 Task: Explore Airbnb accommodation in Mampong, Ghana from 6th December, 2023 to 12th December, 2023 for 4 adults. Place can be private room with 4 bedrooms having 4 beds and 4 bathrooms. Property type can be flat. Amenities needed are: wifi, TV, free parkinig on premises, gym, breakfast.
Action: Mouse pressed left at (559, 126)
Screenshot: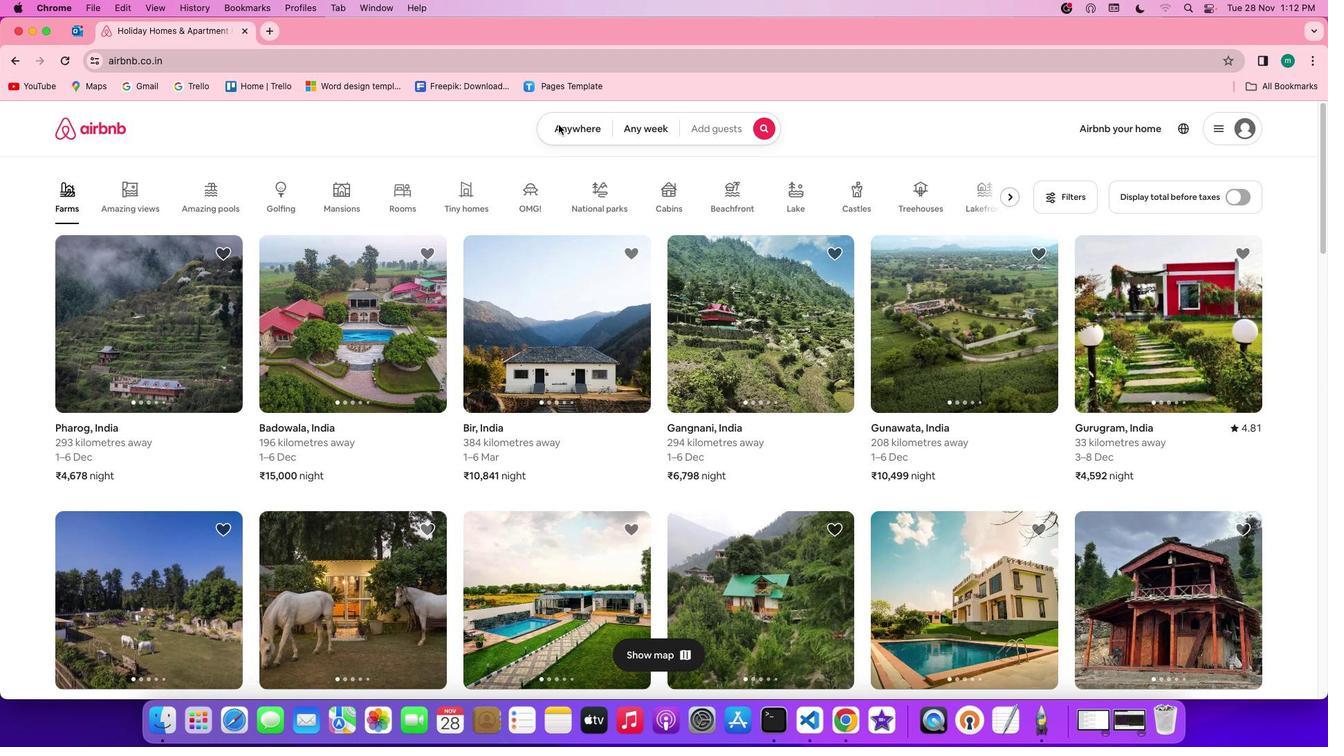 
Action: Mouse moved to (500, 183)
Screenshot: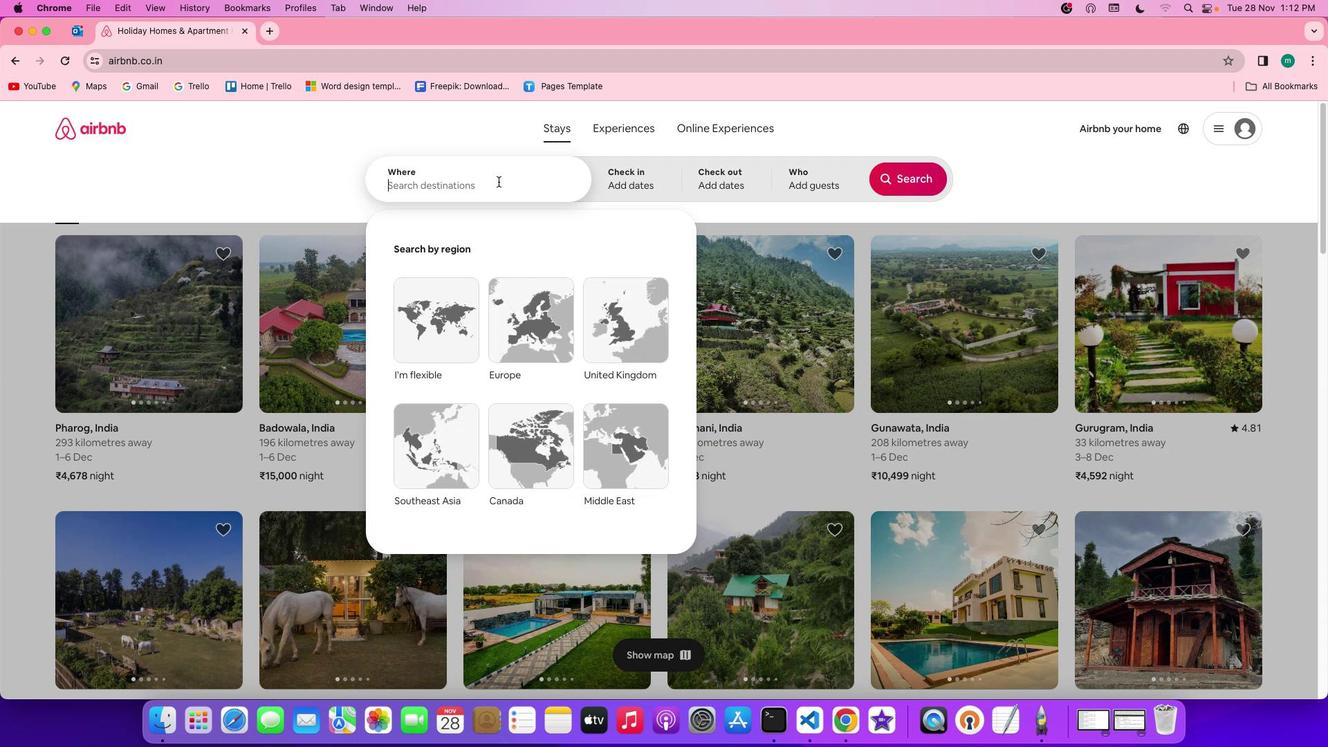 
Action: Mouse pressed left at (500, 183)
Screenshot: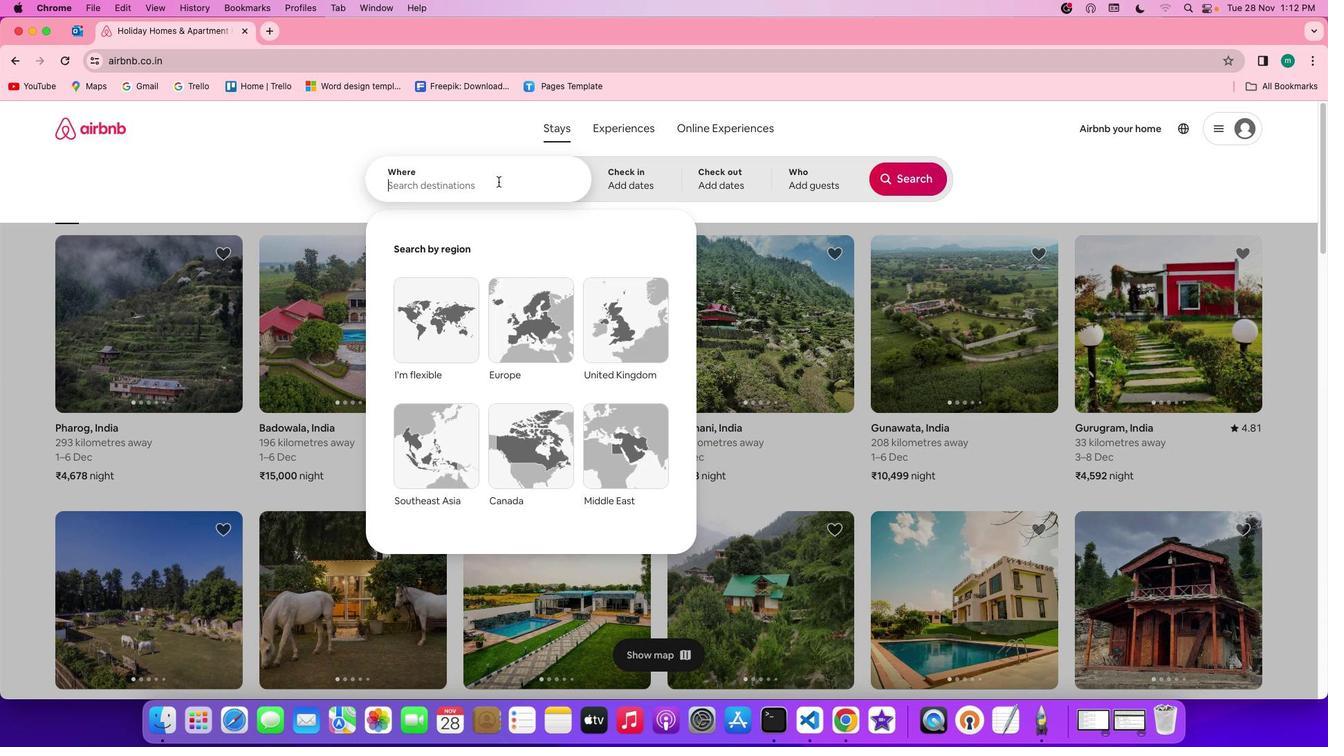 
Action: Key pressed Key.shift'M''a''m''p''o''n''g'','Key.spaceKey.shift'g''h''a''n''a'
Screenshot: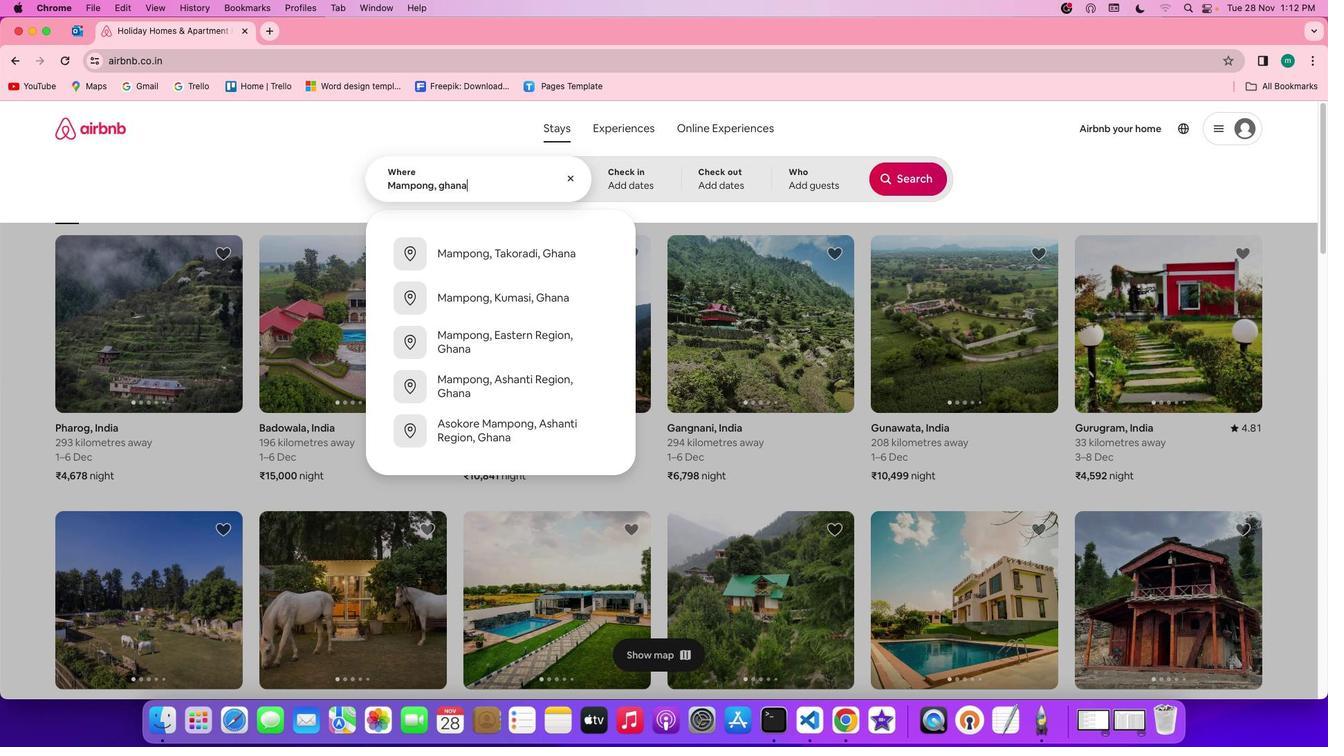 
Action: Mouse moved to (630, 160)
Screenshot: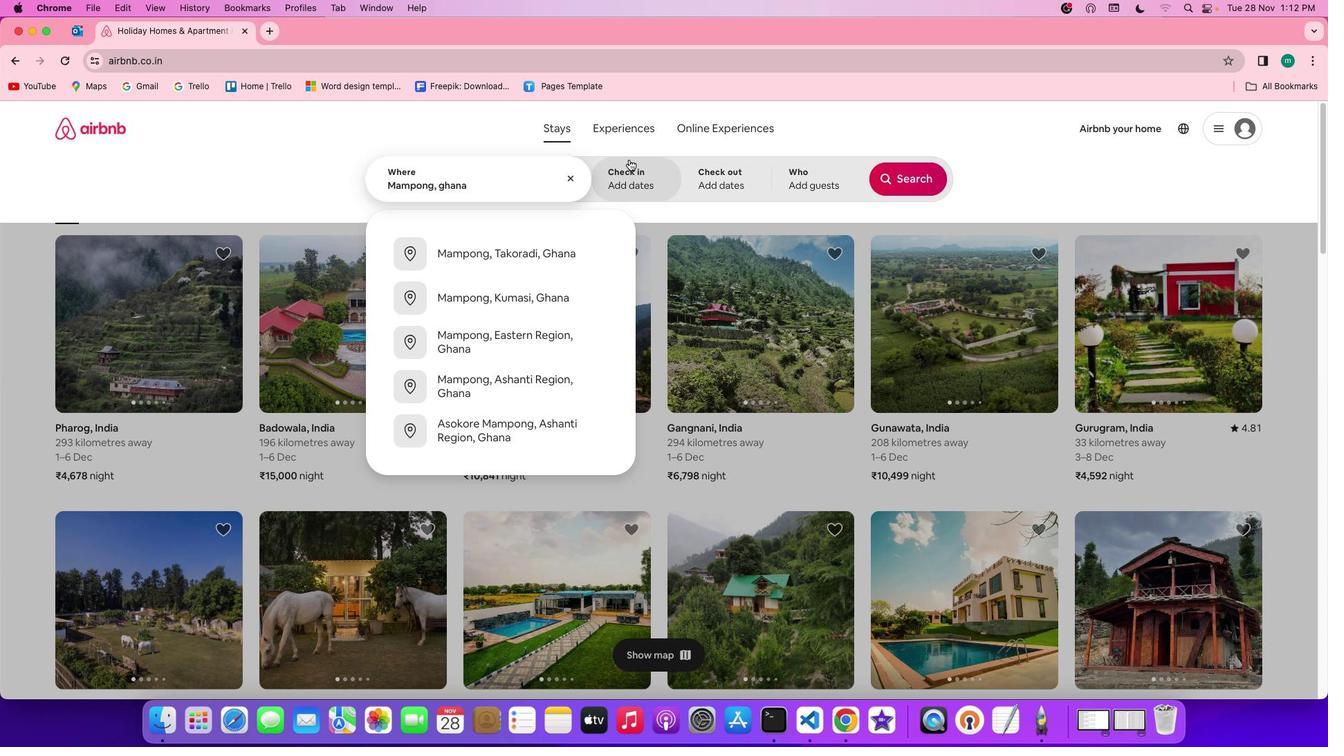 
Action: Mouse pressed left at (630, 160)
Screenshot: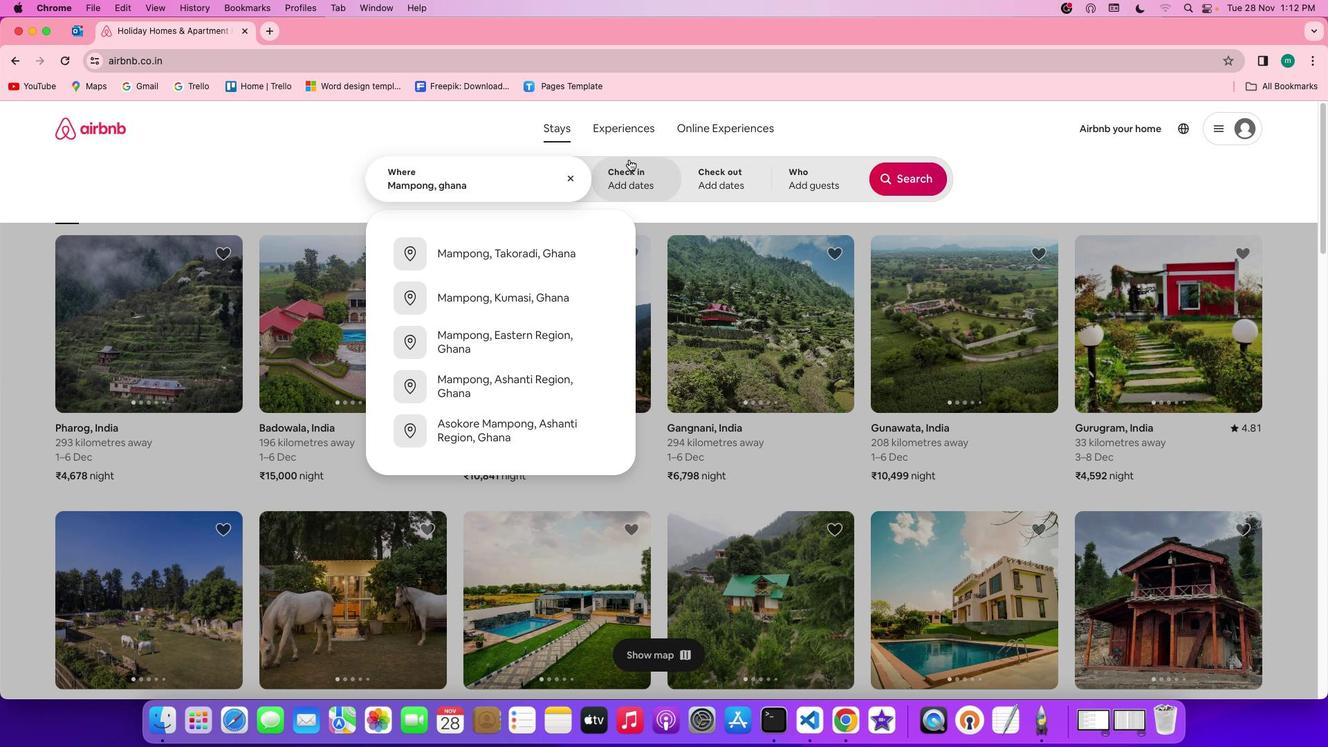 
Action: Mouse moved to (795, 382)
Screenshot: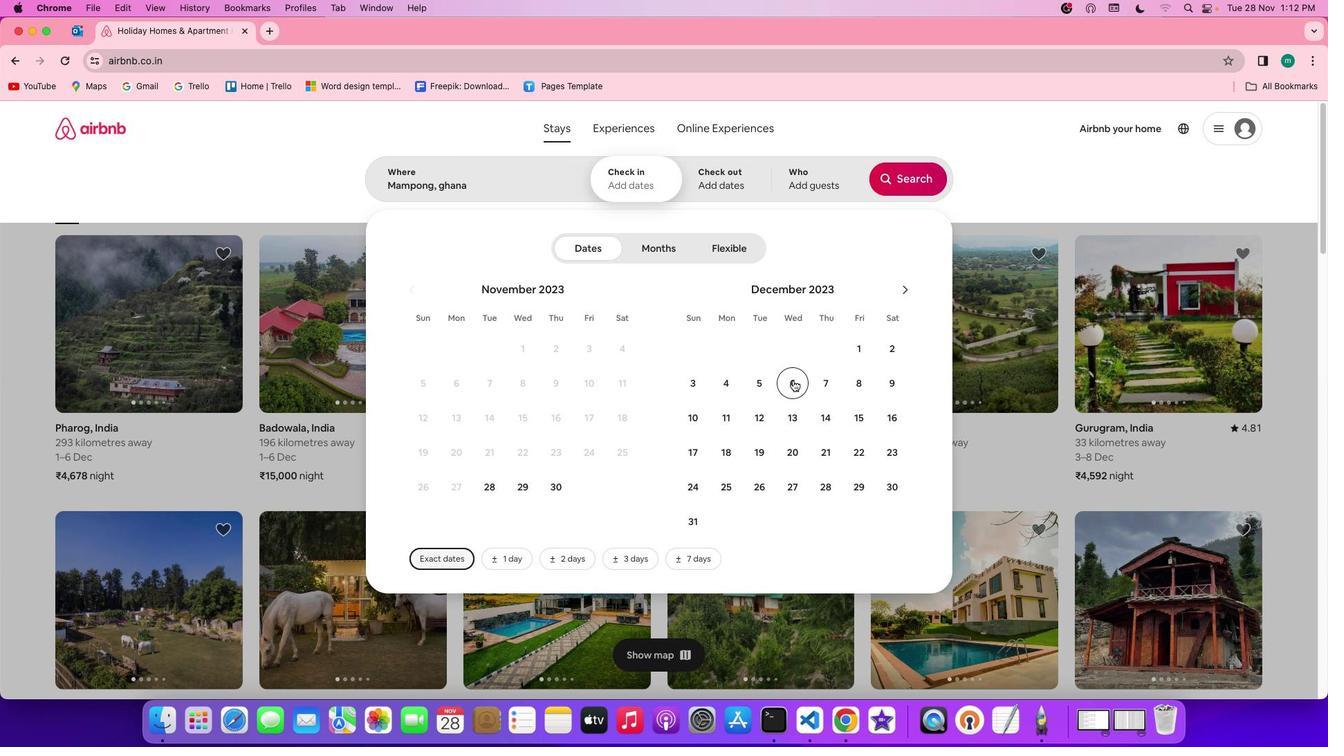 
Action: Mouse pressed left at (795, 382)
Screenshot: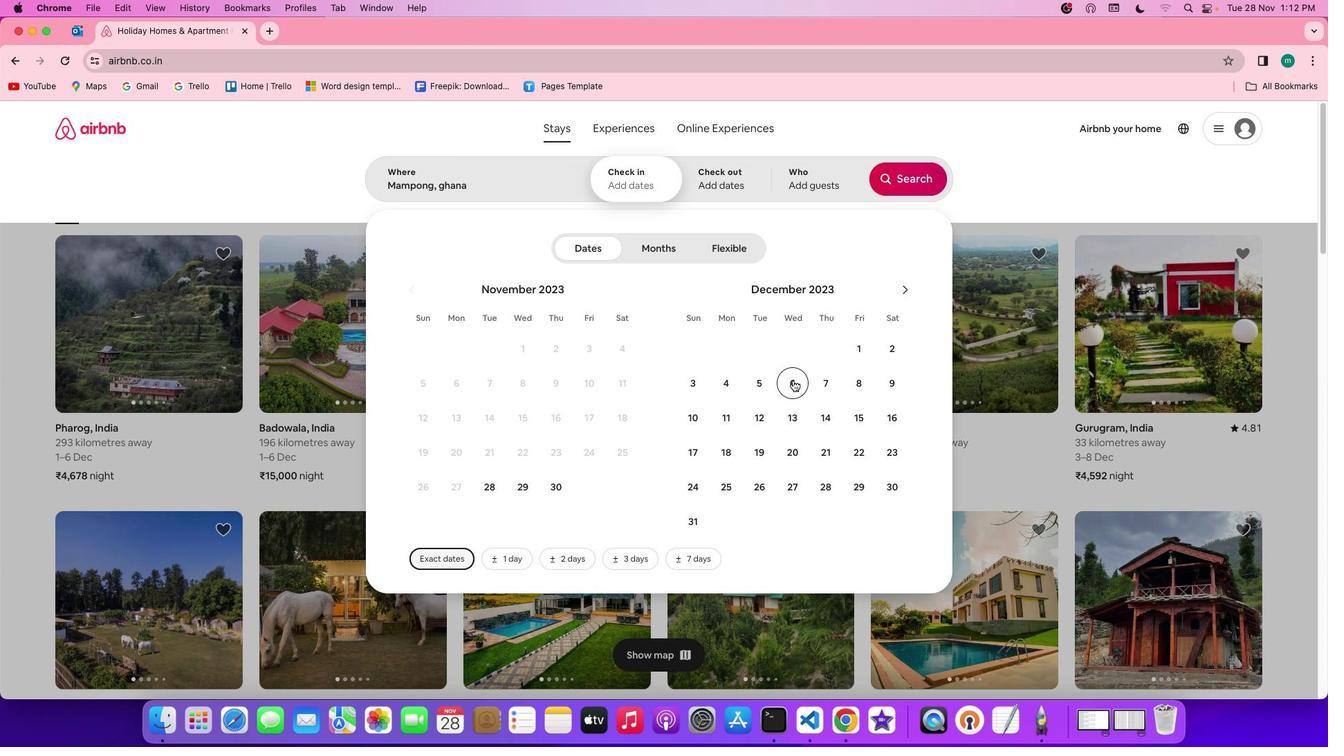 
Action: Mouse moved to (763, 424)
Screenshot: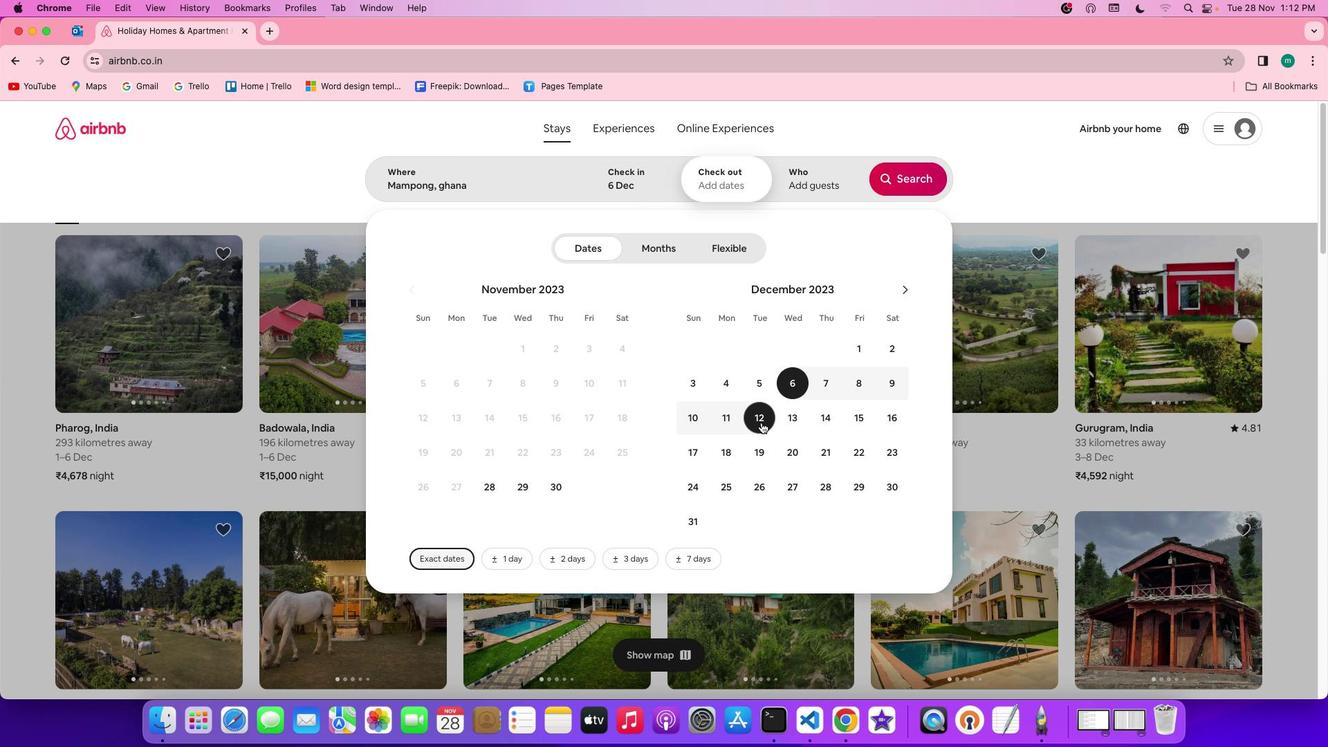 
Action: Mouse pressed left at (763, 424)
Screenshot: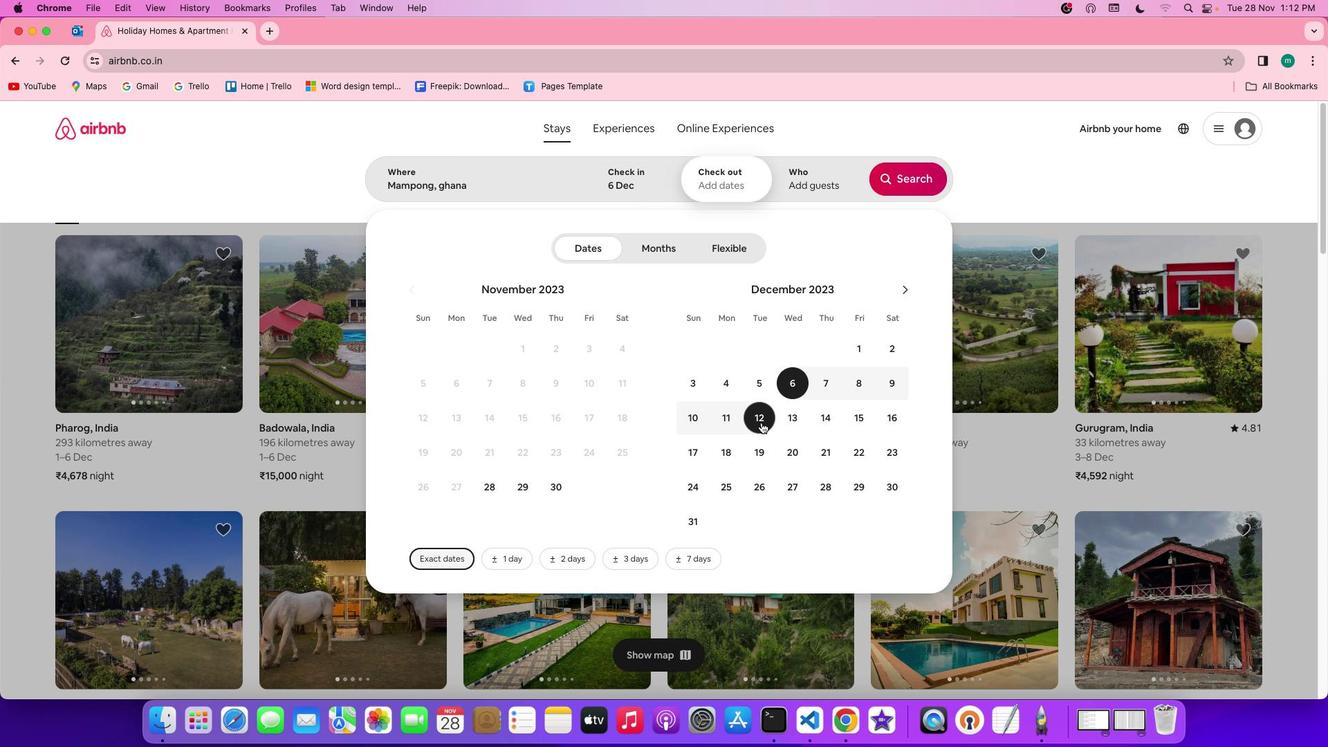 
Action: Mouse moved to (813, 184)
Screenshot: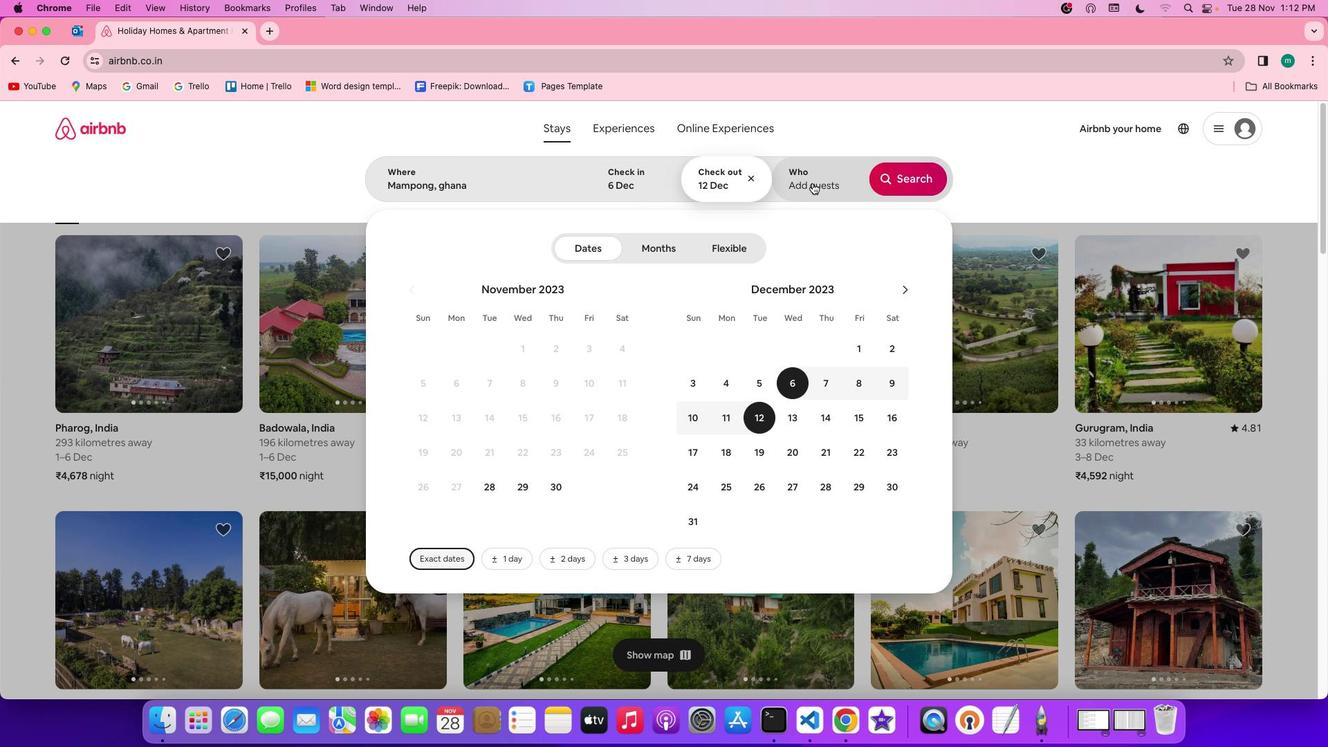
Action: Mouse pressed left at (813, 184)
Screenshot: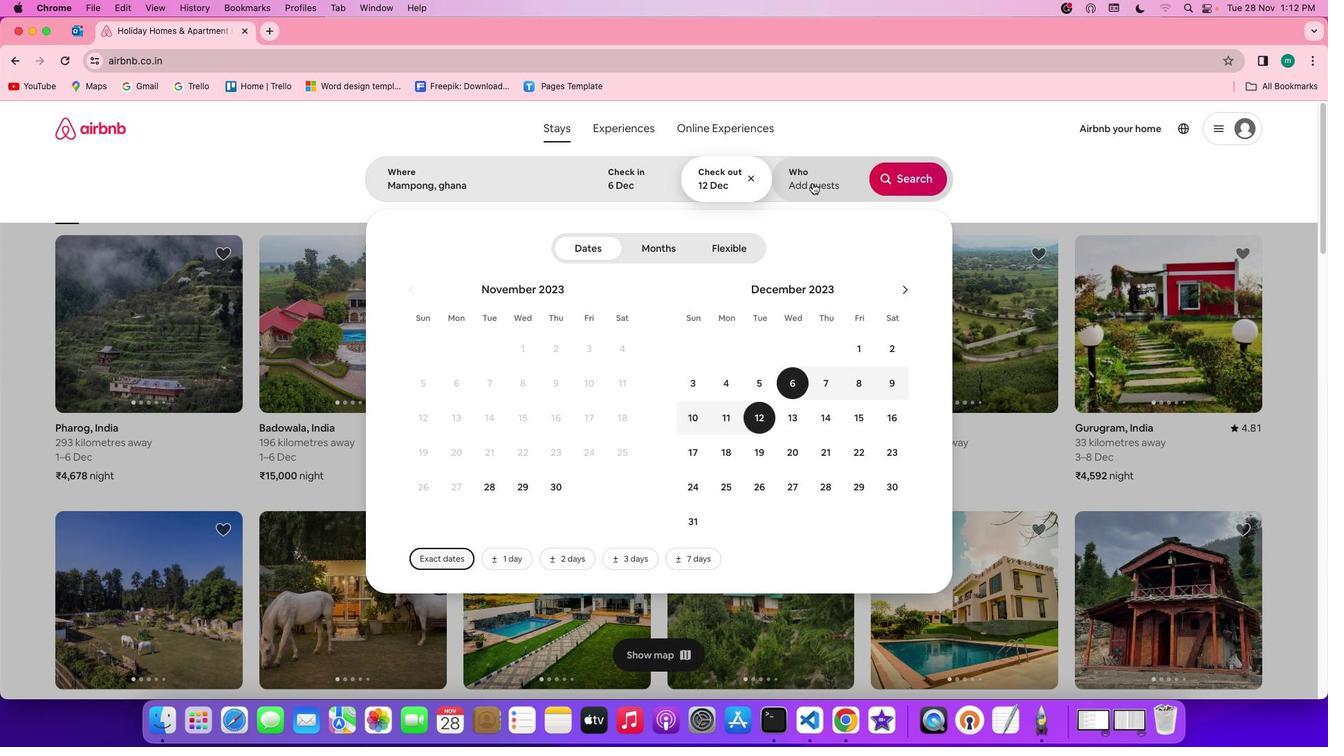
Action: Mouse moved to (919, 256)
Screenshot: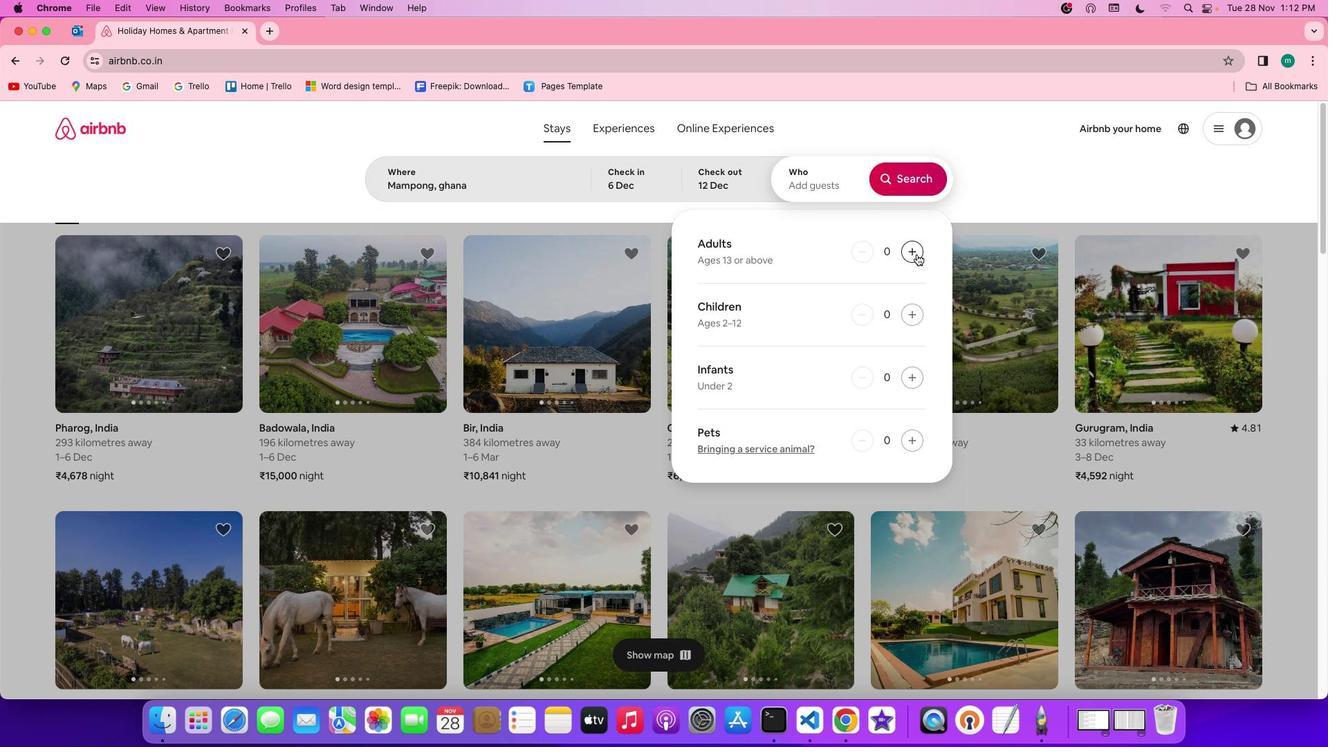 
Action: Mouse pressed left at (919, 256)
Screenshot: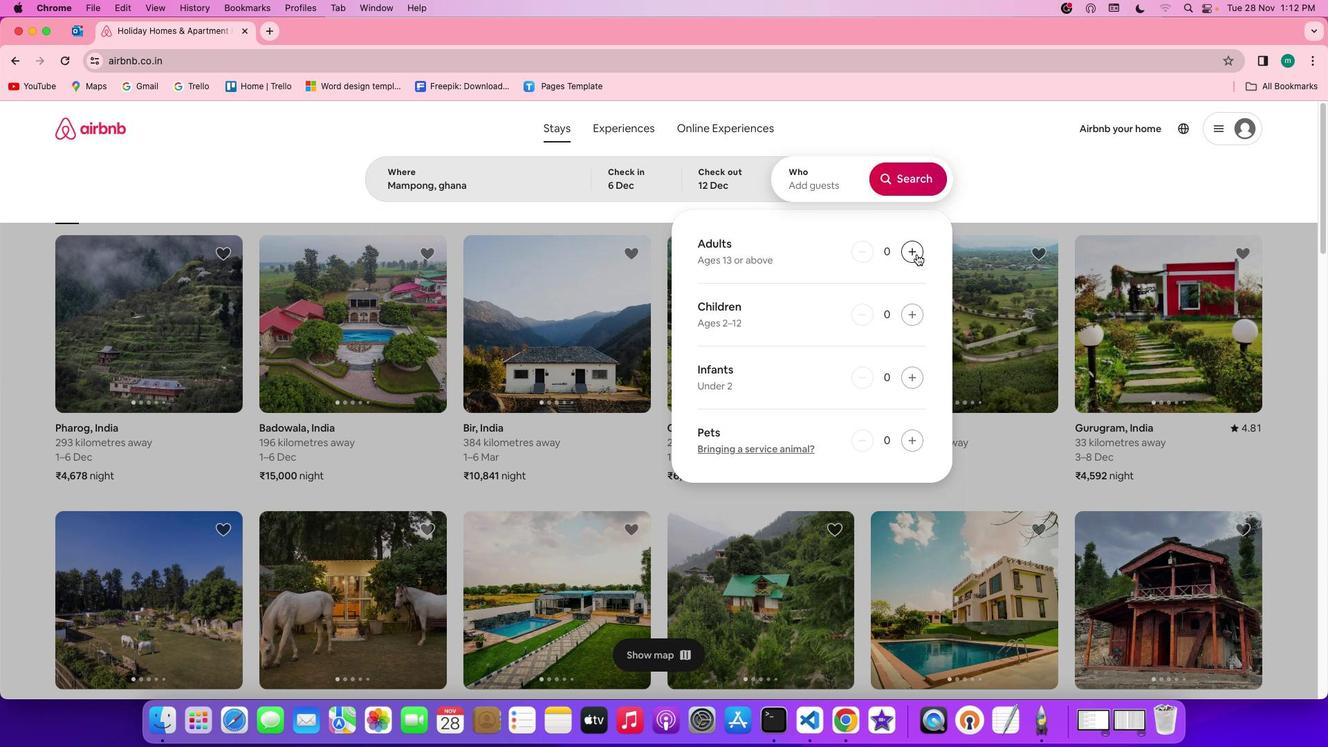 
Action: Mouse pressed left at (919, 256)
Screenshot: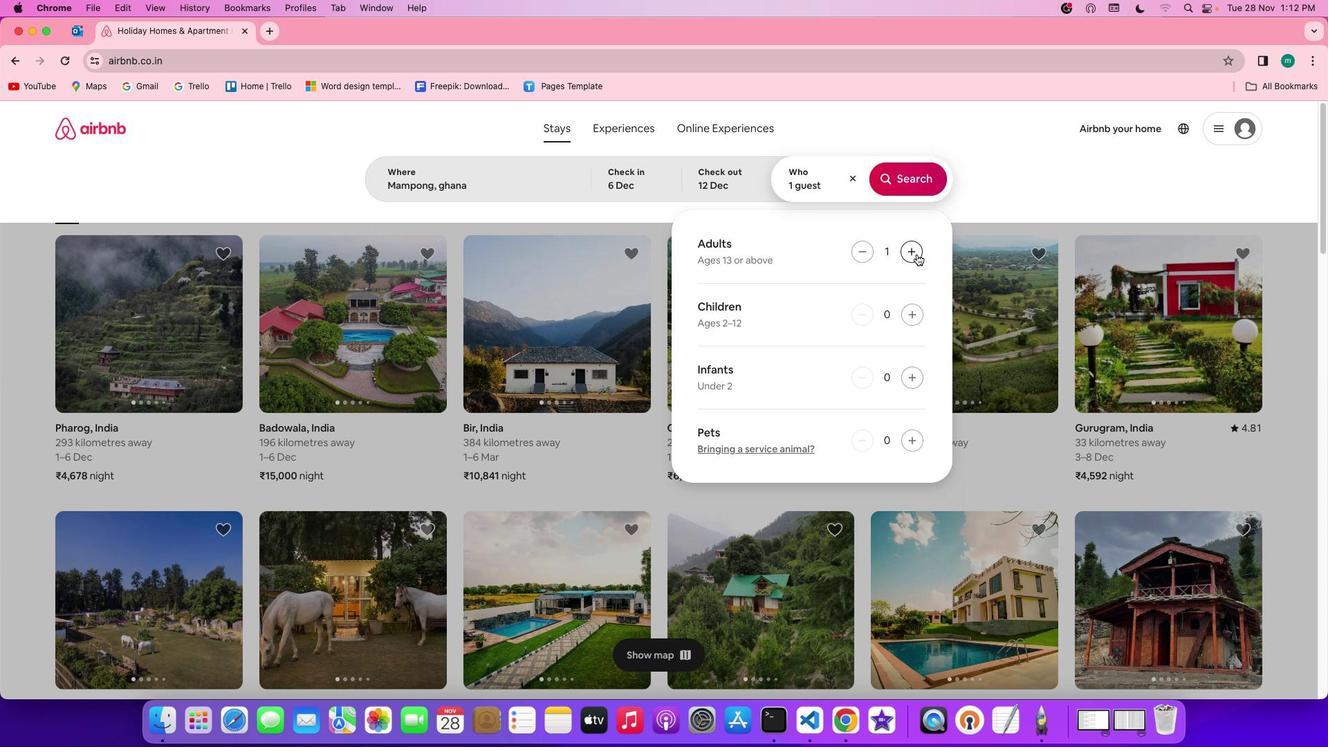 
Action: Mouse pressed left at (919, 256)
Screenshot: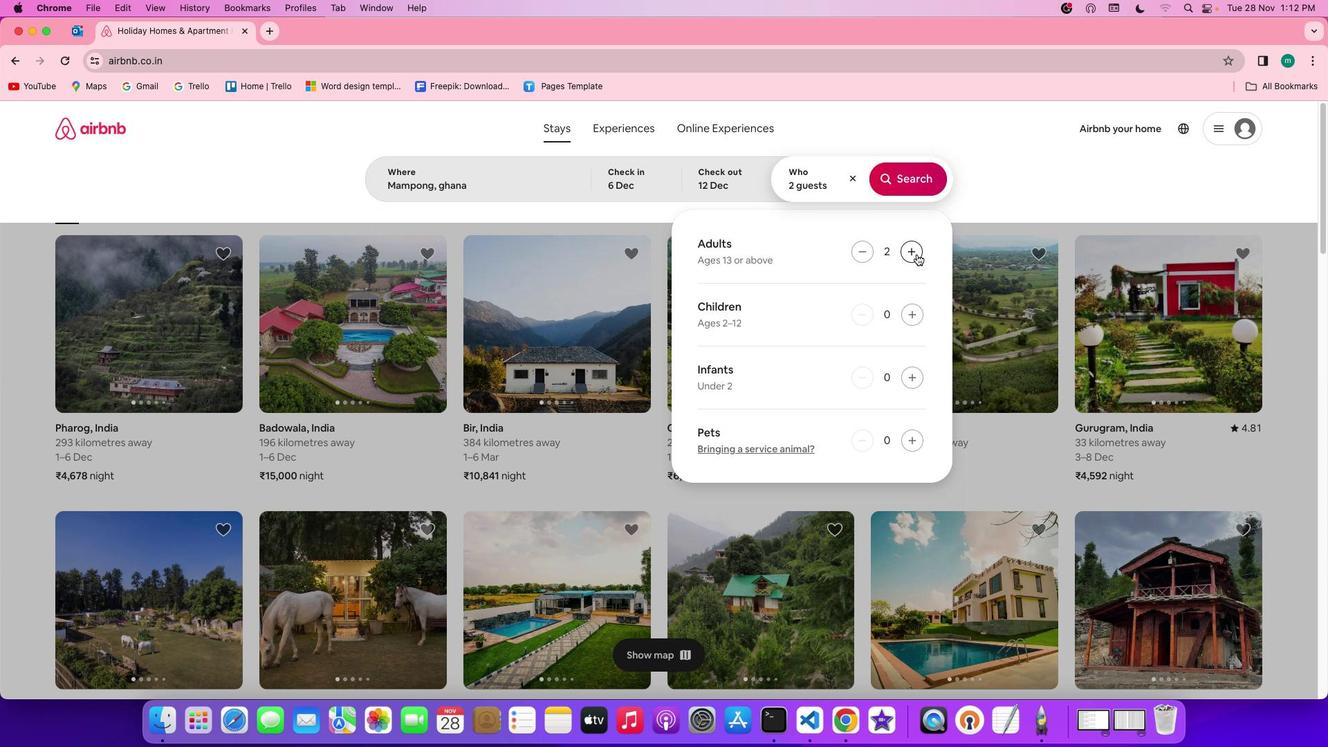 
Action: Mouse pressed left at (919, 256)
Screenshot: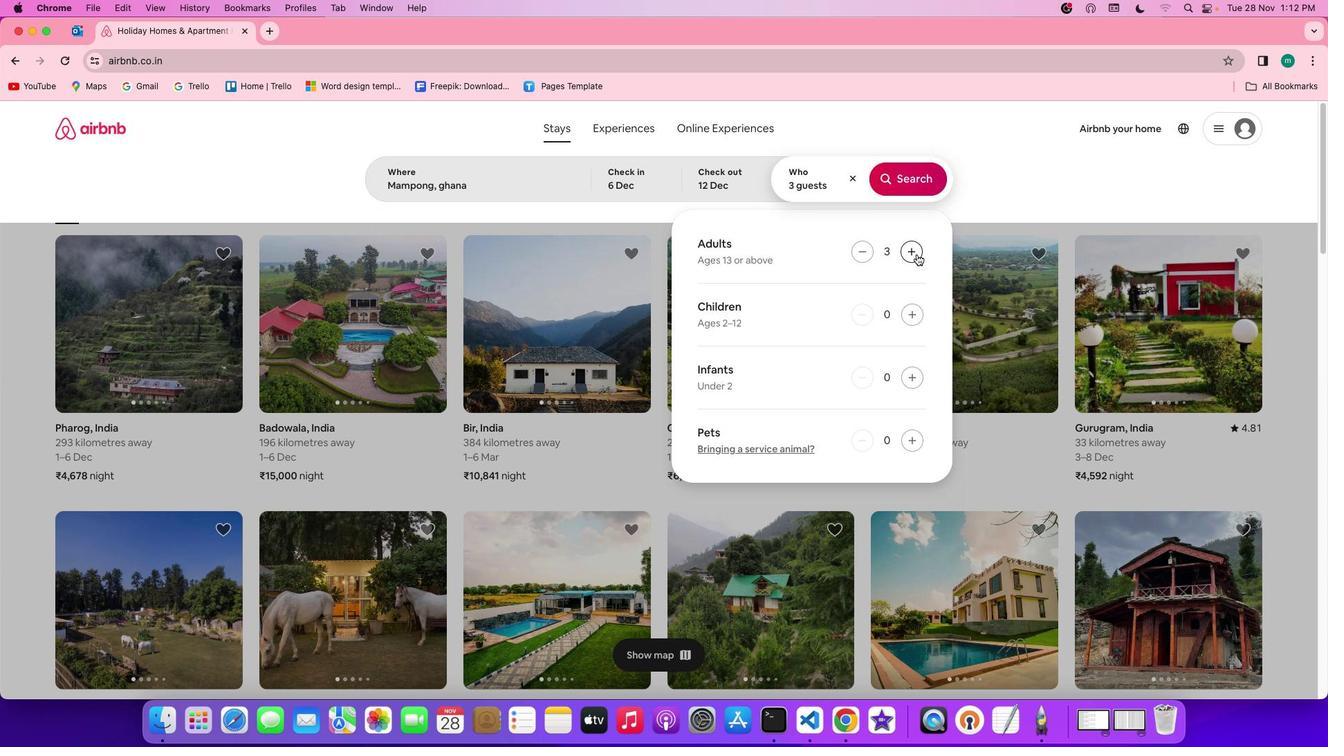 
Action: Mouse moved to (912, 184)
Screenshot: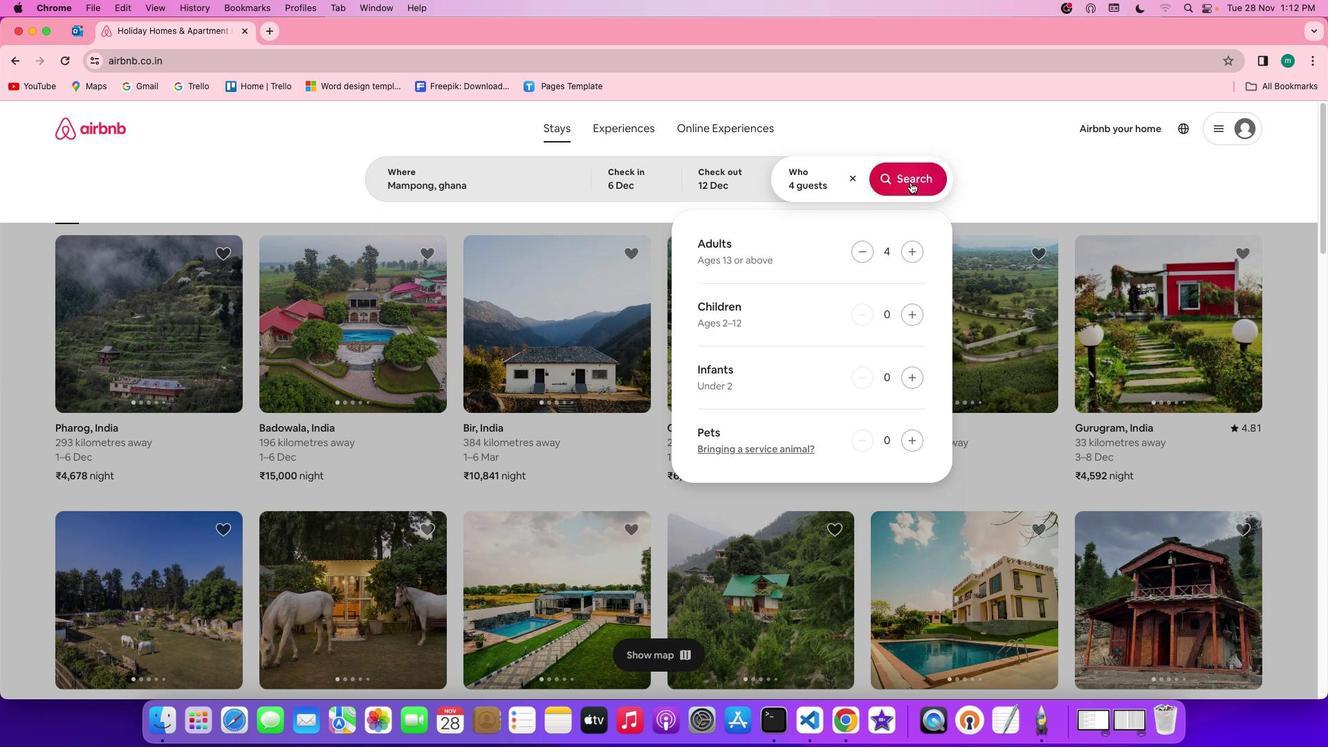 
Action: Mouse pressed left at (912, 184)
Screenshot: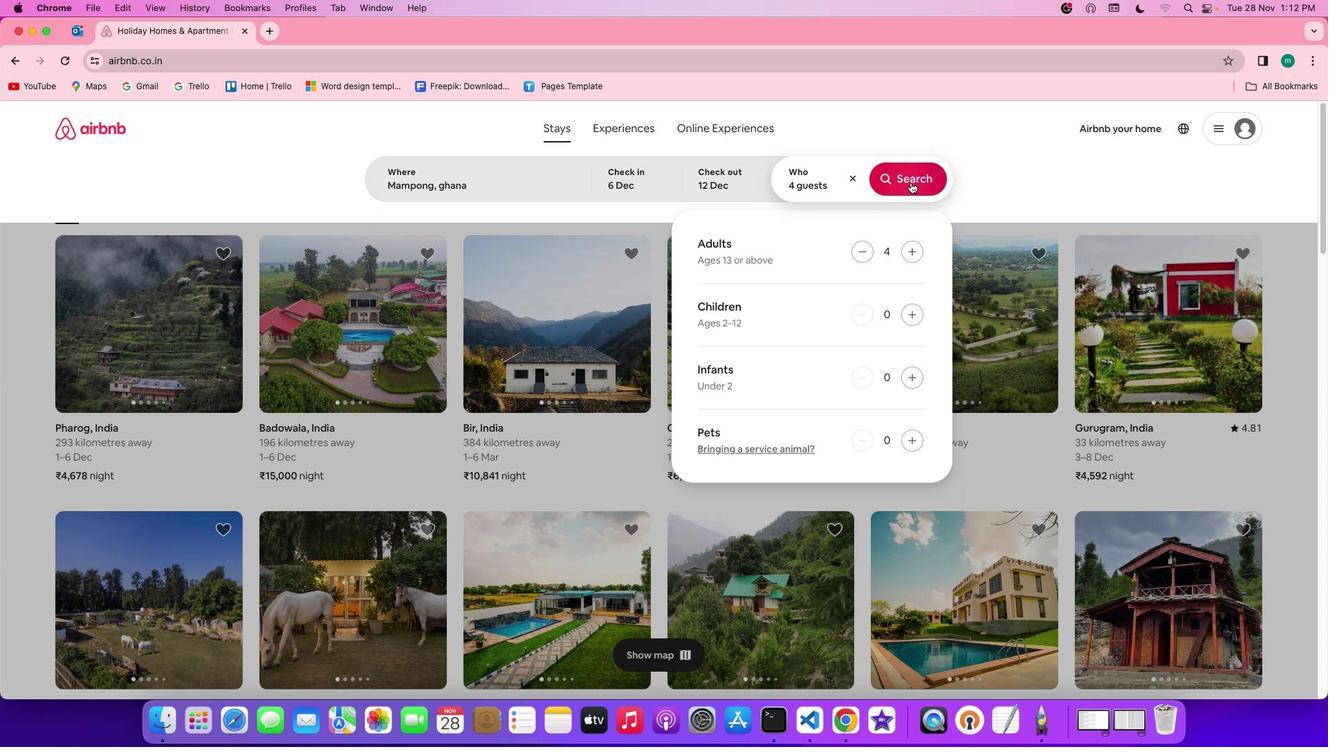 
Action: Mouse moved to (1094, 185)
Screenshot: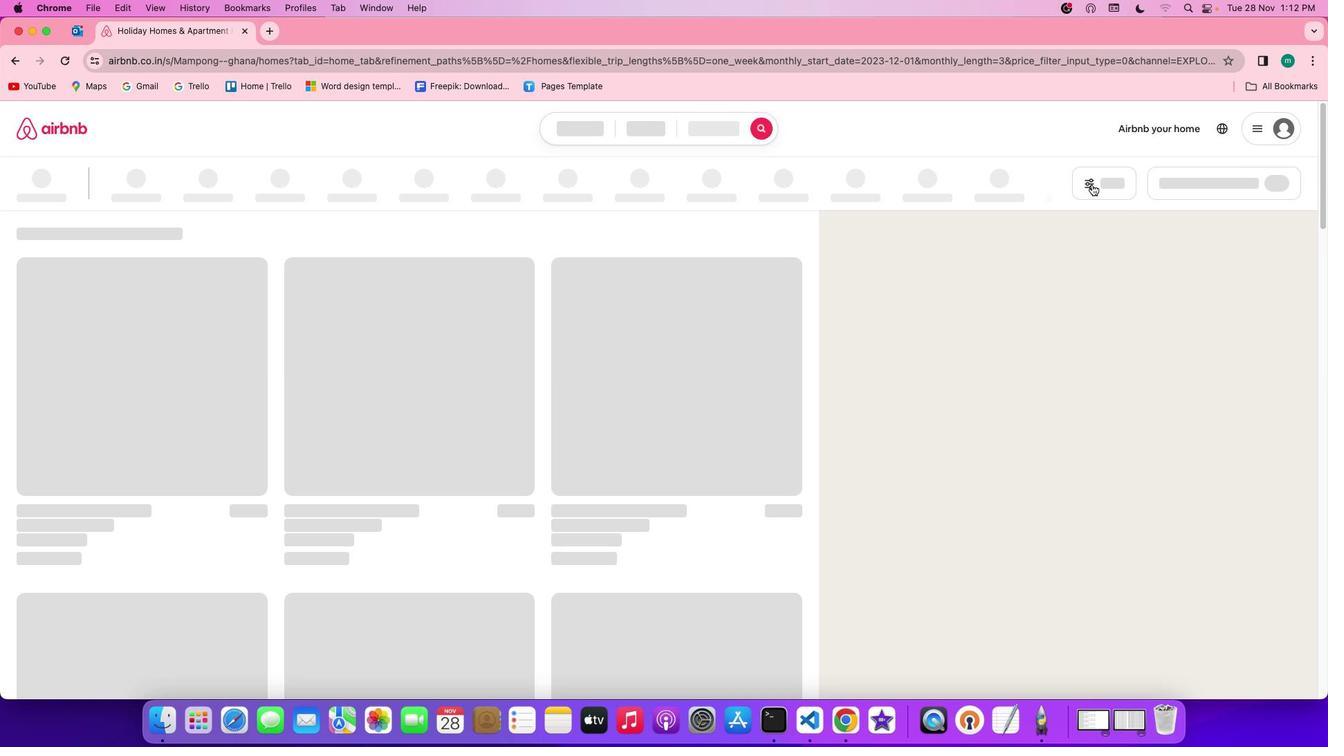
Action: Mouse pressed left at (1094, 185)
Screenshot: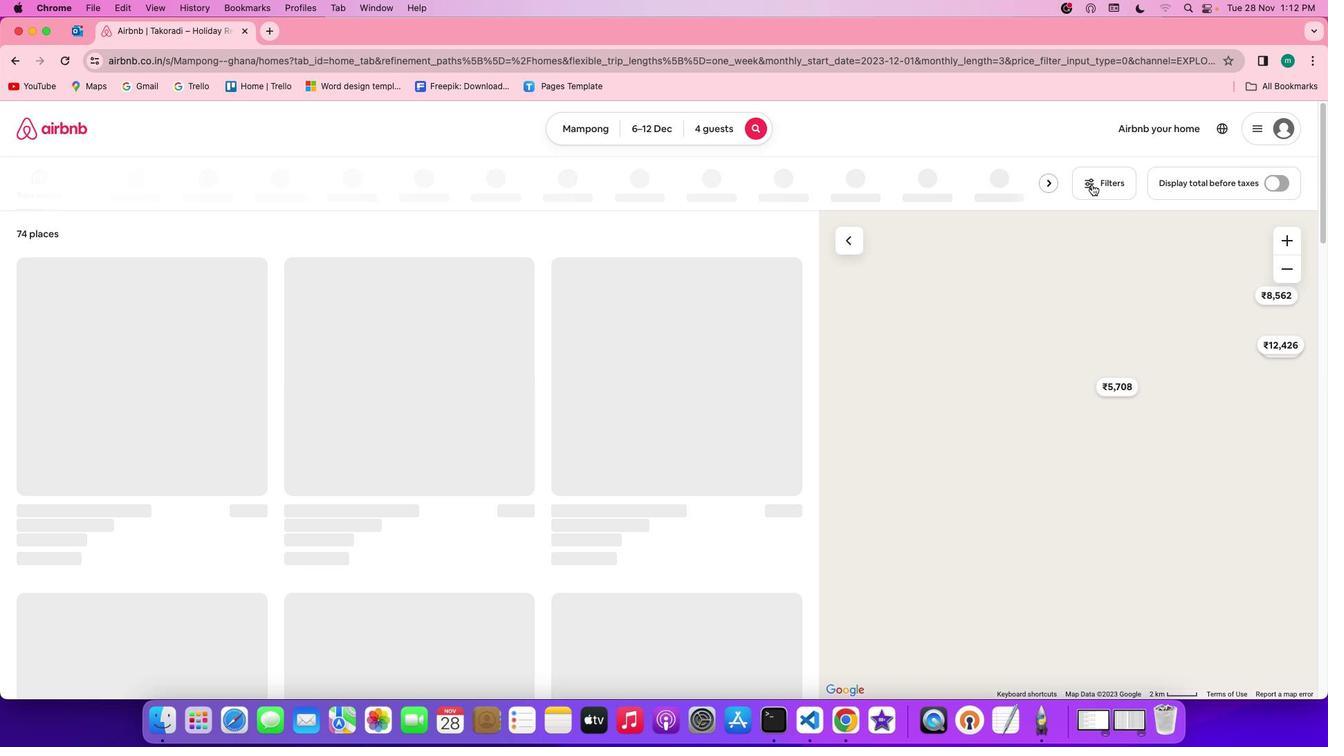 
Action: Mouse moved to (822, 375)
Screenshot: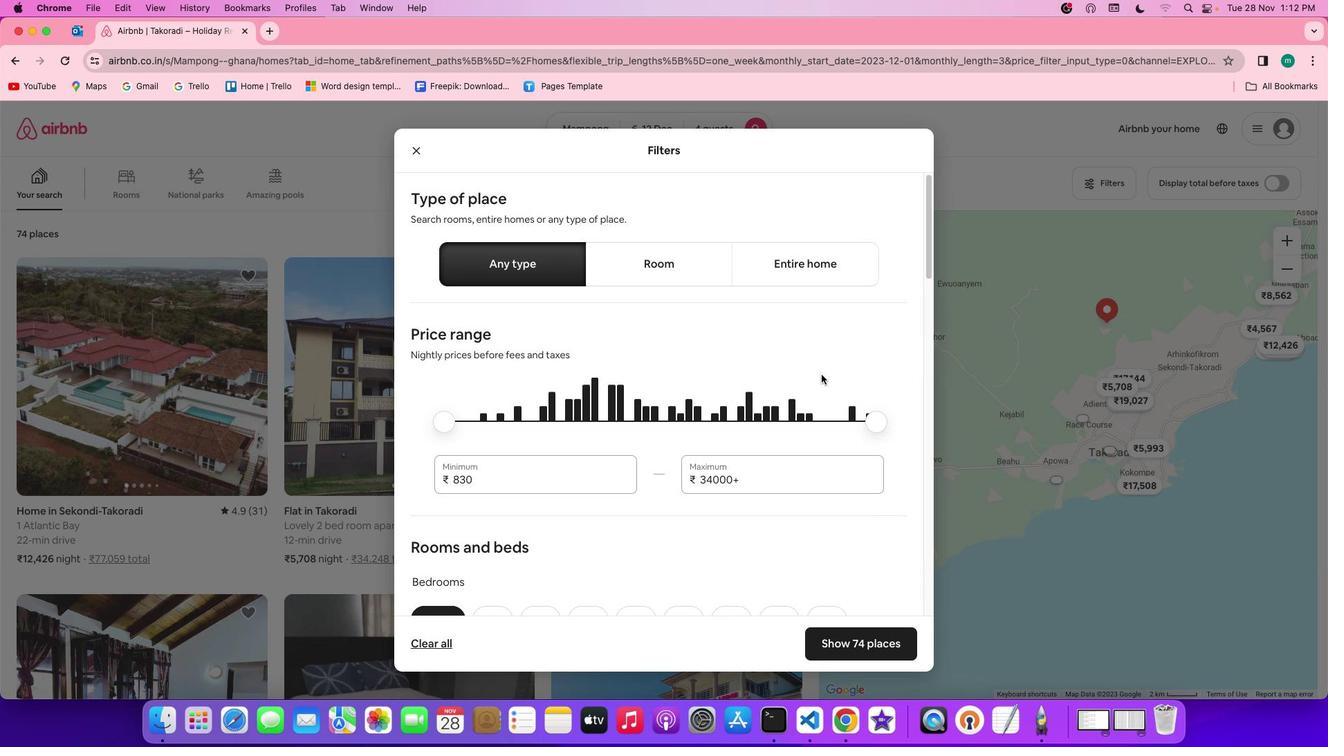 
Action: Mouse scrolled (822, 375) with delta (1, 0)
Screenshot: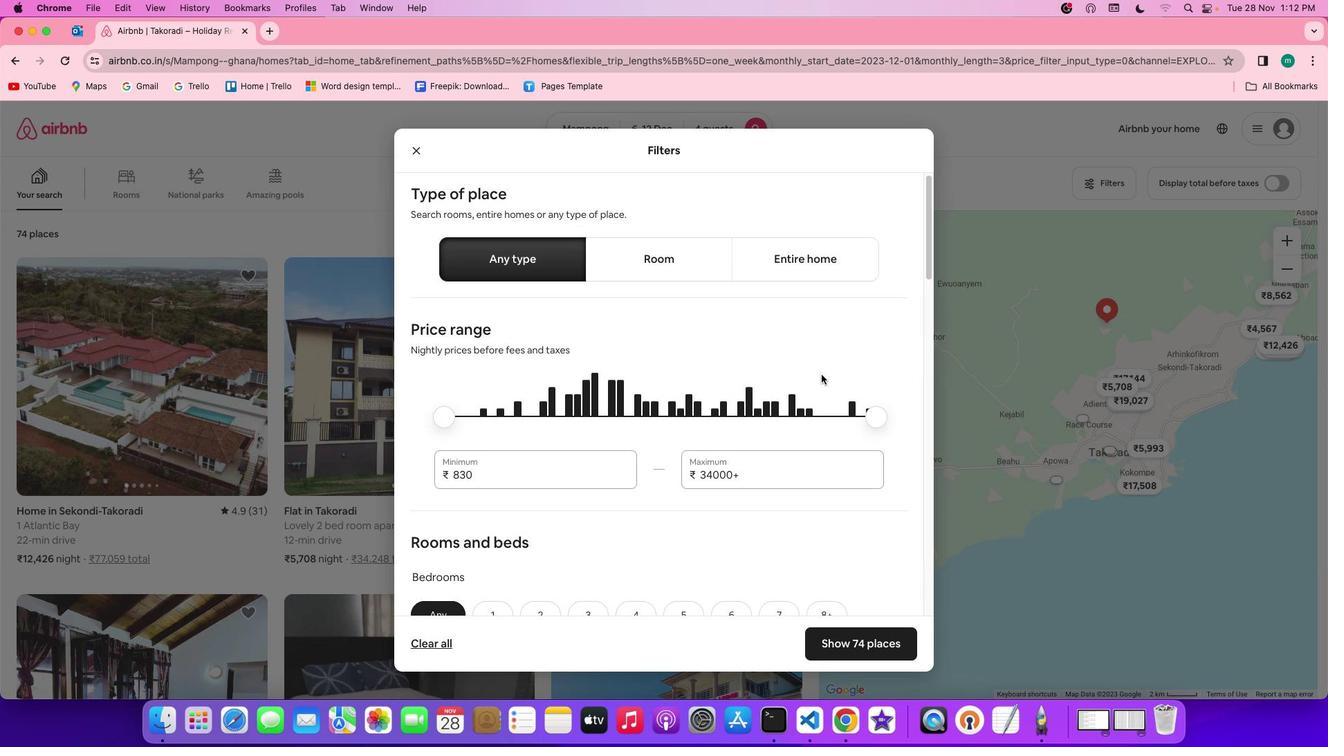 
Action: Mouse scrolled (822, 375) with delta (1, 0)
Screenshot: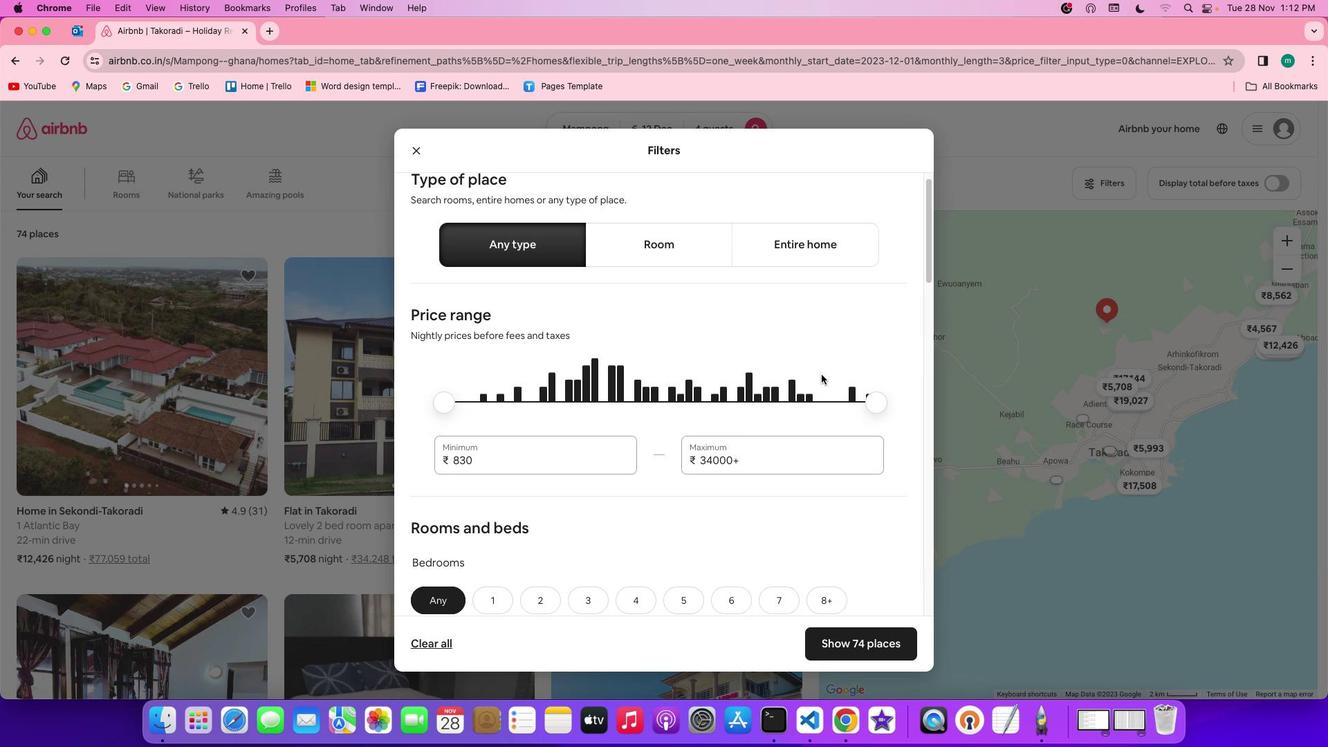 
Action: Mouse scrolled (822, 375) with delta (1, 0)
Screenshot: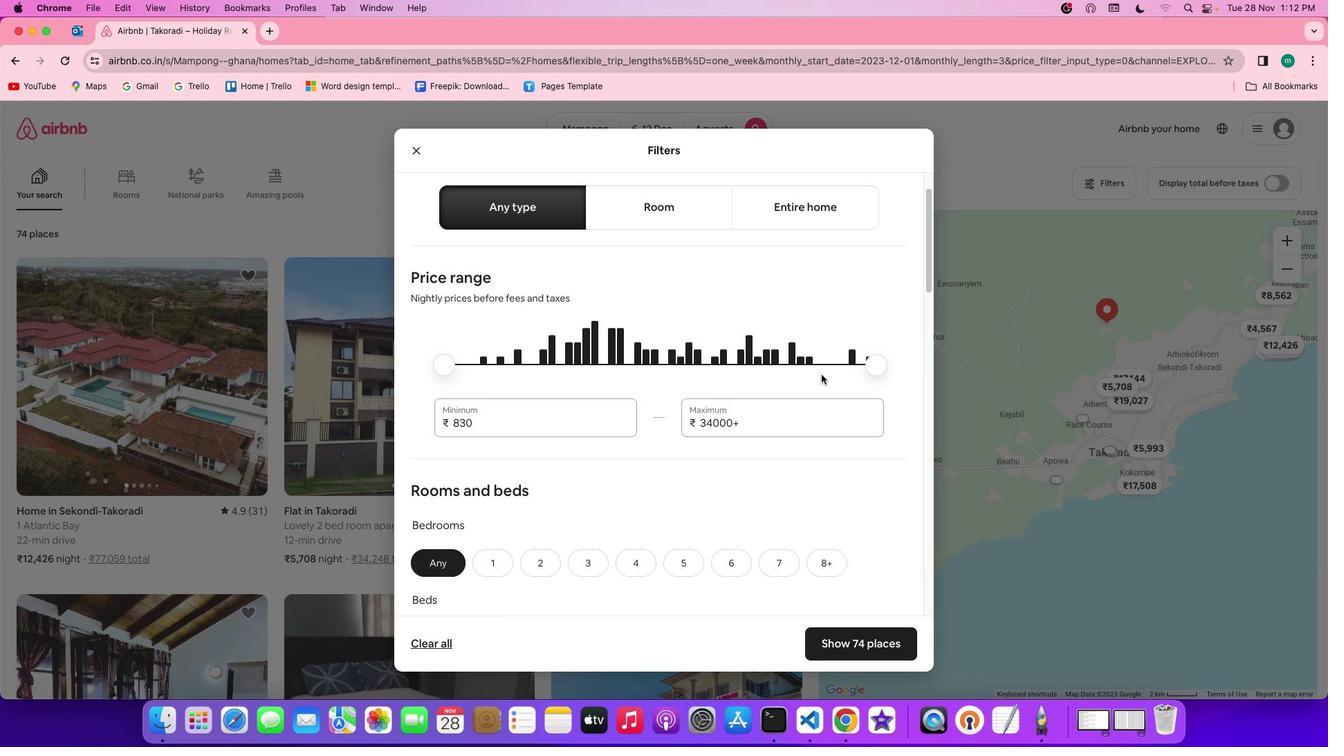 
Action: Mouse scrolled (822, 375) with delta (1, 0)
Screenshot: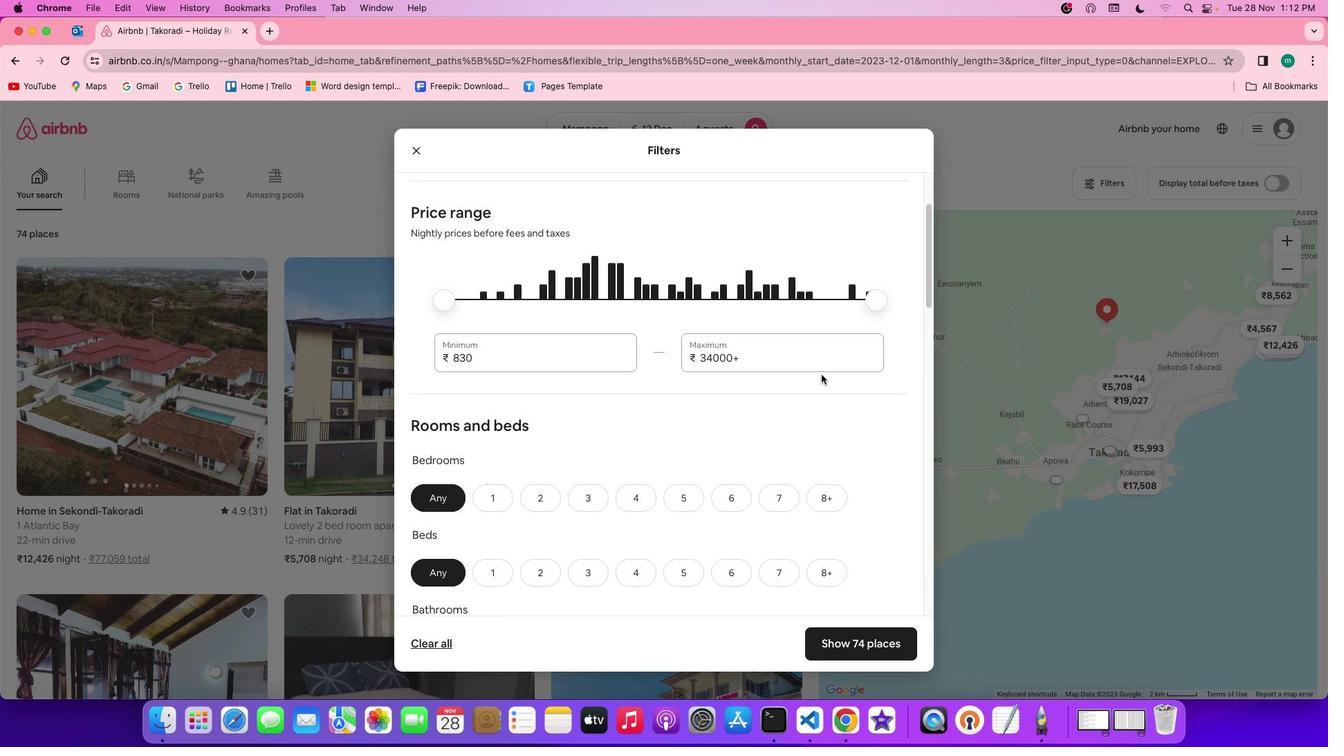 
Action: Mouse scrolled (822, 375) with delta (1, 0)
Screenshot: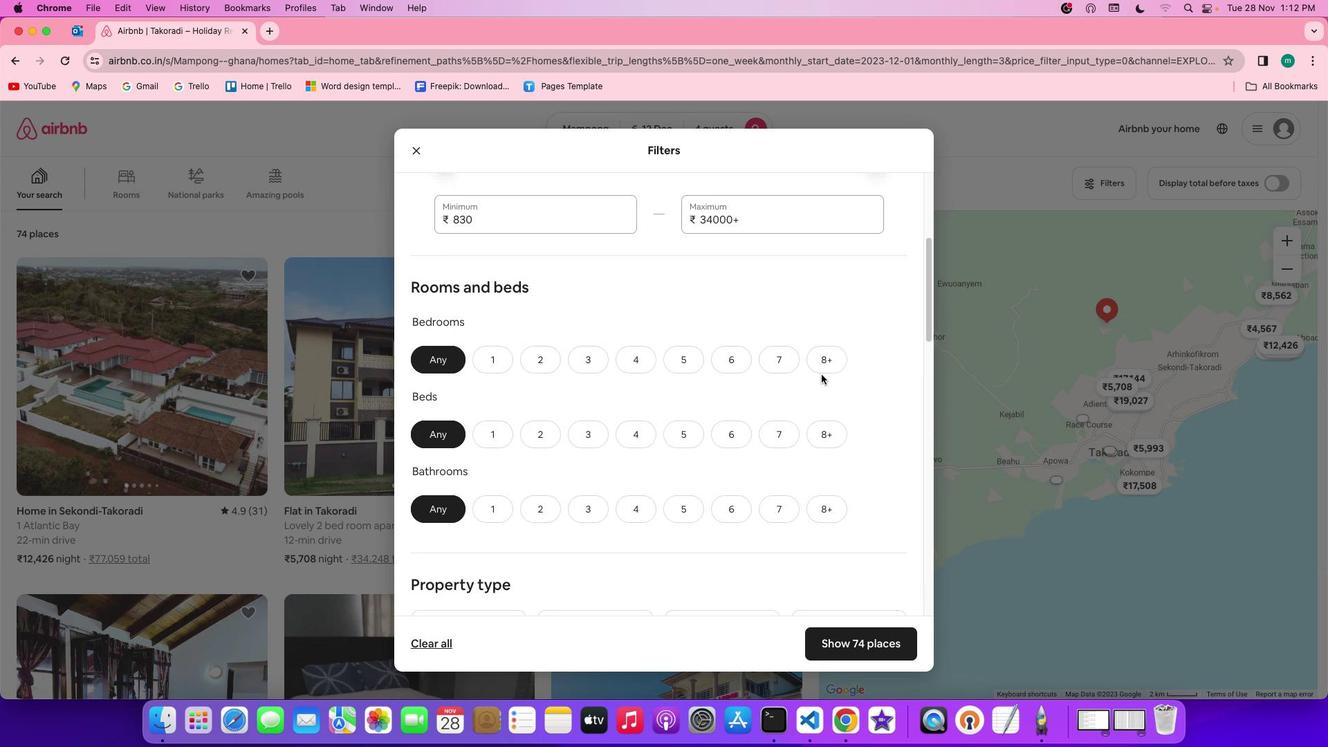 
Action: Mouse moved to (643, 277)
Screenshot: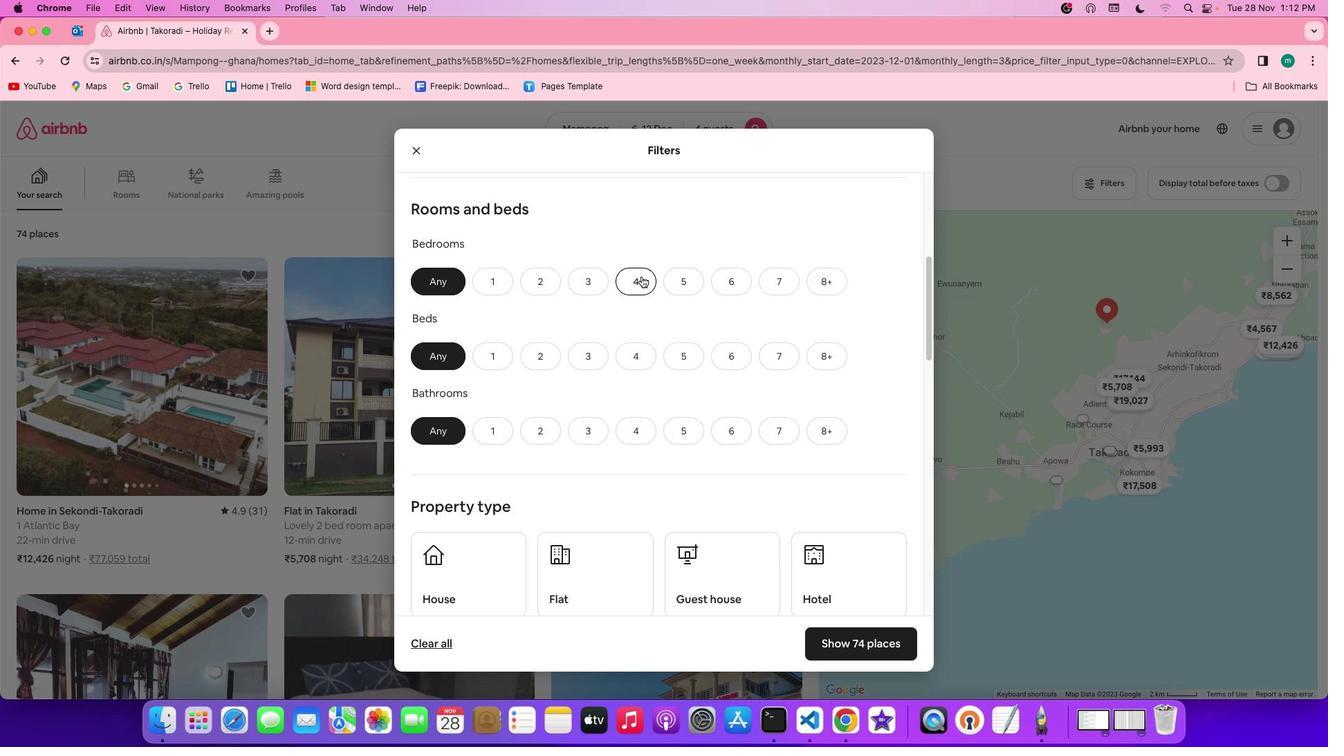 
Action: Mouse pressed left at (643, 277)
Screenshot: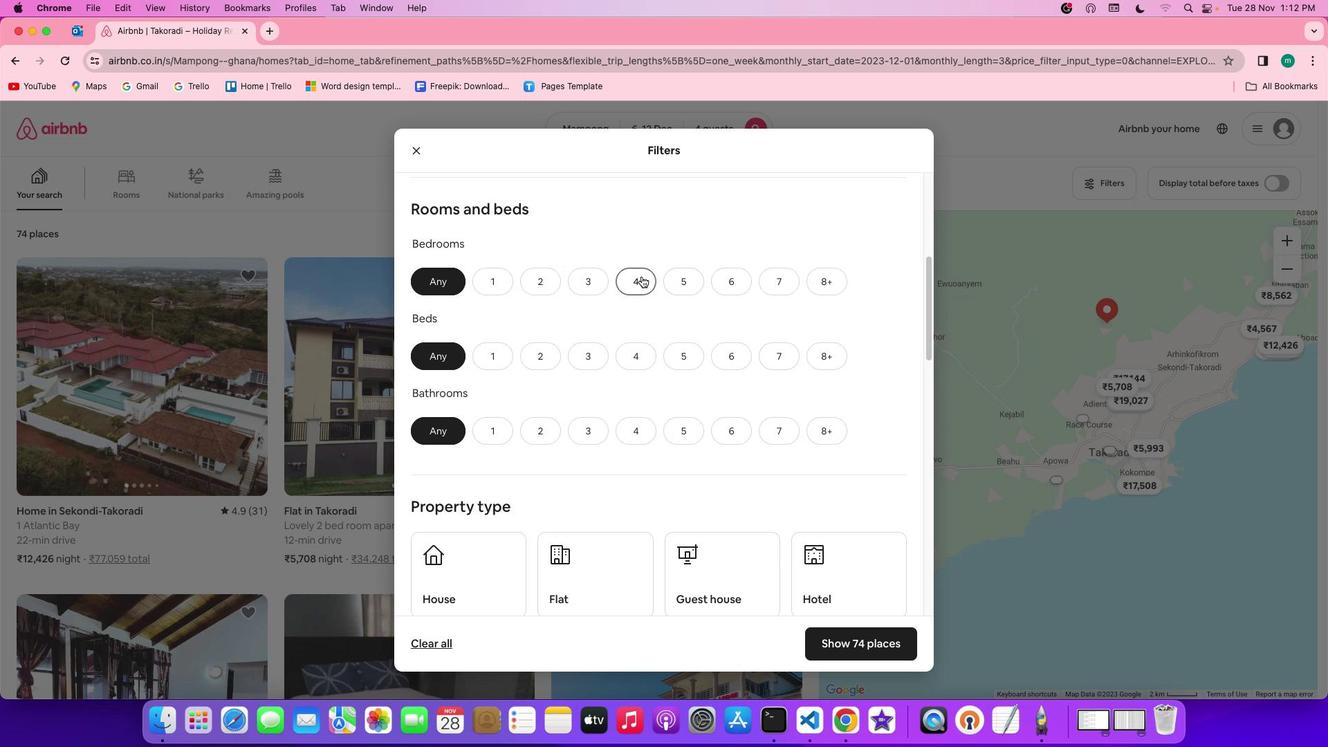 
Action: Mouse moved to (643, 360)
Screenshot: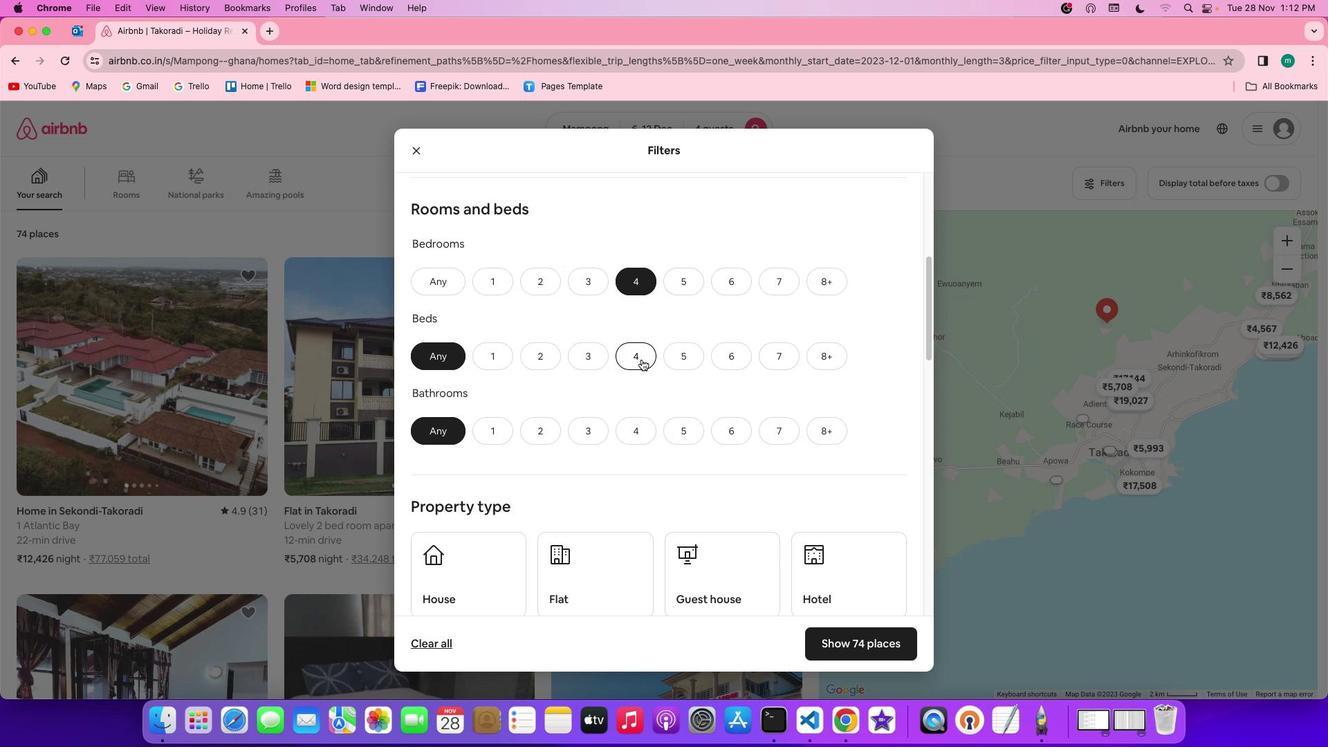 
Action: Mouse pressed left at (643, 360)
Screenshot: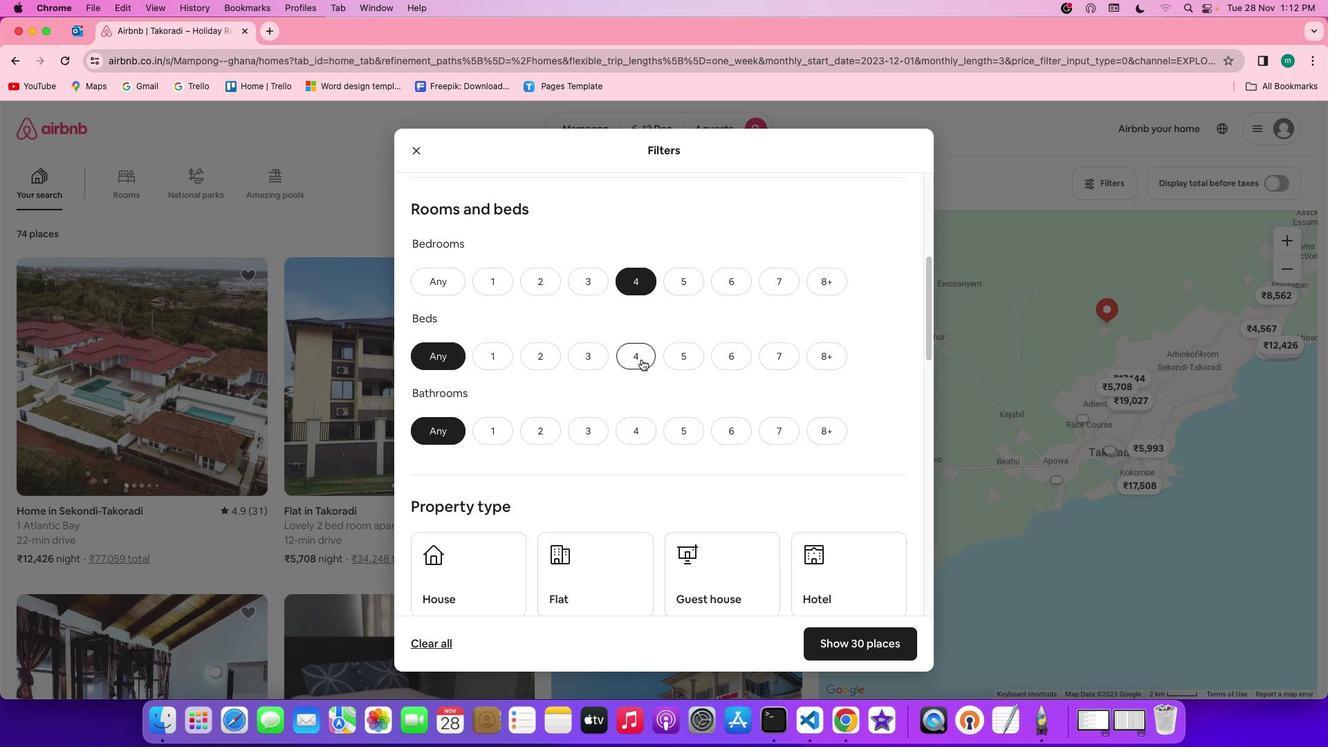 
Action: Mouse moved to (627, 431)
Screenshot: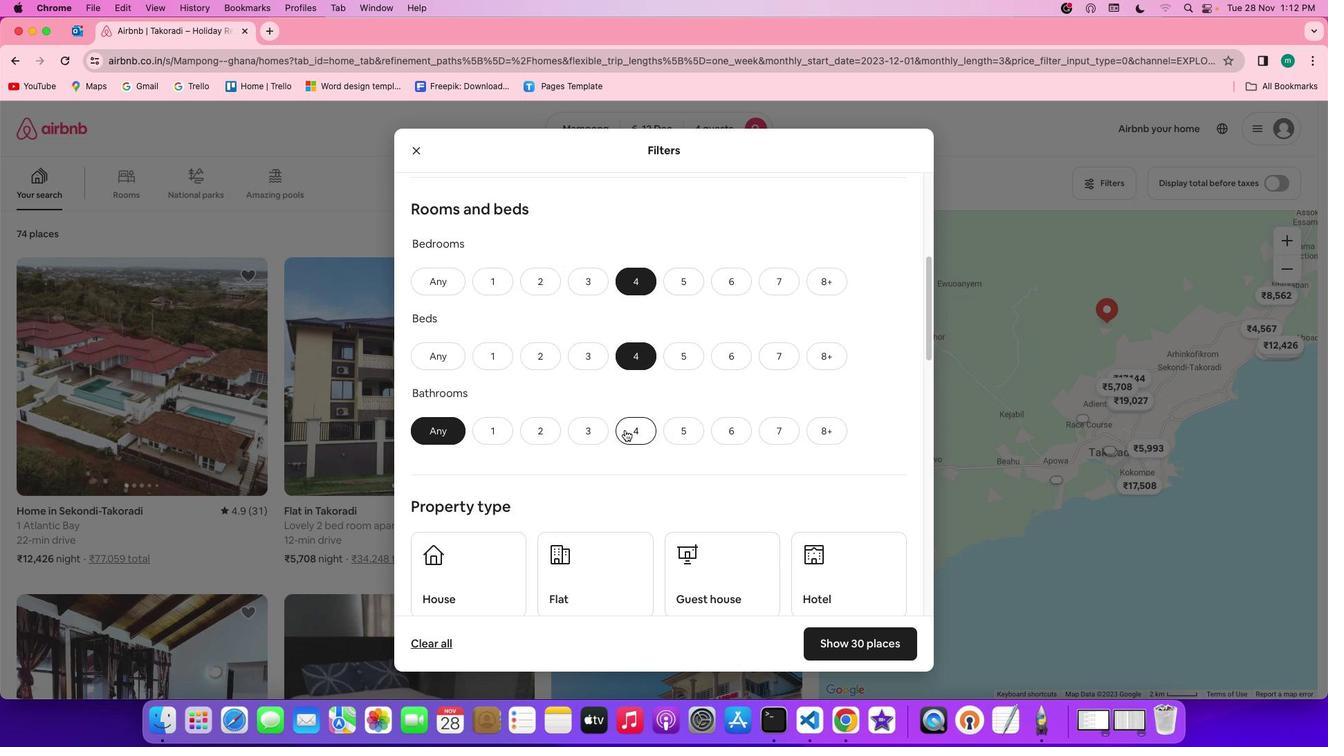 
Action: Mouse pressed left at (627, 431)
Screenshot: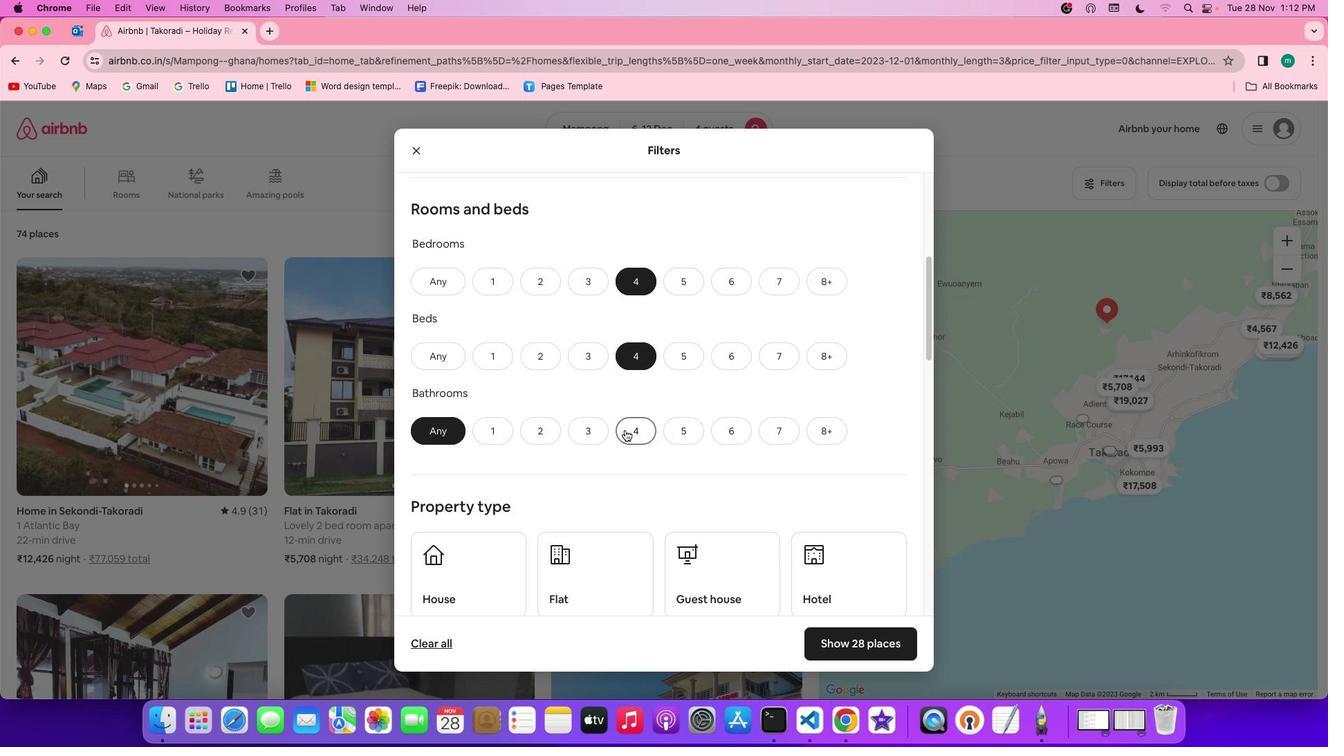 
Action: Mouse moved to (702, 428)
Screenshot: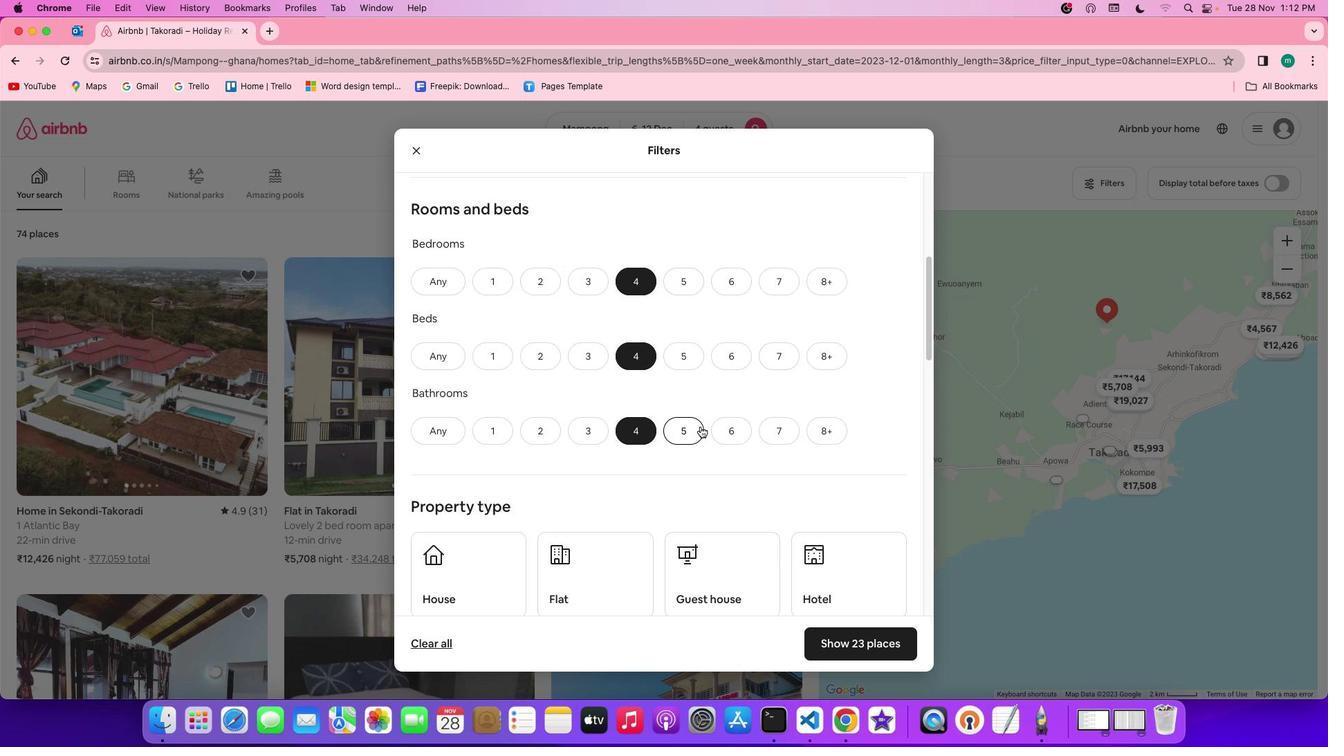 
Action: Mouse scrolled (702, 428) with delta (1, 0)
Screenshot: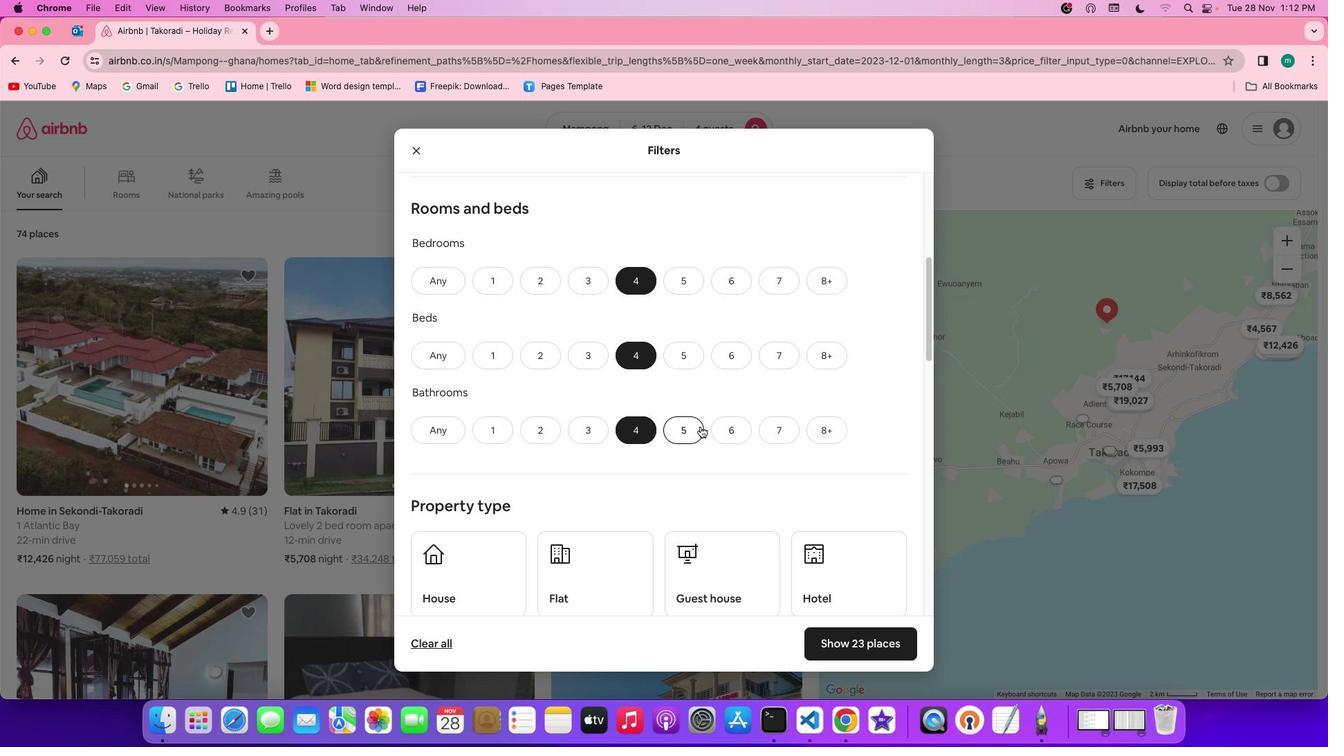 
Action: Mouse scrolled (702, 428) with delta (1, 0)
Screenshot: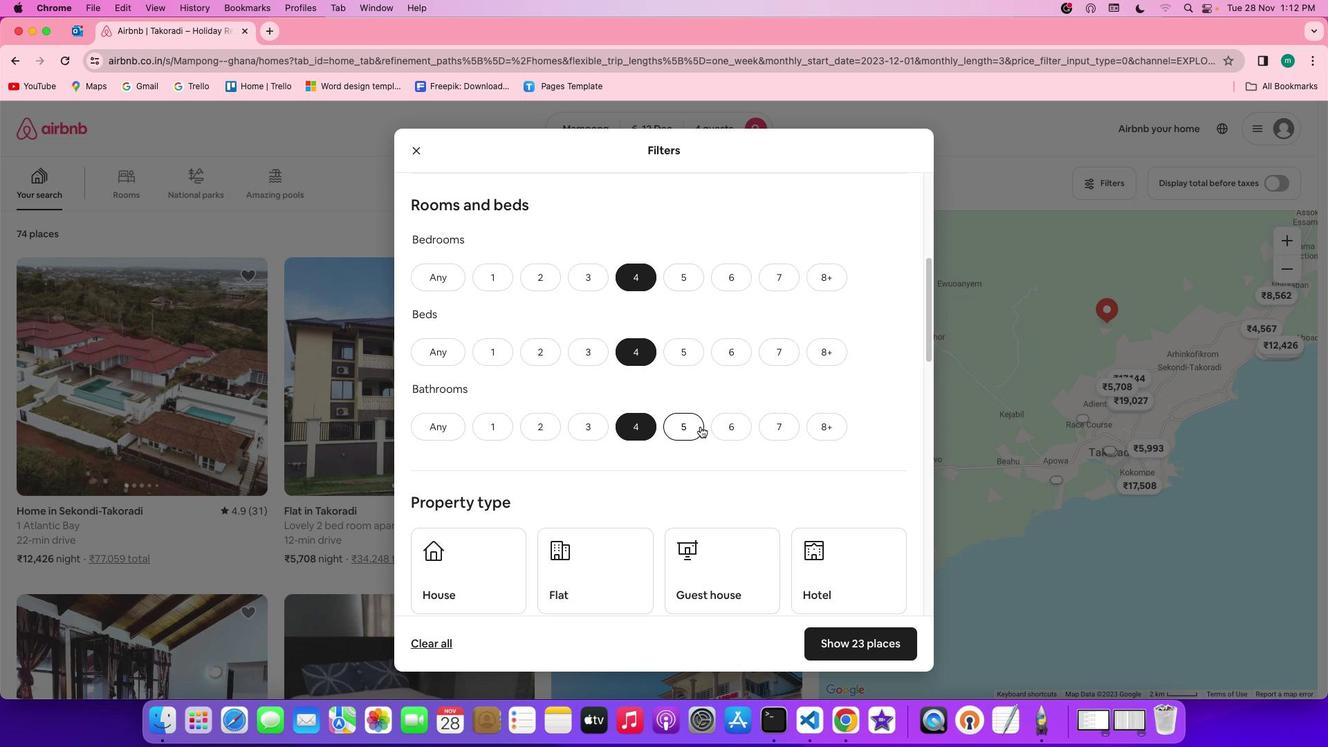 
Action: Mouse scrolled (702, 428) with delta (1, 0)
Screenshot: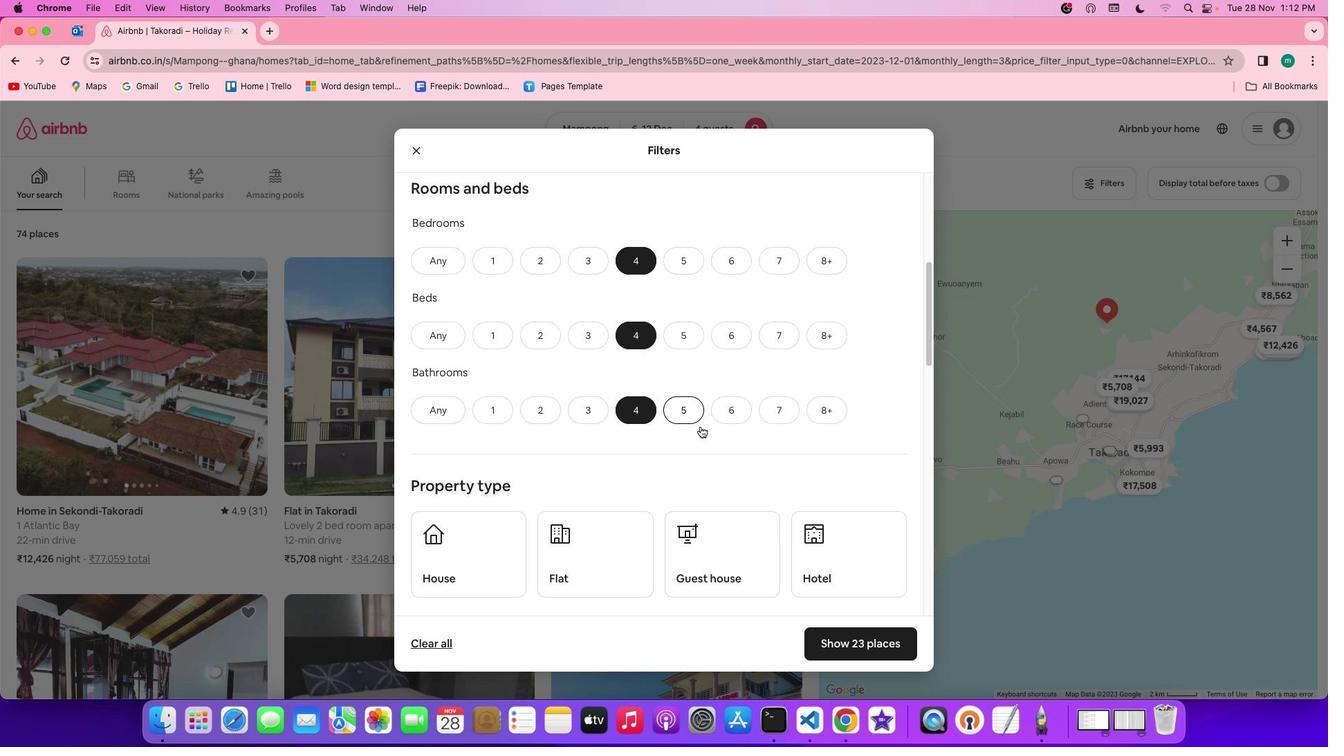 
Action: Mouse scrolled (702, 428) with delta (1, 0)
Screenshot: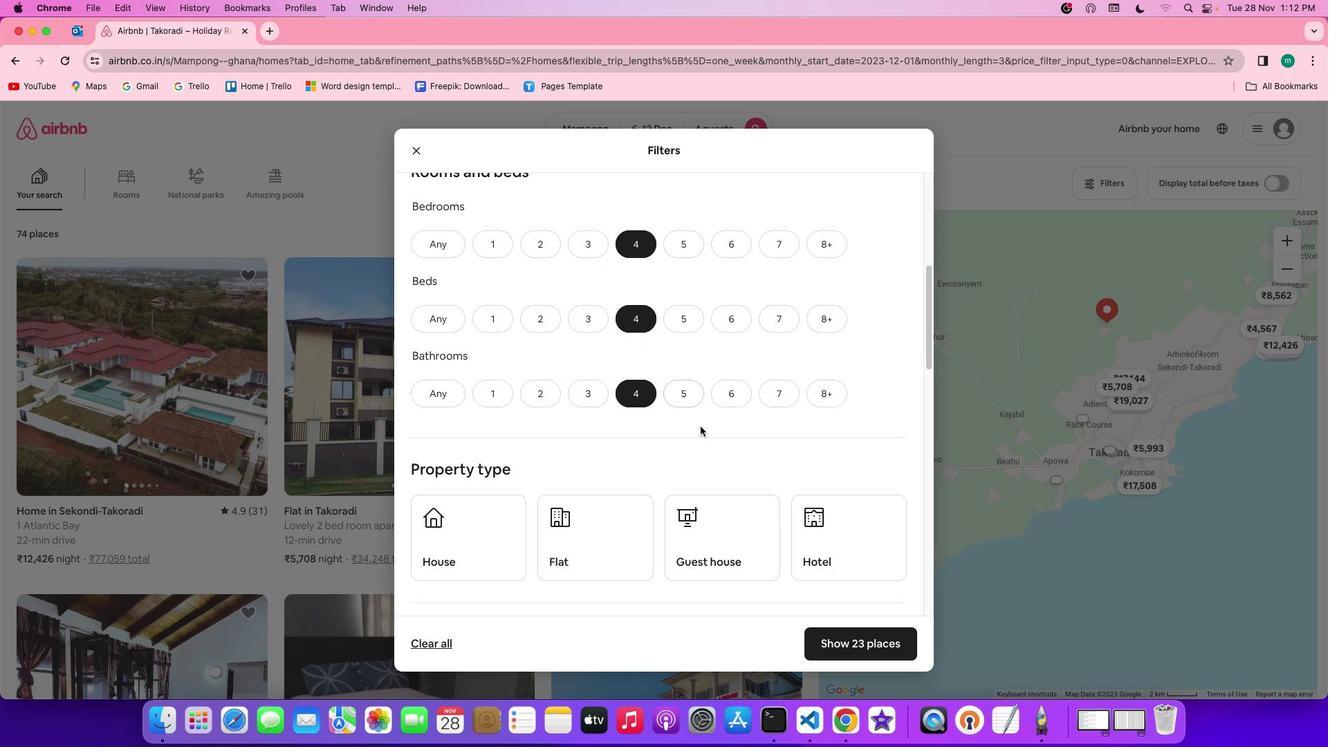 
Action: Mouse scrolled (702, 428) with delta (1, 0)
Screenshot: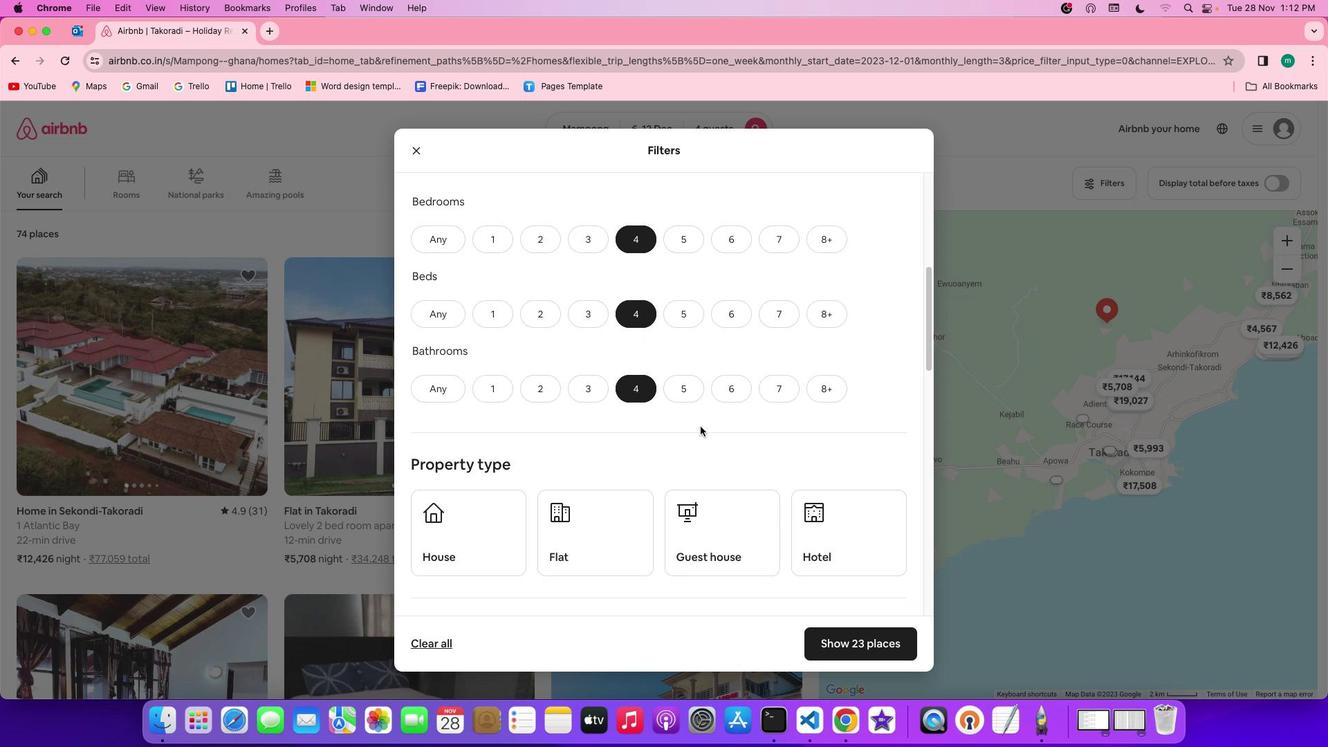 
Action: Mouse scrolled (702, 428) with delta (1, 0)
Screenshot: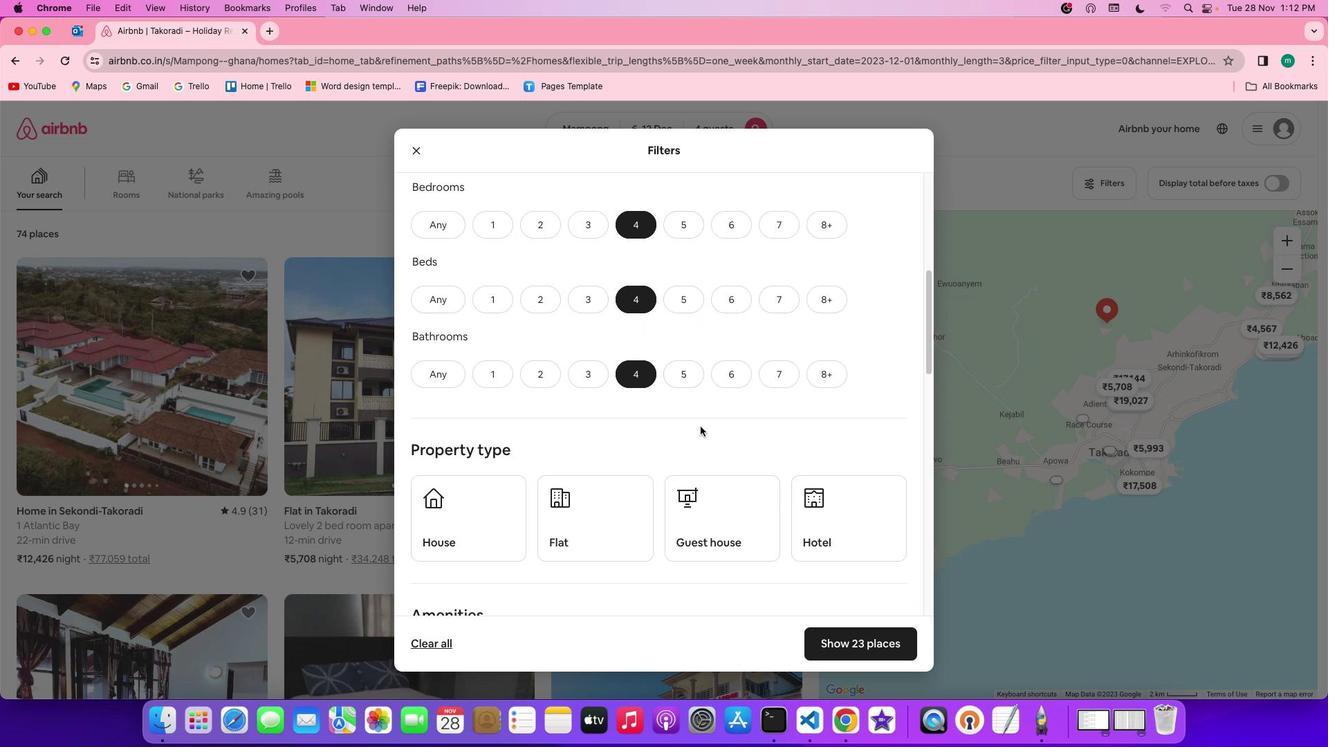 
Action: Mouse moved to (618, 474)
Screenshot: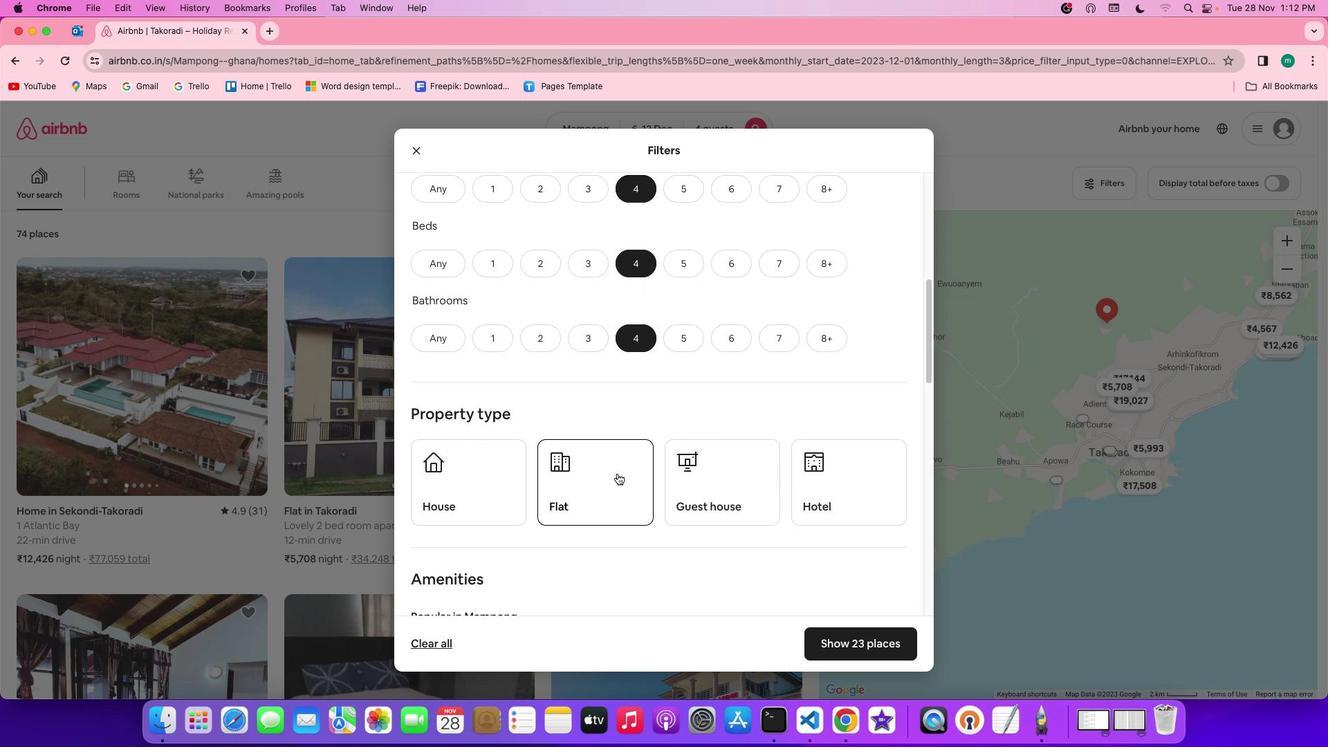 
Action: Mouse pressed left at (618, 474)
Screenshot: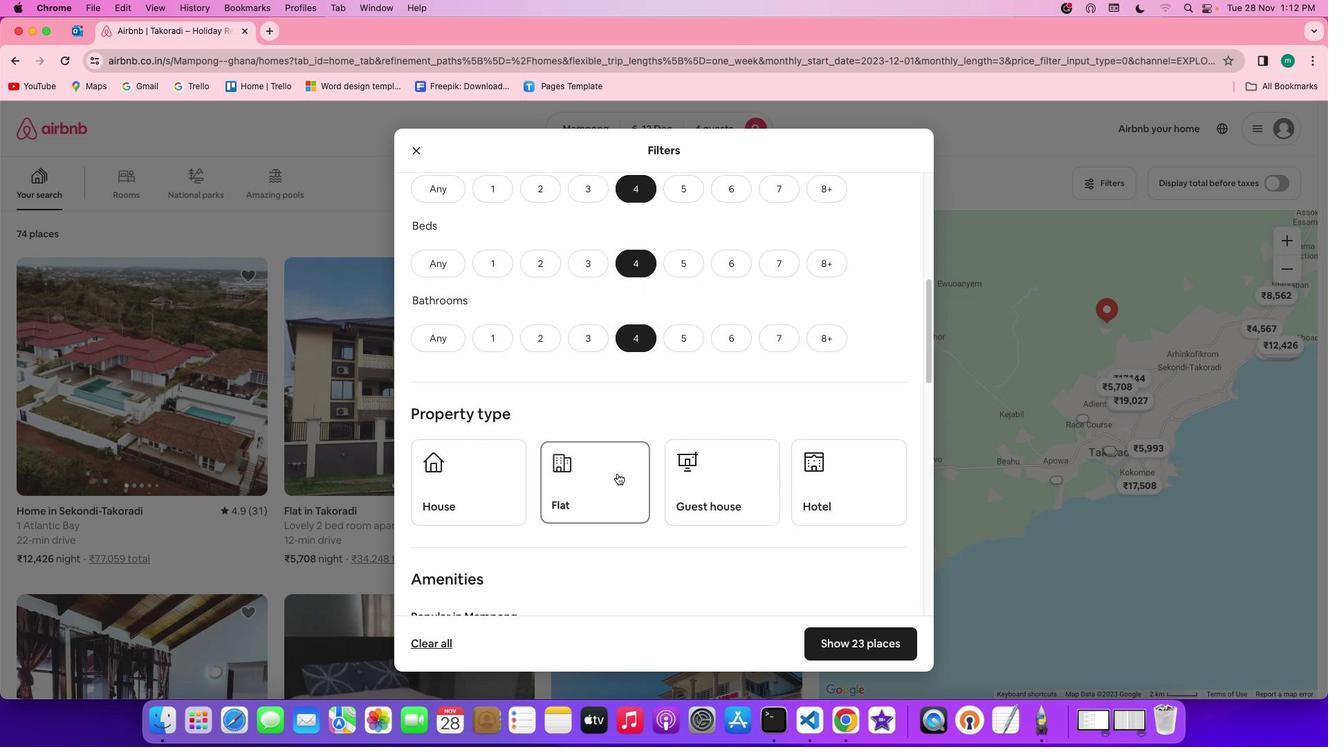 
Action: Mouse moved to (729, 457)
Screenshot: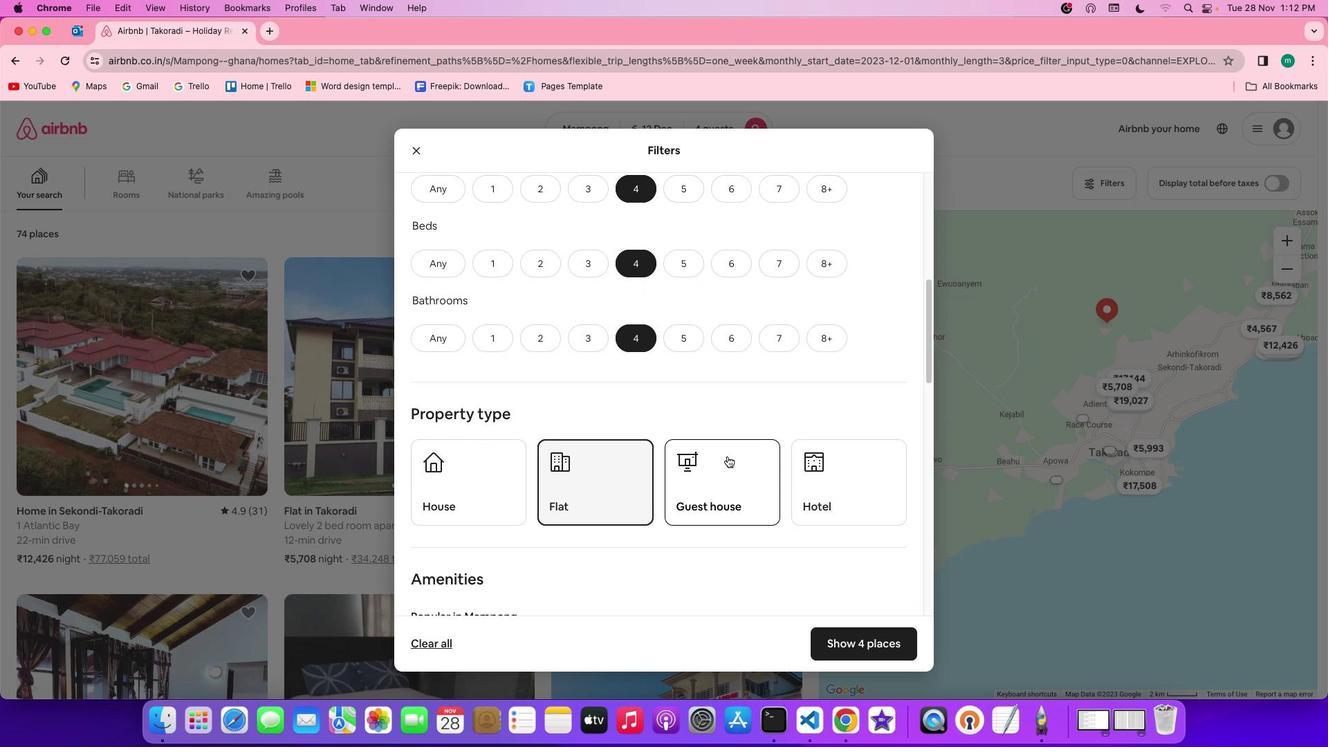
Action: Mouse scrolled (729, 457) with delta (1, 0)
Screenshot: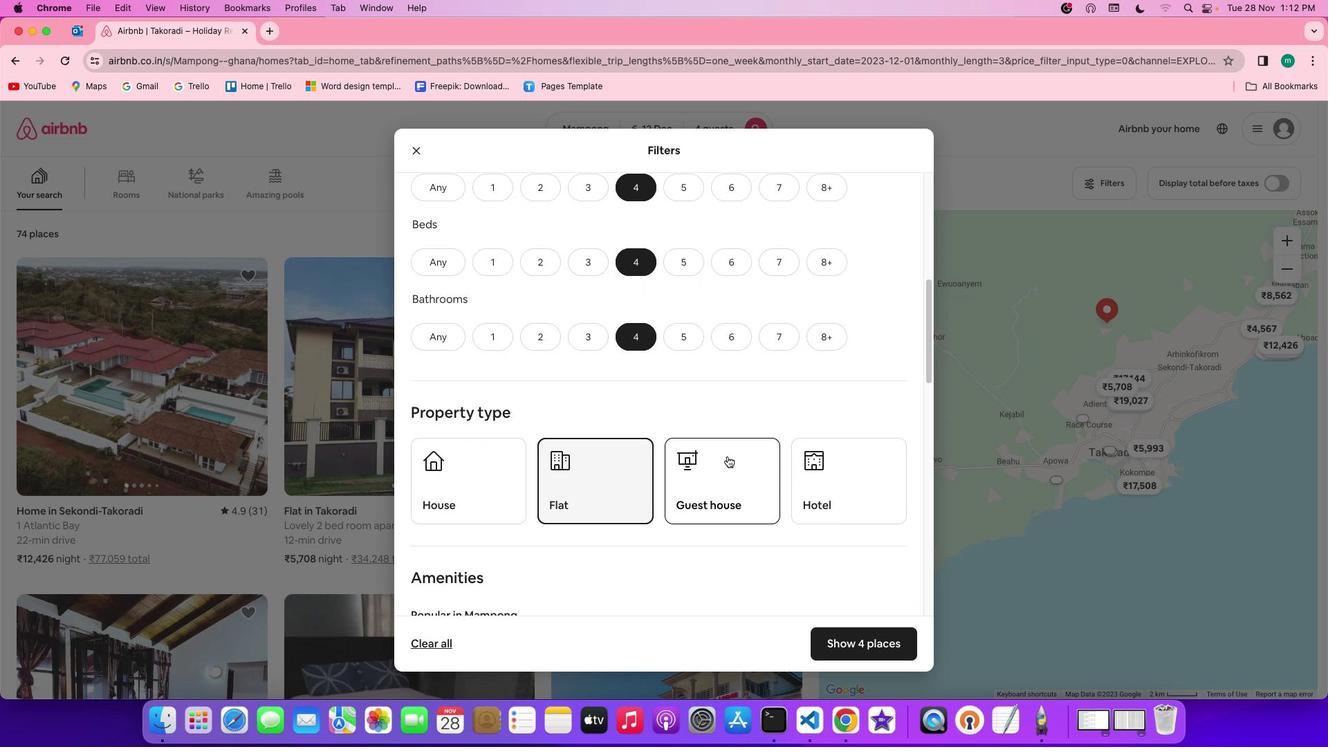 
Action: Mouse scrolled (729, 457) with delta (1, 0)
Screenshot: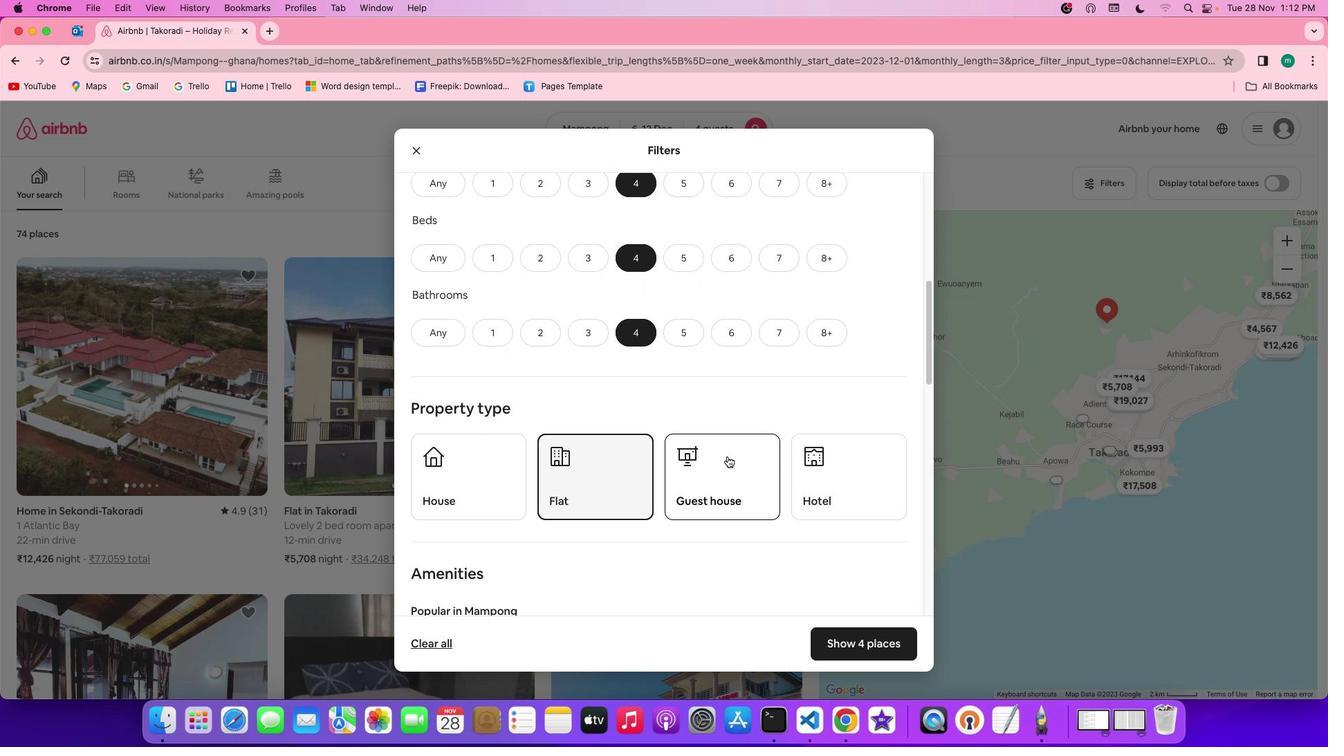 
Action: Mouse scrolled (729, 457) with delta (1, 0)
Screenshot: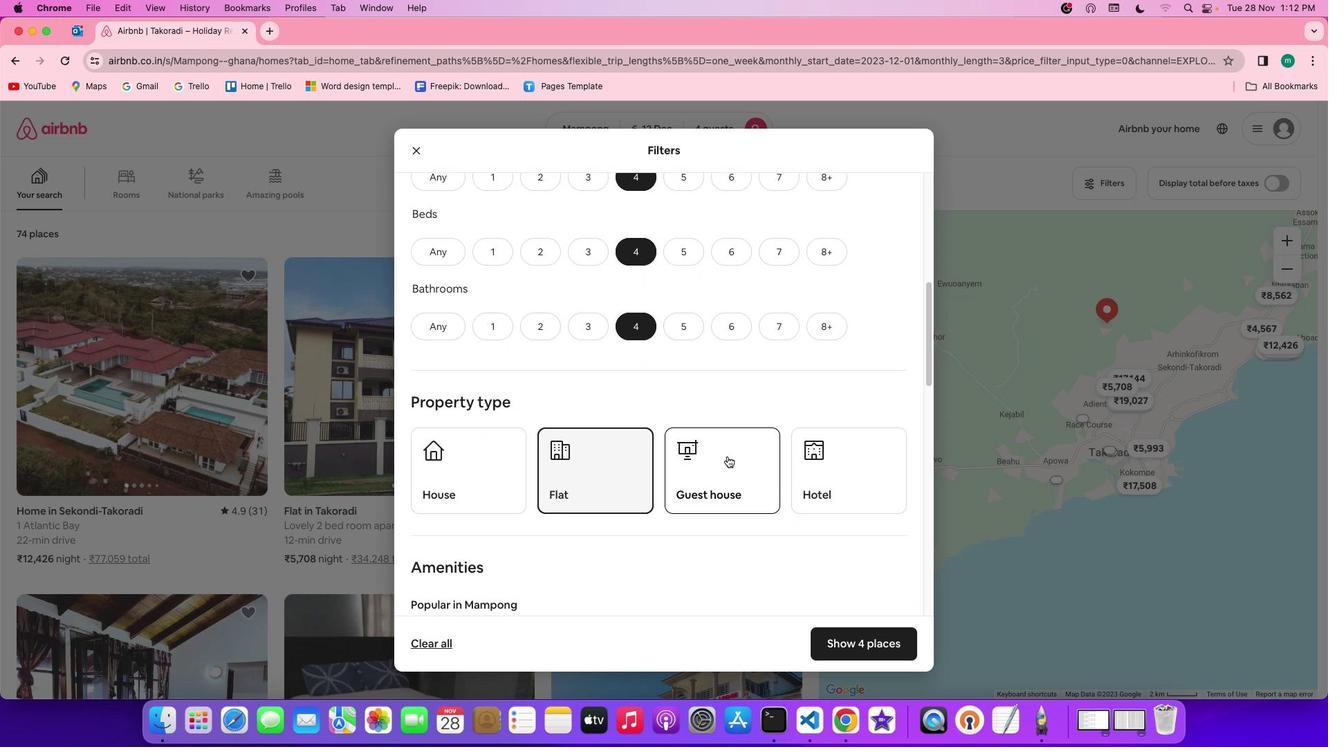 
Action: Mouse scrolled (729, 457) with delta (1, 0)
Screenshot: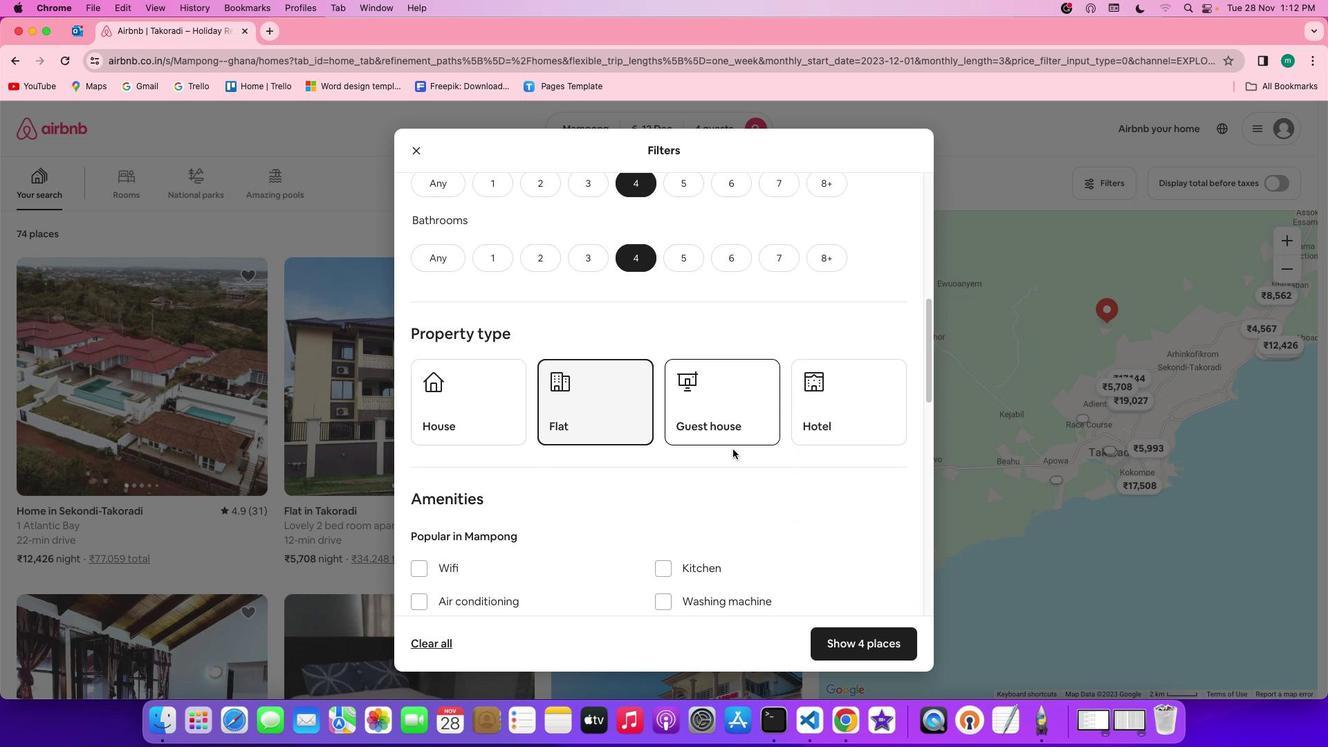 
Action: Mouse moved to (738, 449)
Screenshot: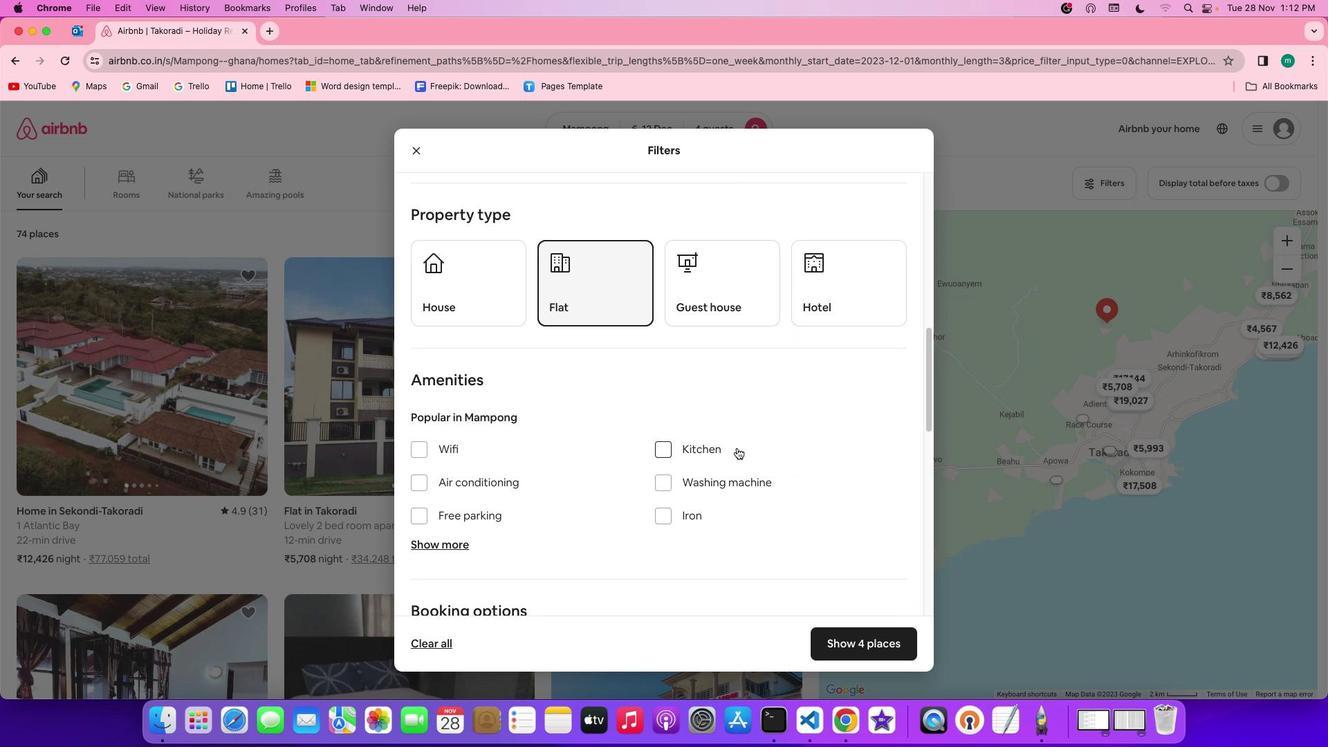 
Action: Mouse scrolled (738, 449) with delta (1, 0)
Screenshot: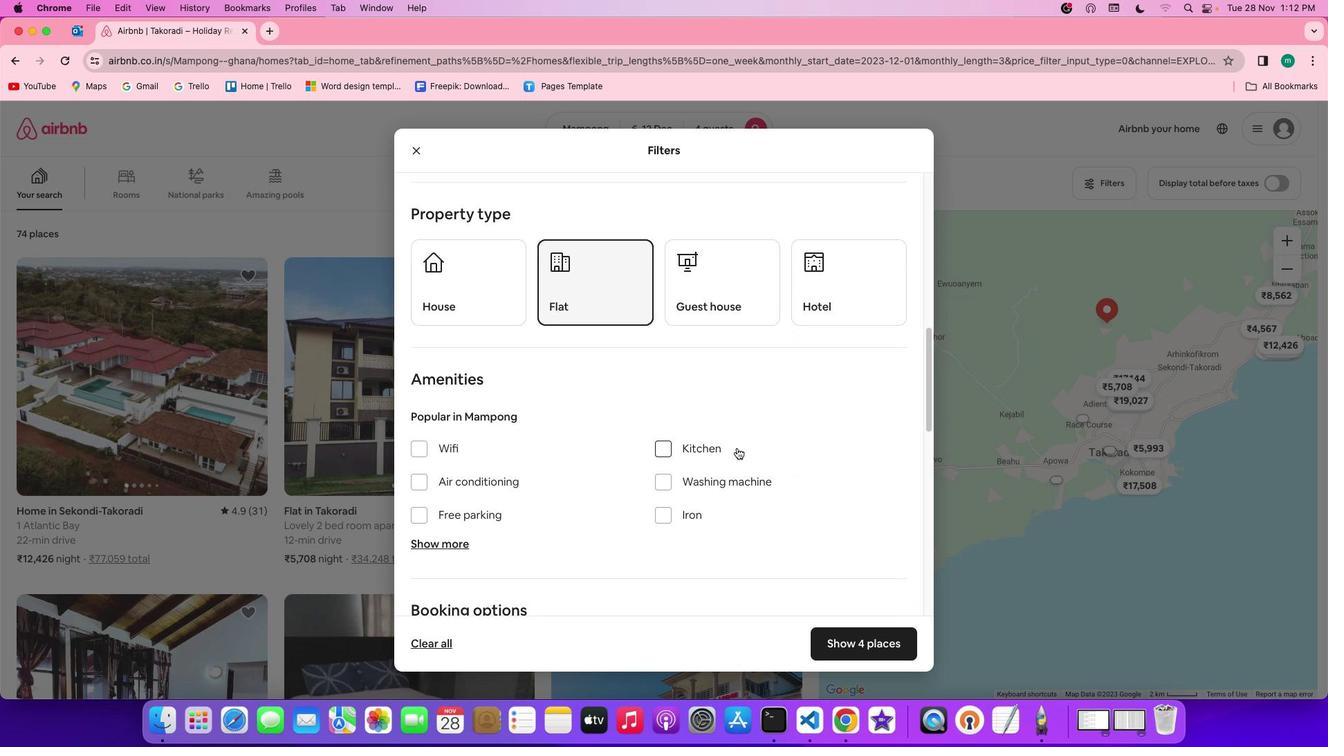 
Action: Mouse scrolled (738, 449) with delta (1, 0)
Screenshot: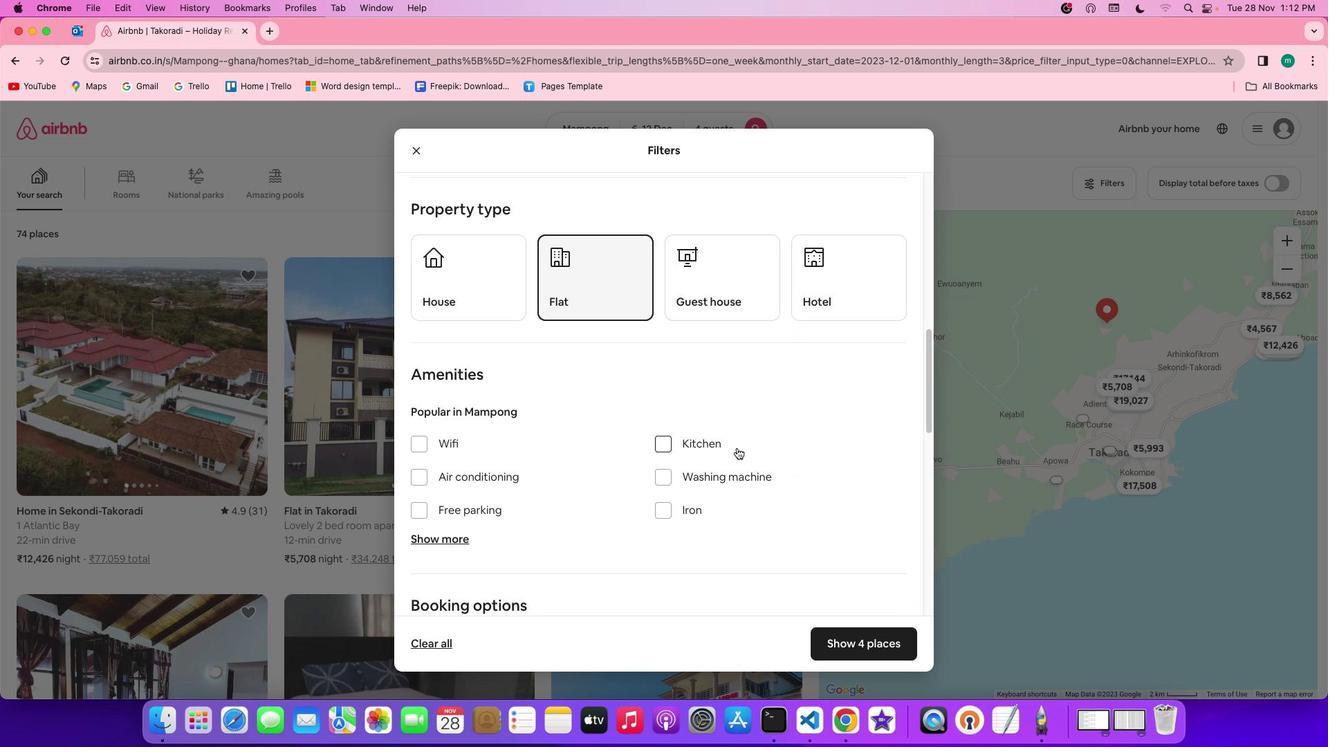 
Action: Mouse scrolled (738, 449) with delta (1, 0)
Screenshot: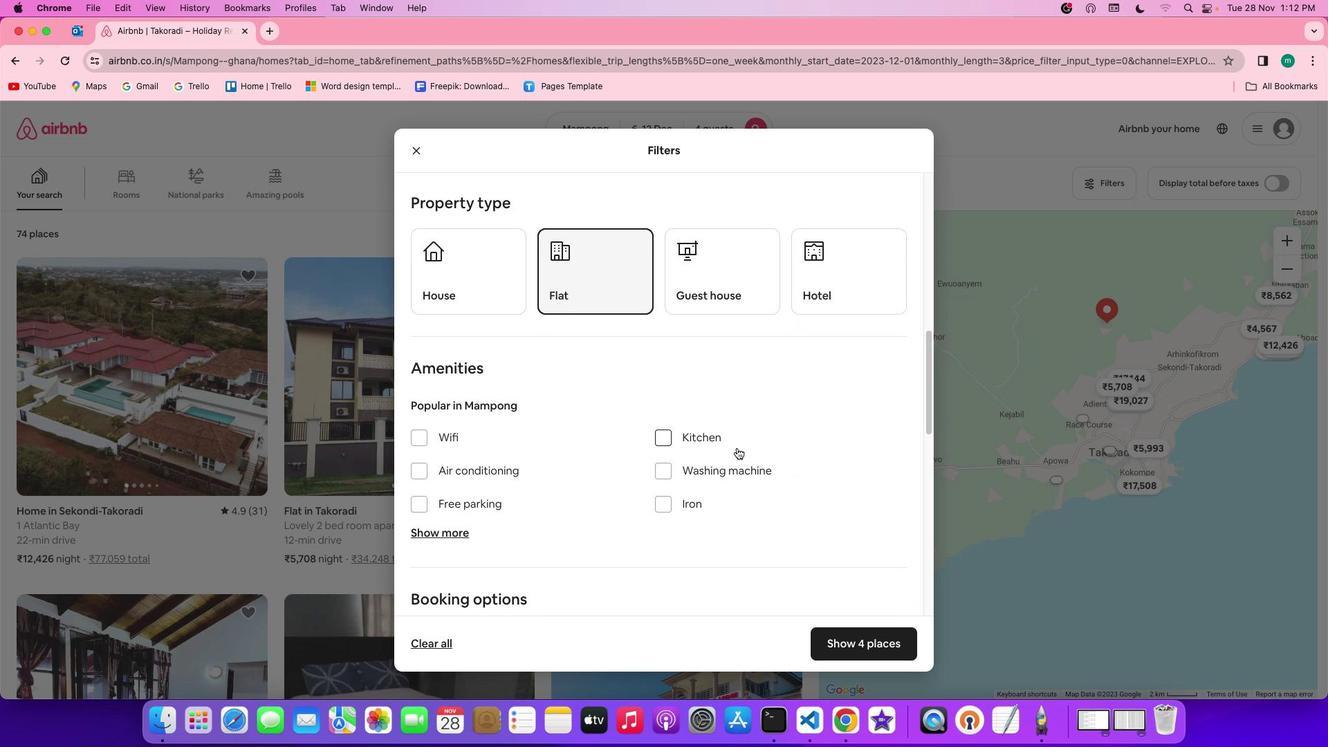
Action: Mouse scrolled (738, 449) with delta (1, 0)
Screenshot: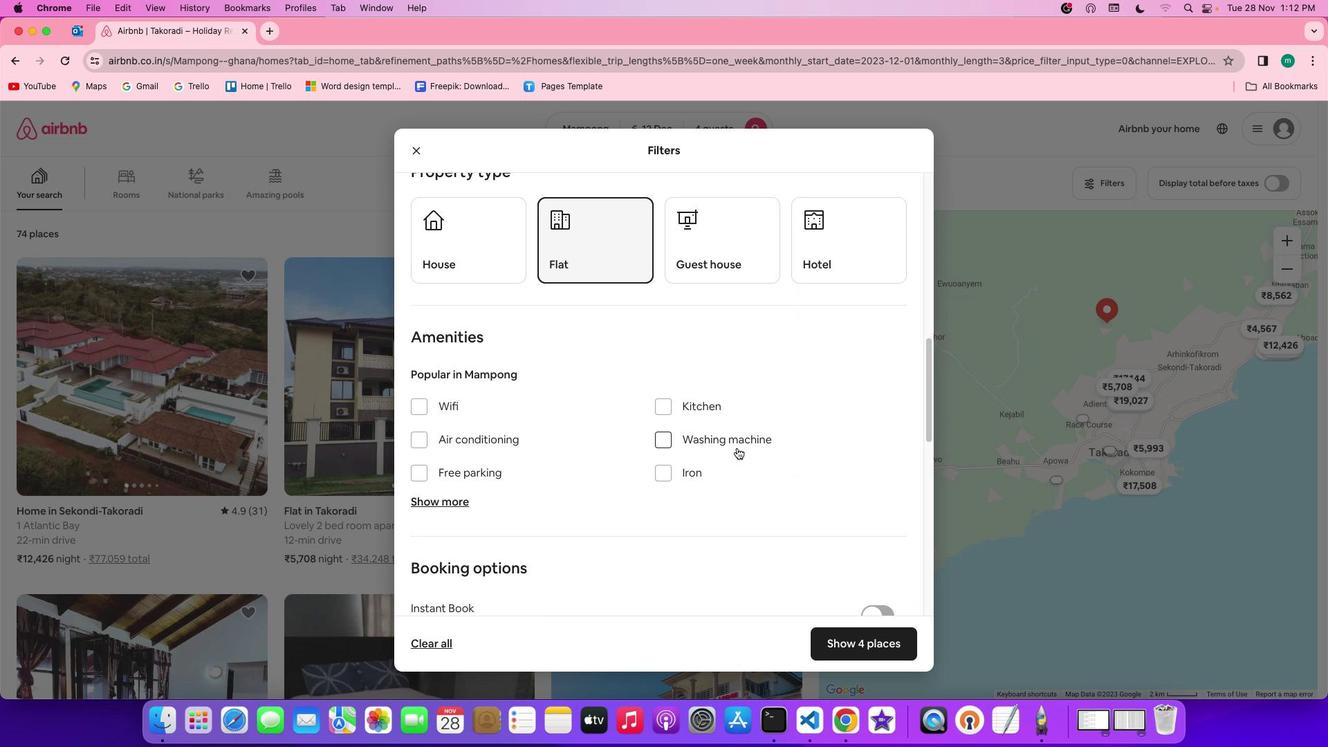 
Action: Mouse moved to (738, 446)
Screenshot: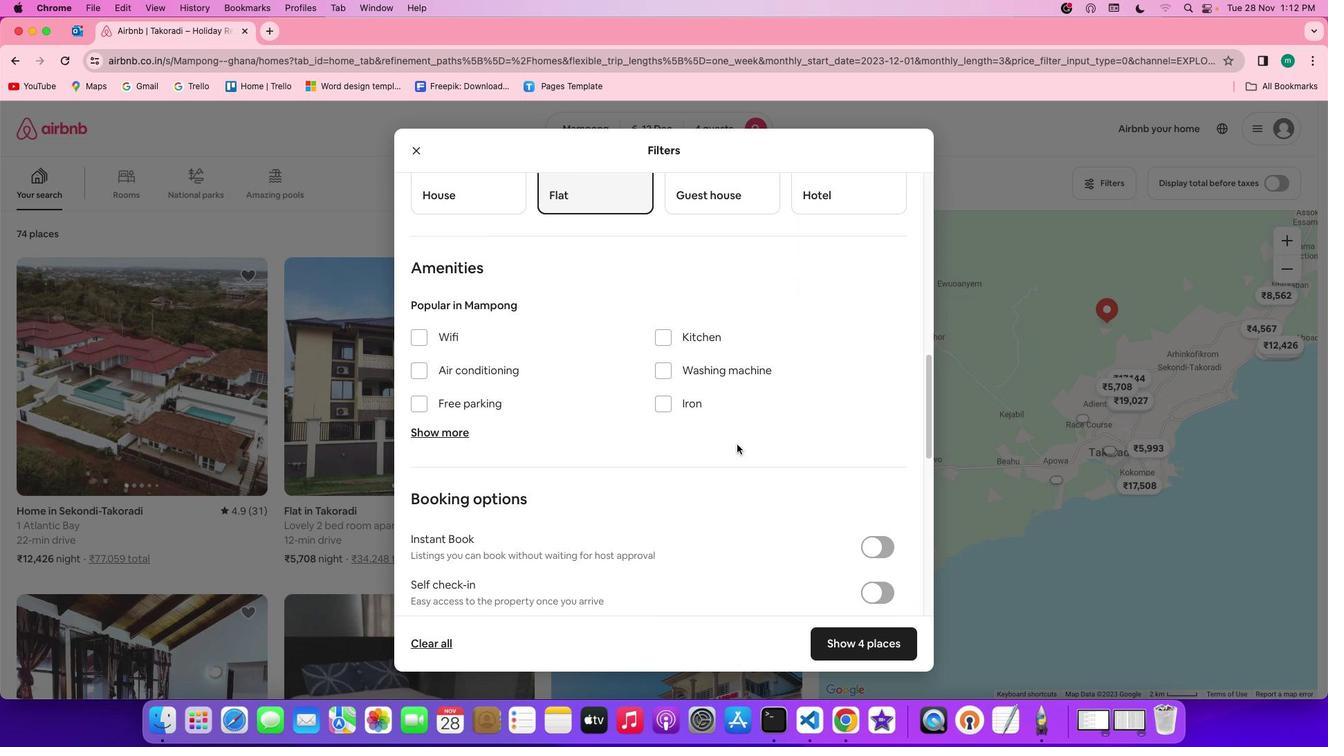 
Action: Mouse scrolled (738, 446) with delta (1, 0)
Screenshot: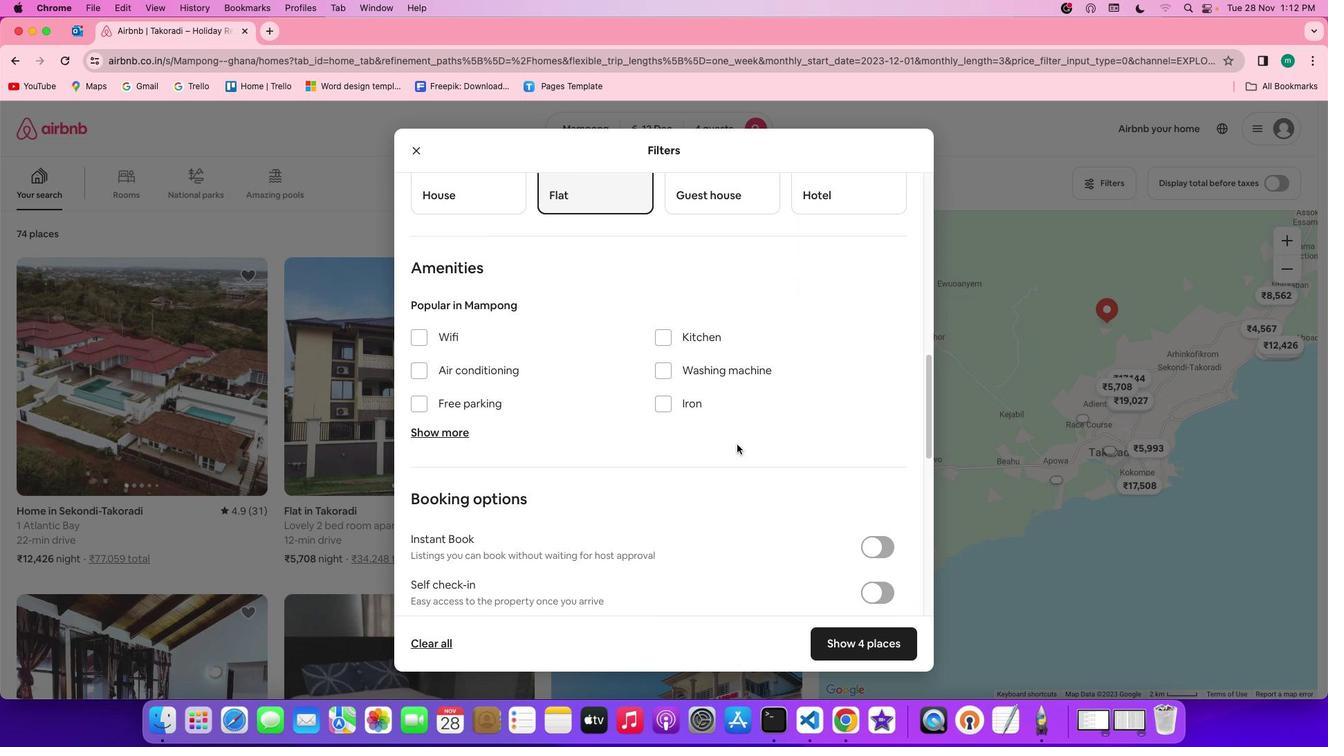 
Action: Mouse moved to (738, 446)
Screenshot: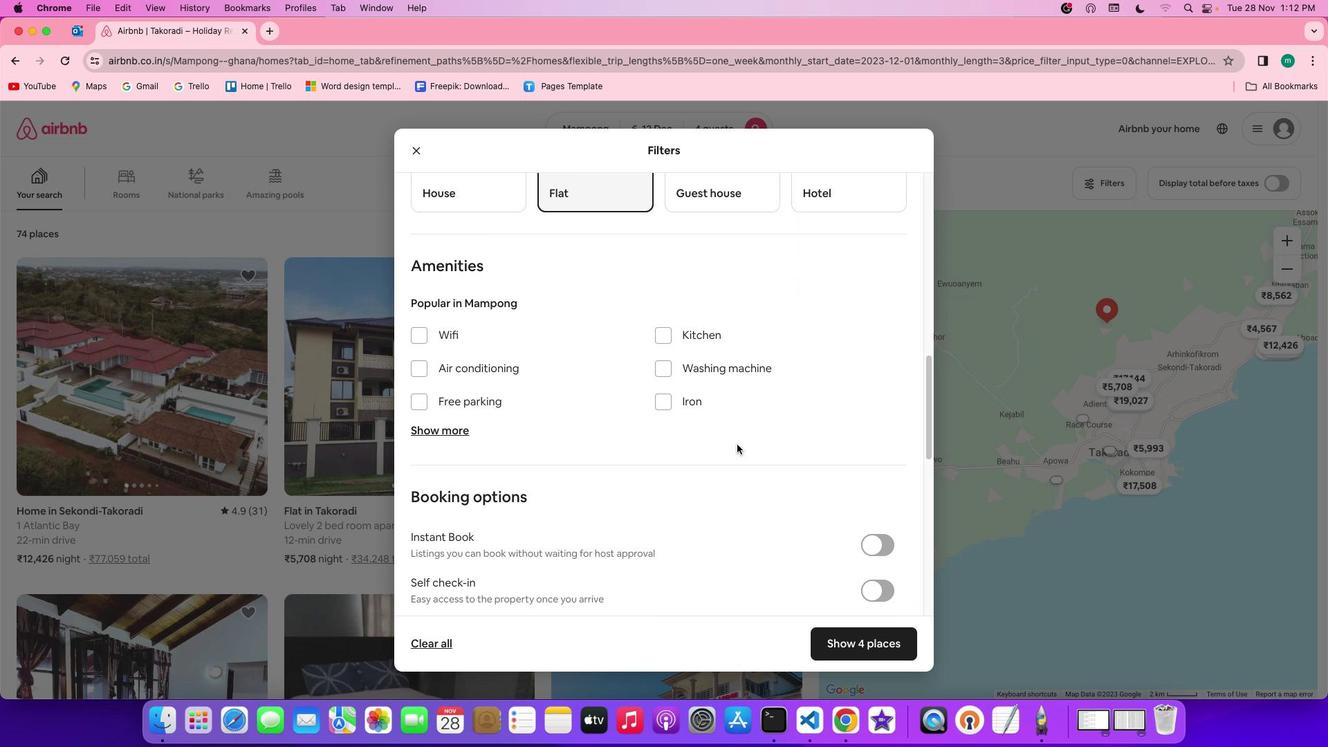 
Action: Mouse scrolled (738, 446) with delta (1, 0)
Screenshot: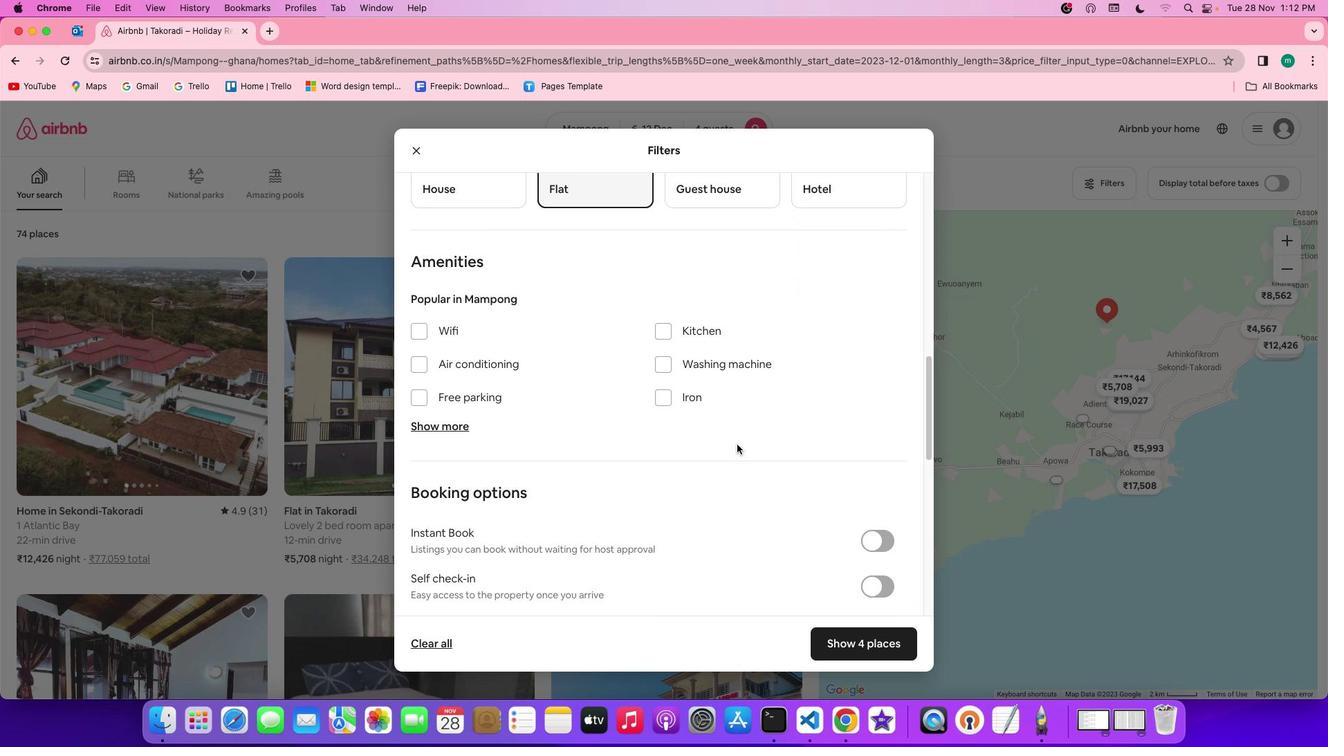 
Action: Mouse scrolled (738, 446) with delta (1, 0)
Screenshot: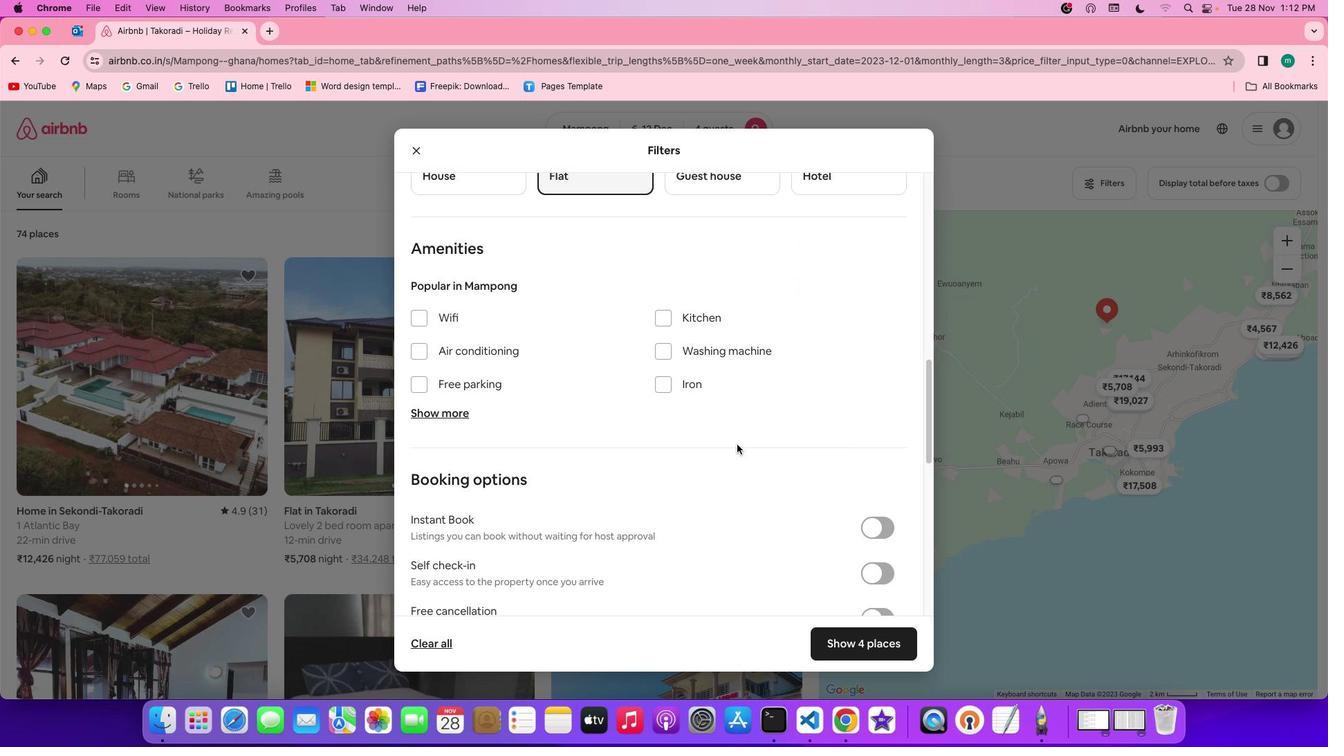 
Action: Mouse scrolled (738, 446) with delta (1, 0)
Screenshot: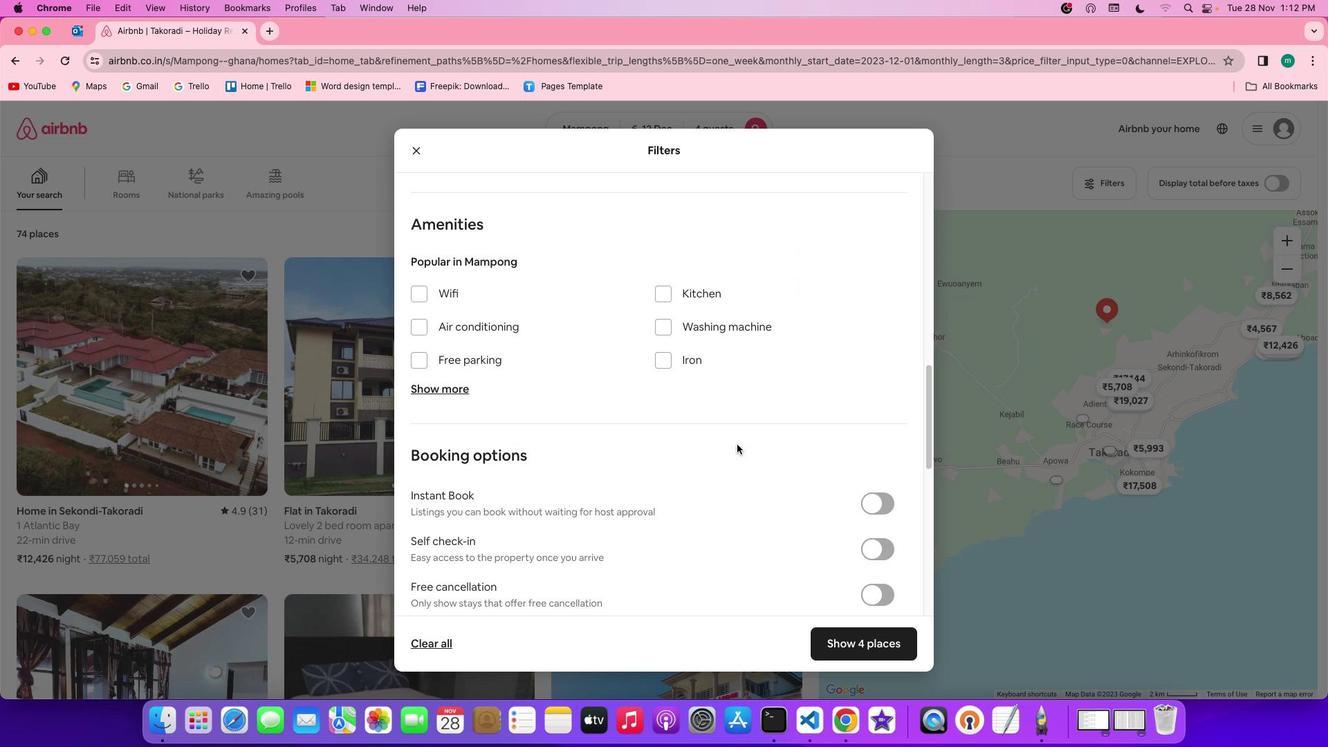 
Action: Mouse scrolled (738, 446) with delta (1, 0)
Screenshot: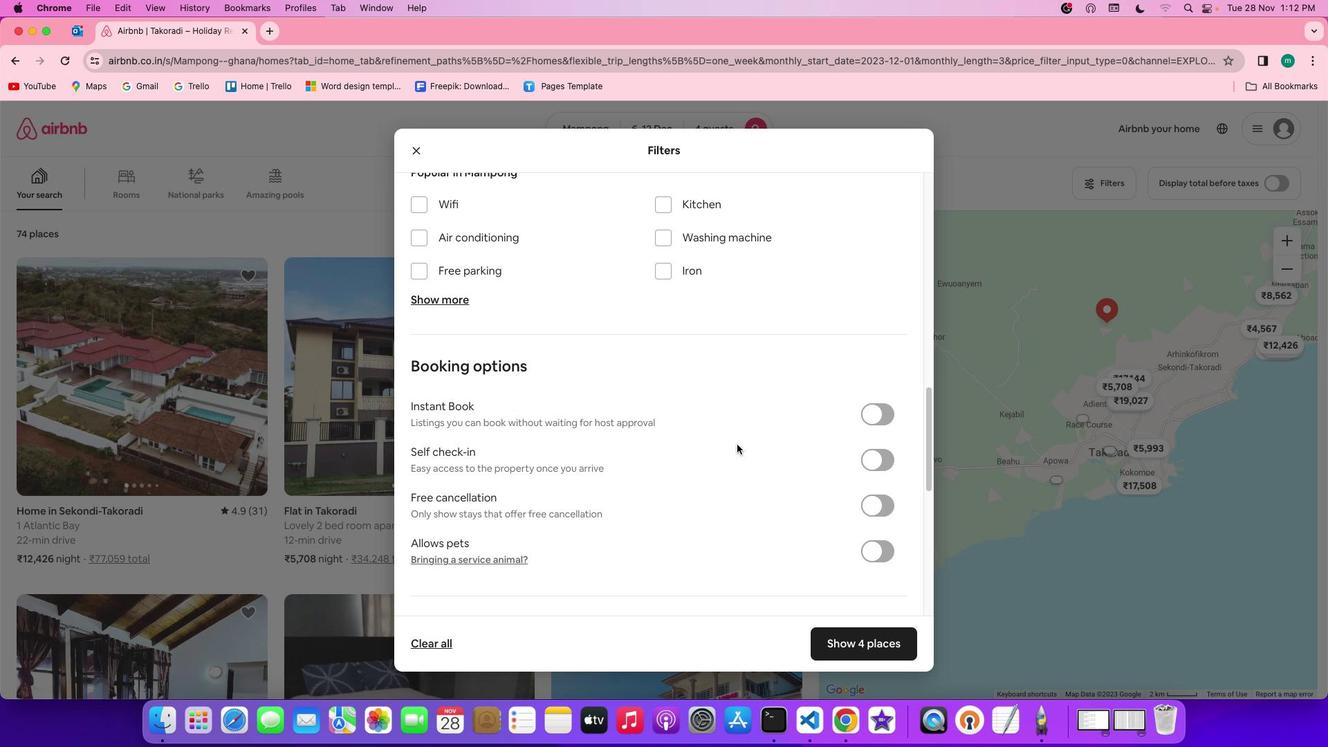 
Action: Mouse moved to (738, 445)
Screenshot: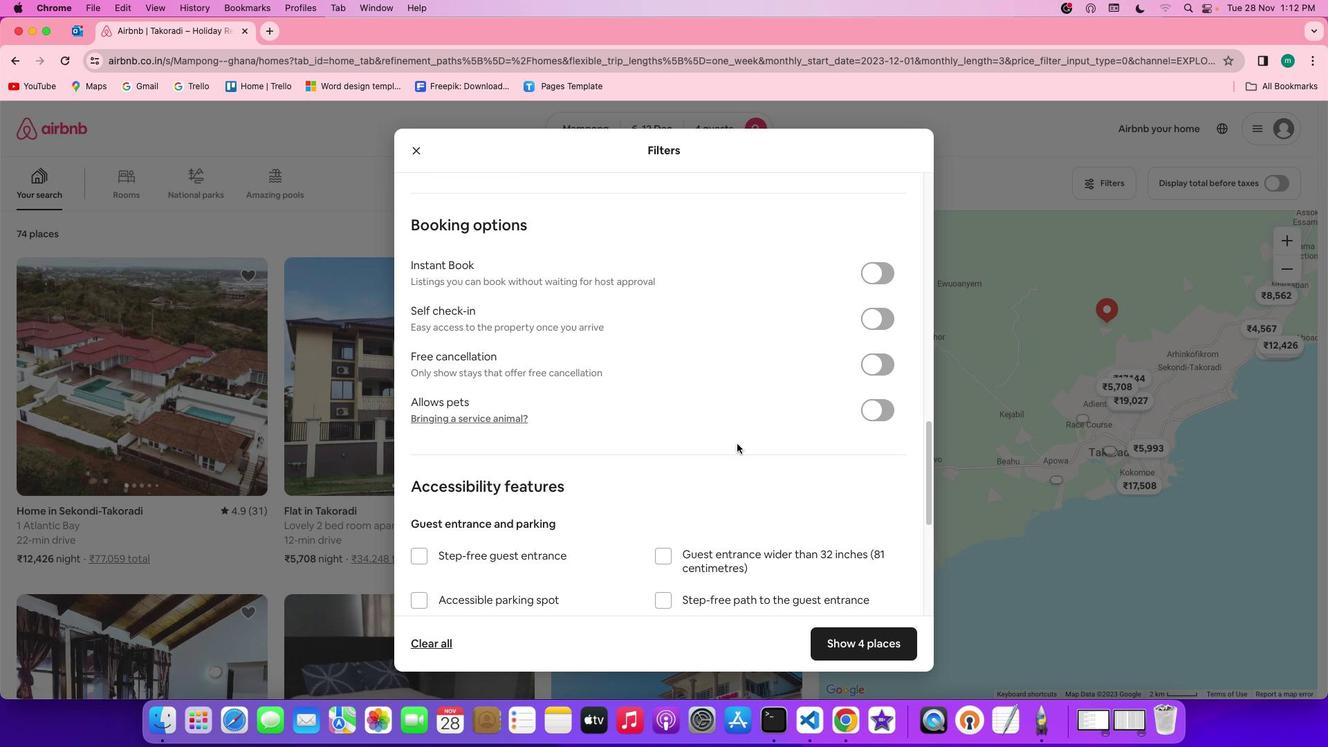 
Action: Mouse scrolled (738, 445) with delta (1, 0)
Screenshot: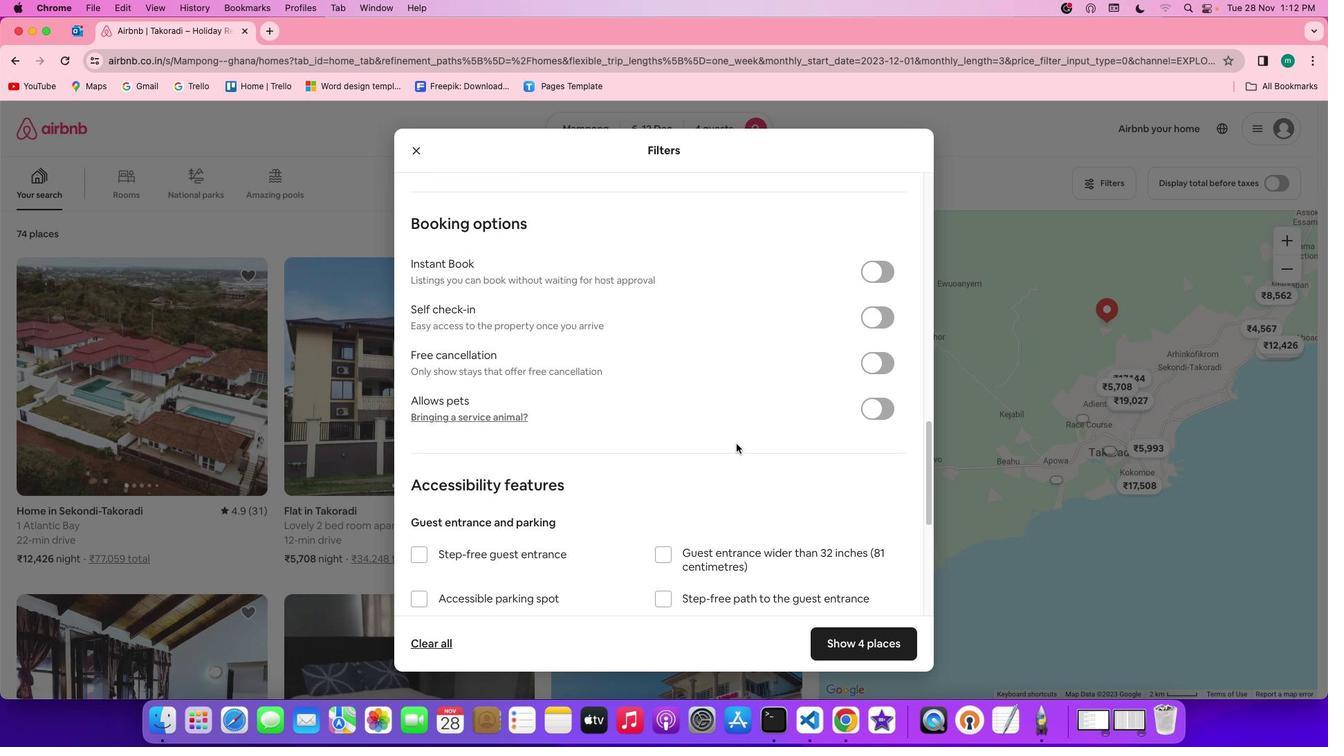 
Action: Mouse moved to (727, 412)
Screenshot: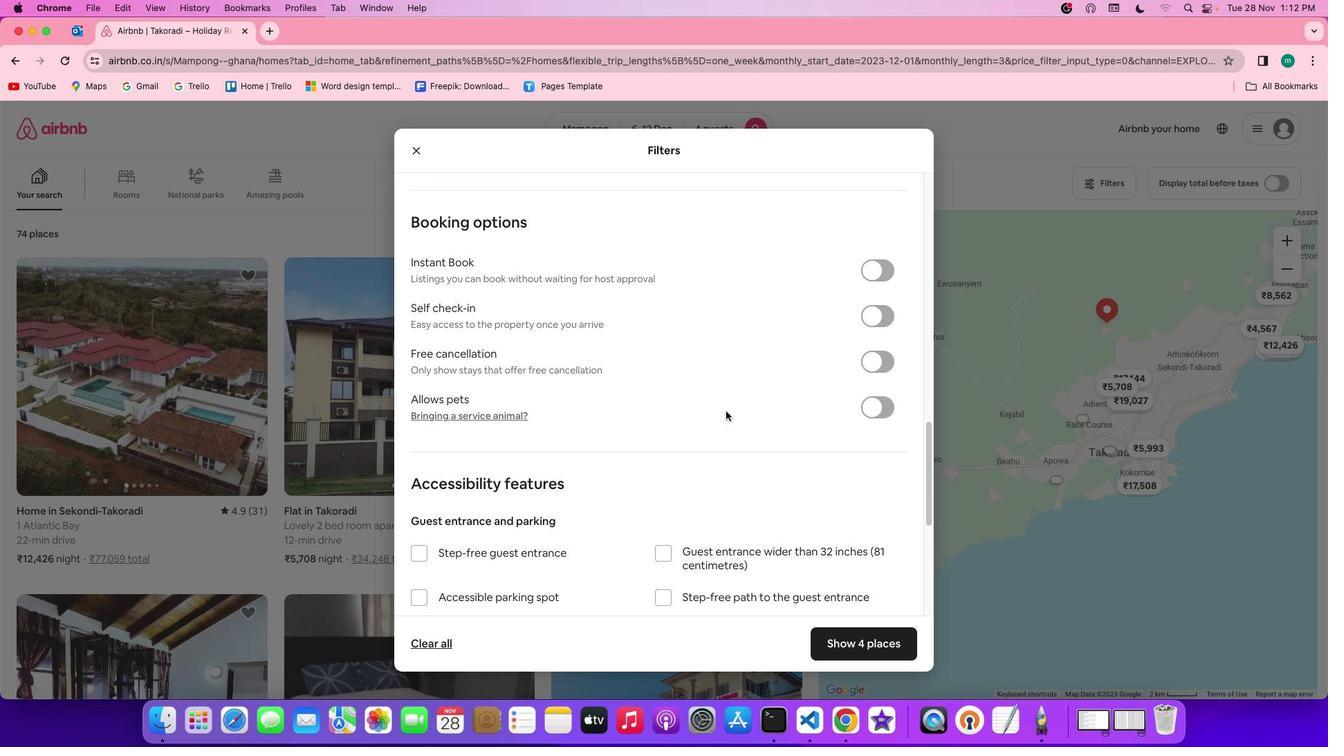 
Action: Mouse scrolled (727, 412) with delta (1, 0)
Screenshot: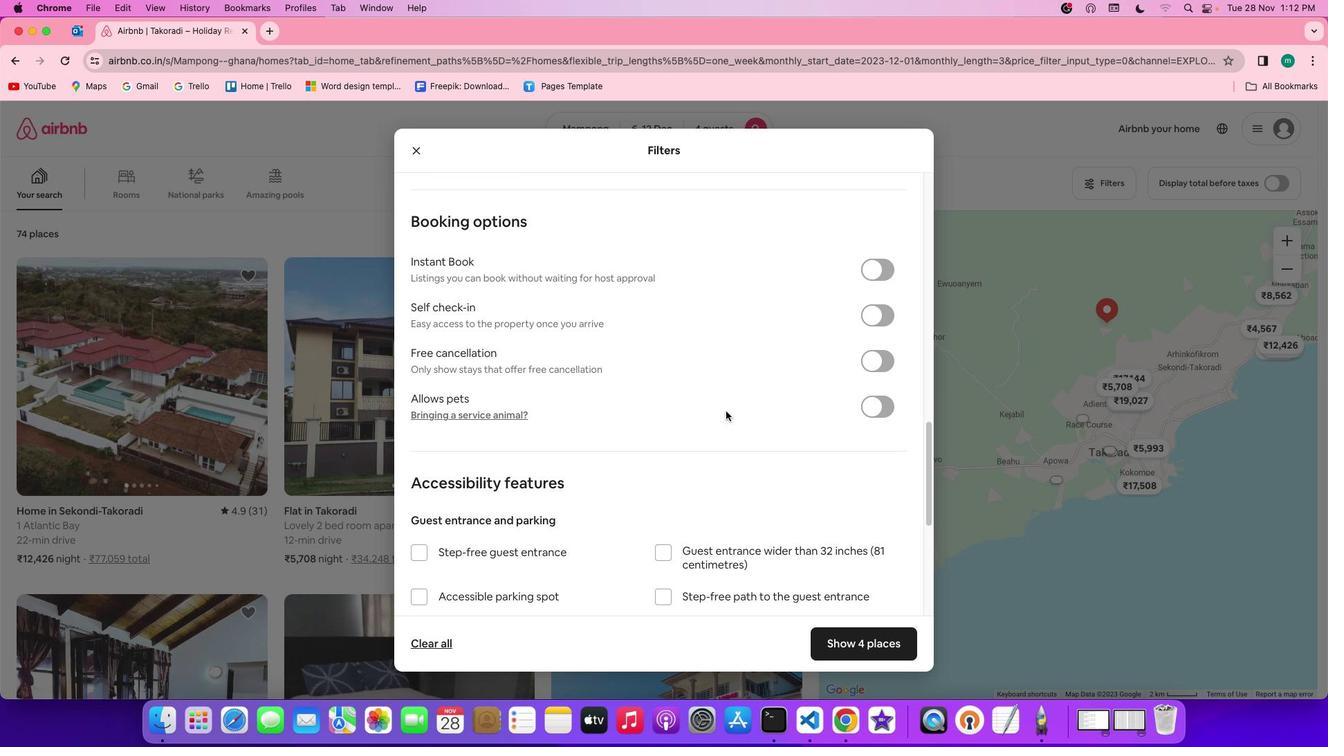 
Action: Mouse scrolled (727, 412) with delta (1, 2)
Screenshot: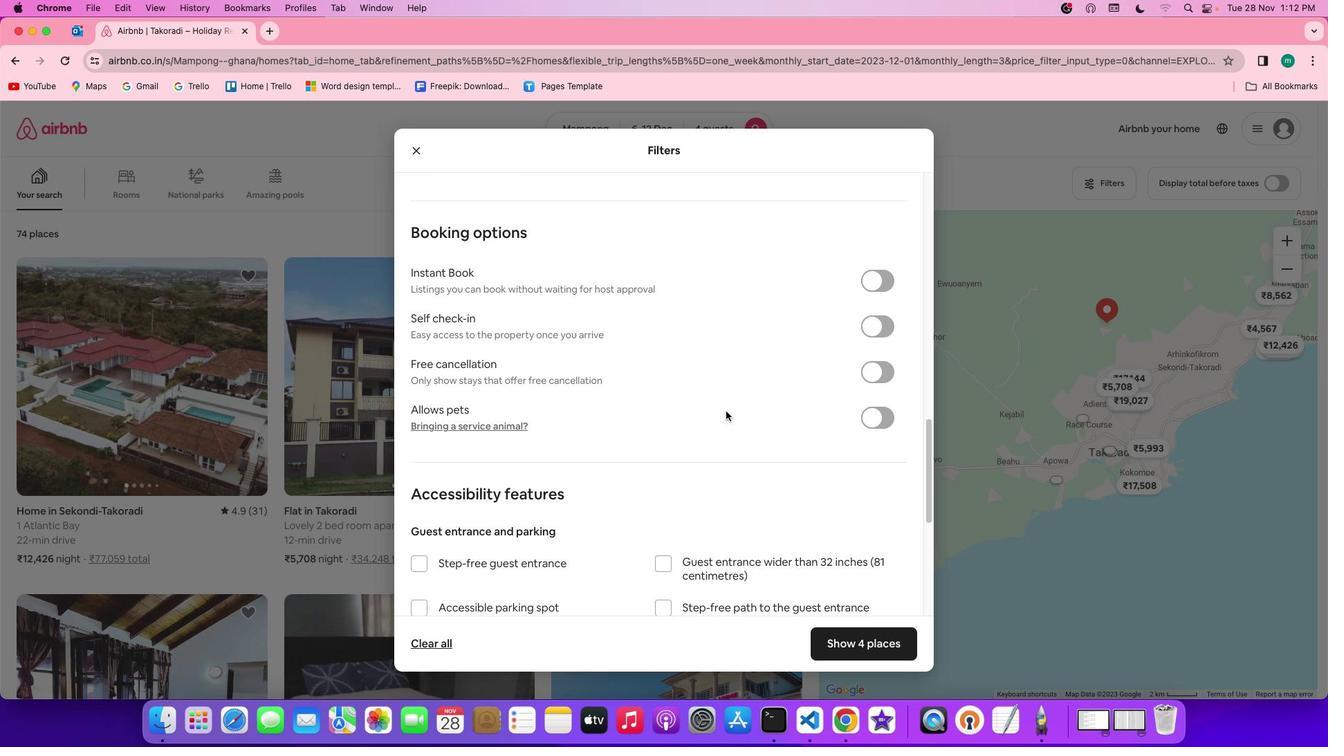 
Action: Mouse scrolled (727, 412) with delta (1, 2)
Screenshot: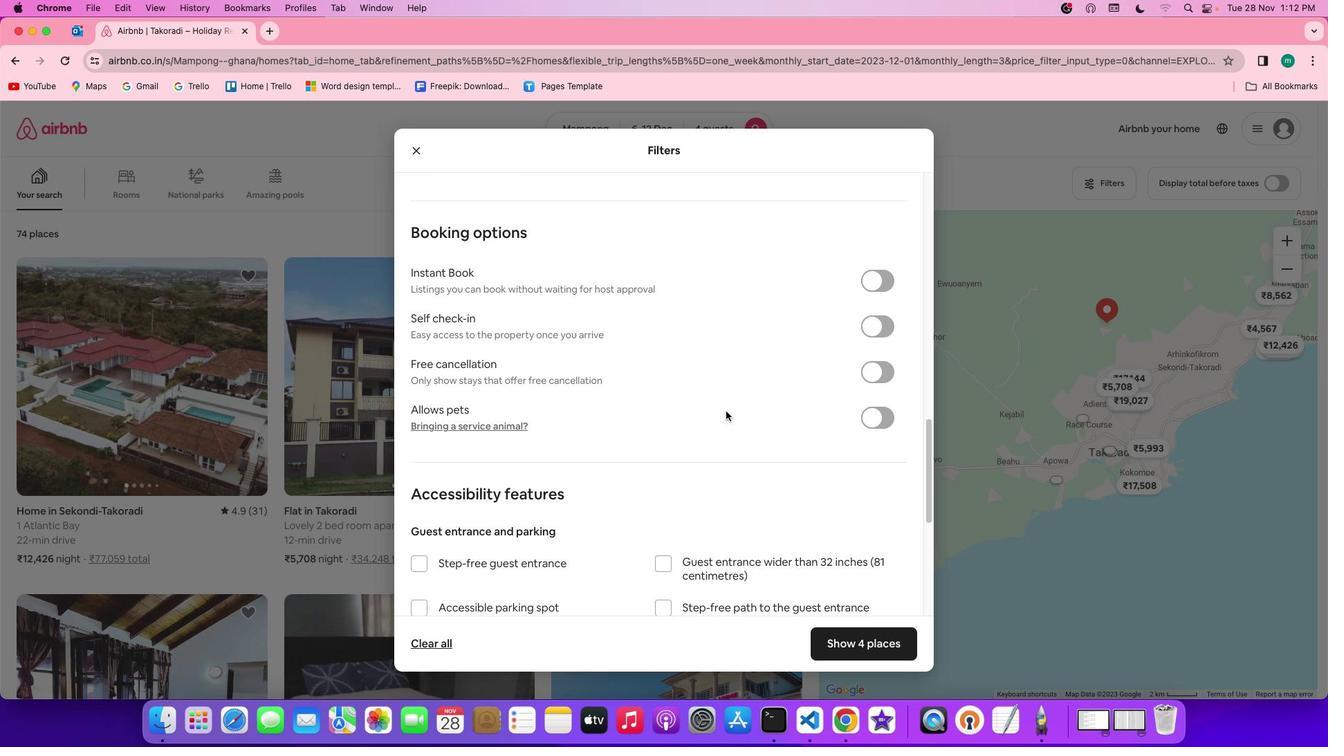 
Action: Mouse scrolled (727, 412) with delta (1, 3)
Screenshot: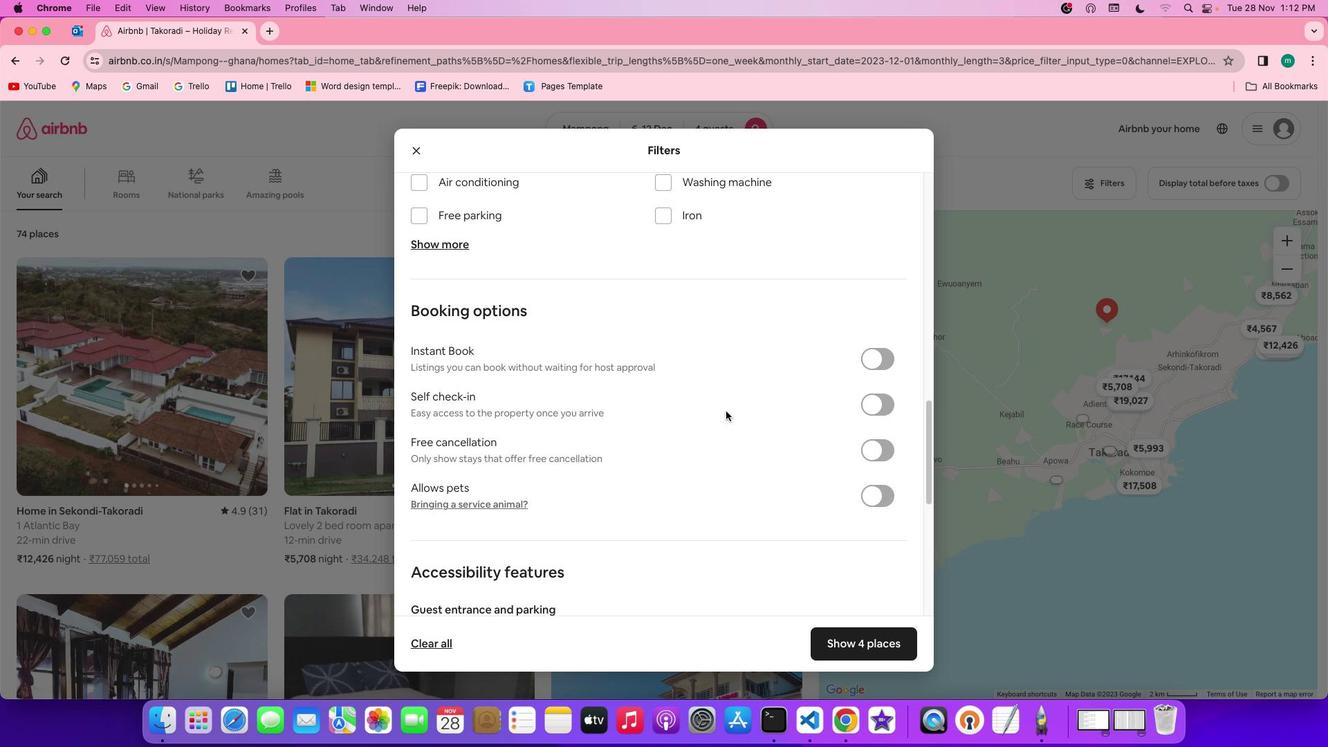 
Action: Mouse scrolled (727, 412) with delta (1, 4)
Screenshot: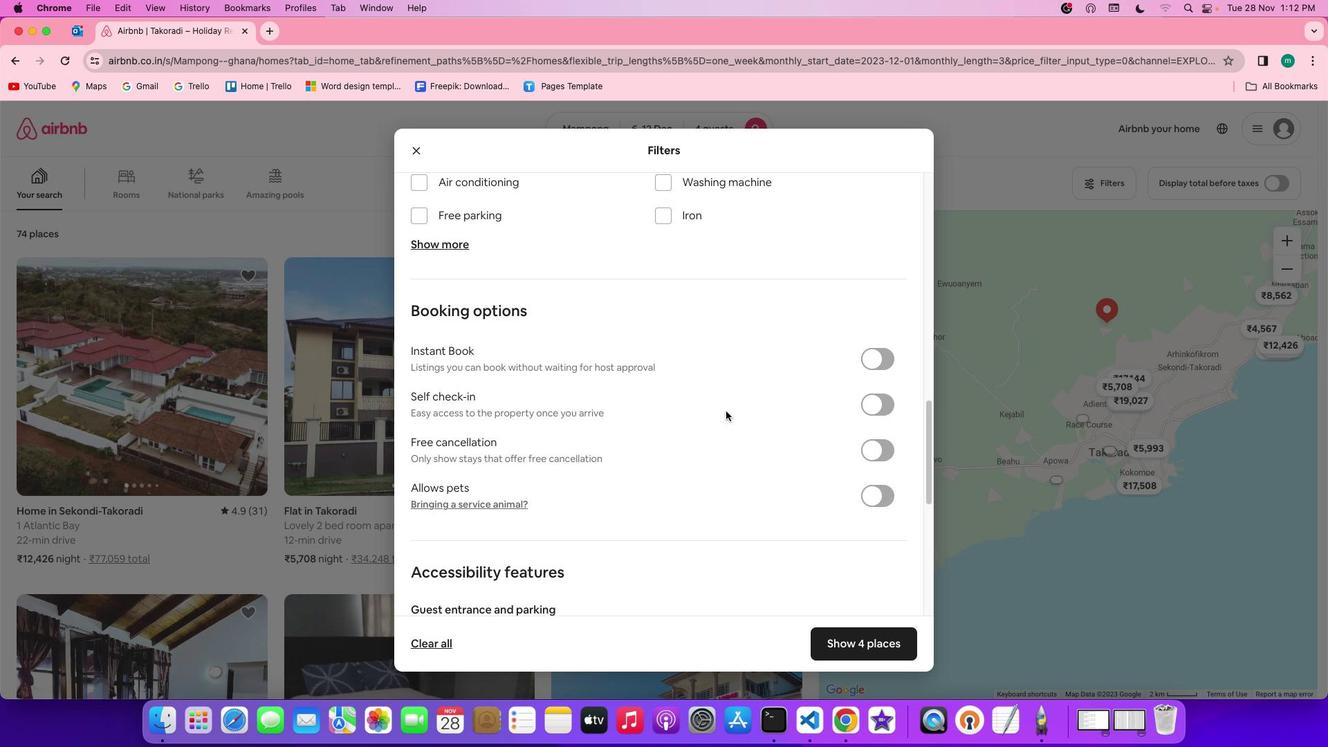 
Action: Mouse moved to (420, 348)
Screenshot: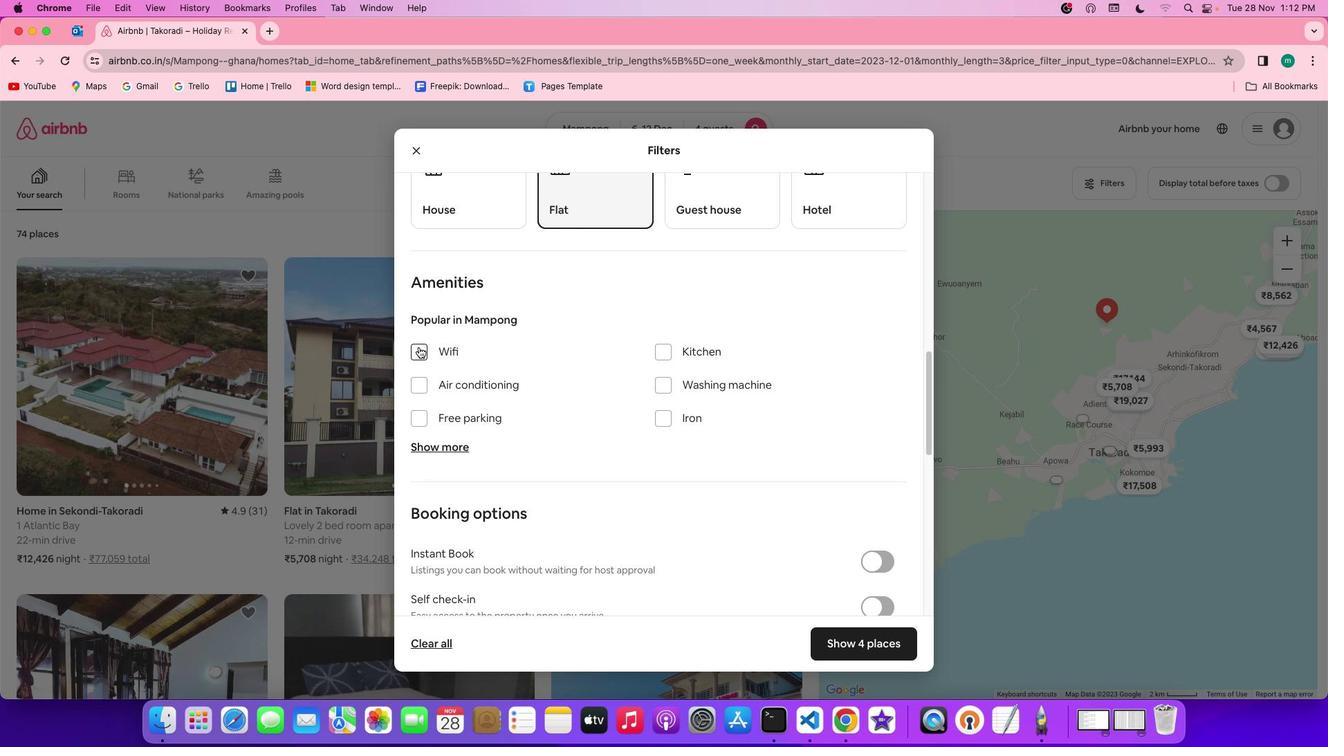 
Action: Mouse pressed left at (420, 348)
Screenshot: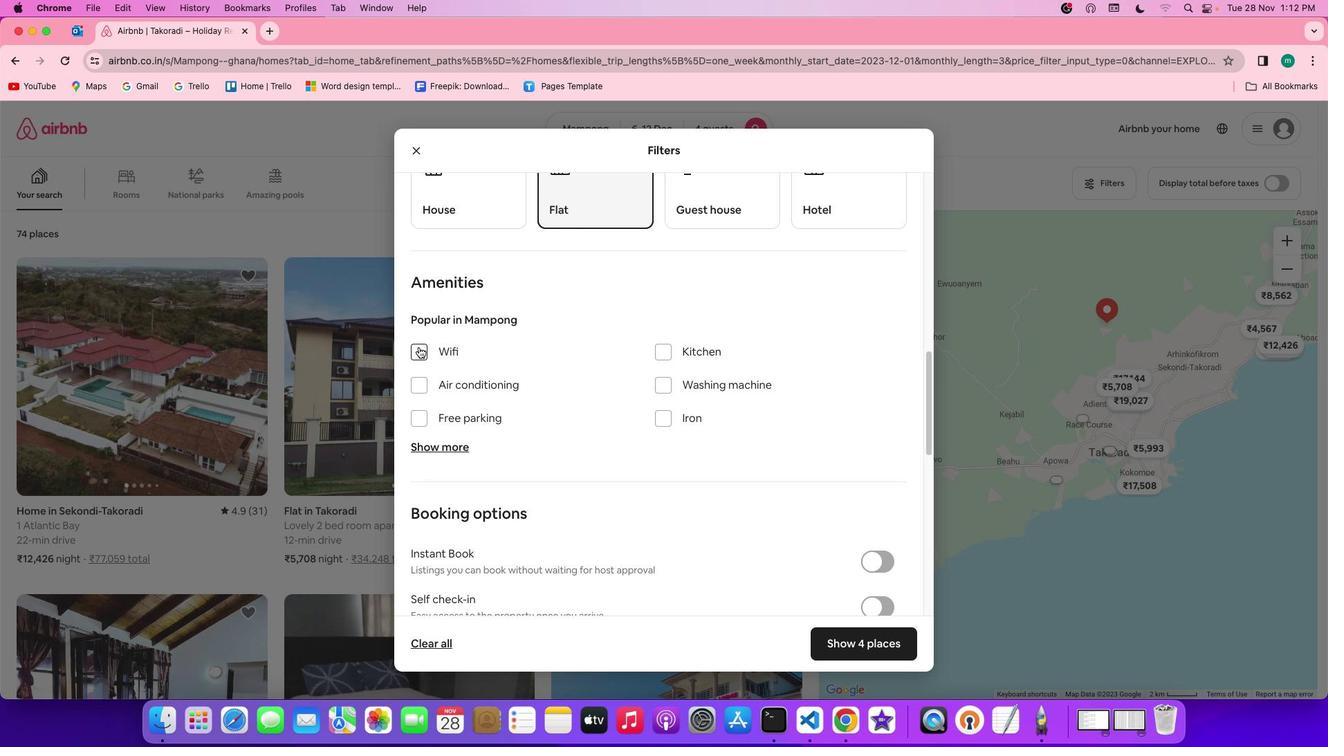 
Action: Mouse moved to (441, 449)
Screenshot: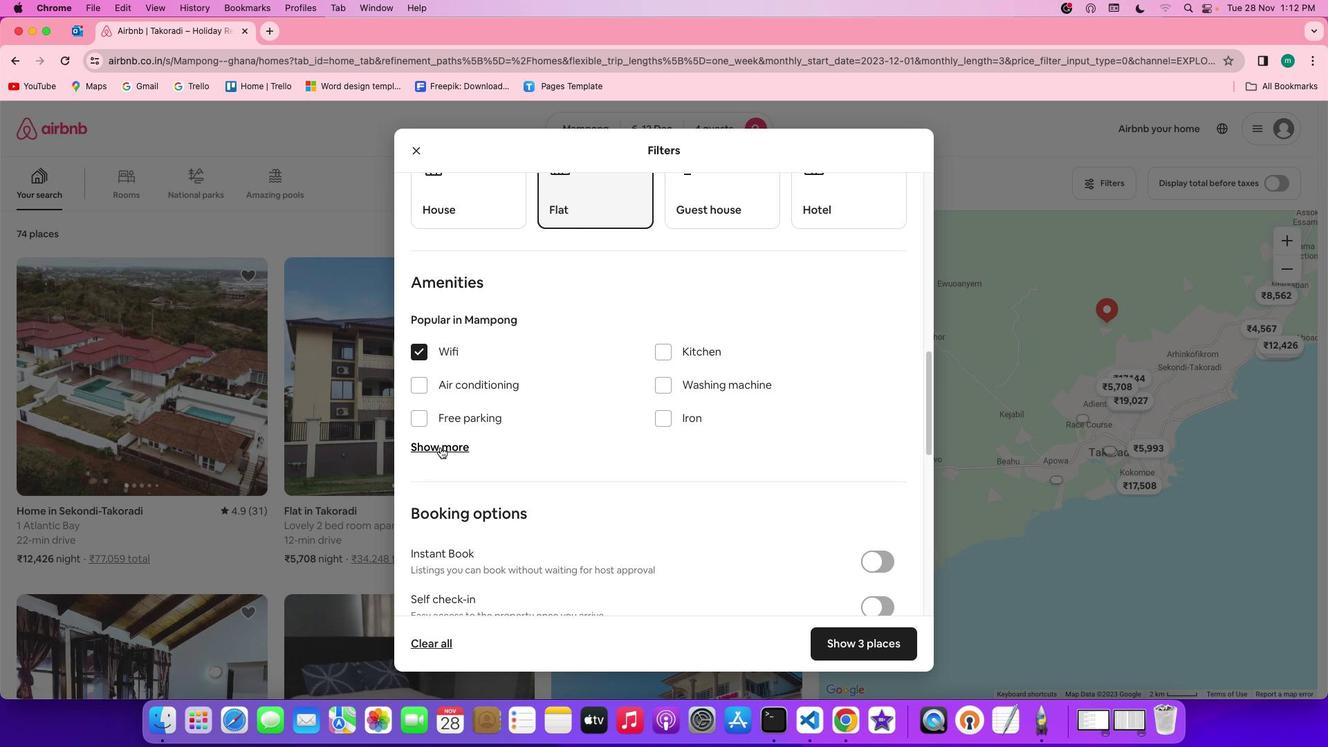
Action: Mouse pressed left at (441, 449)
Screenshot: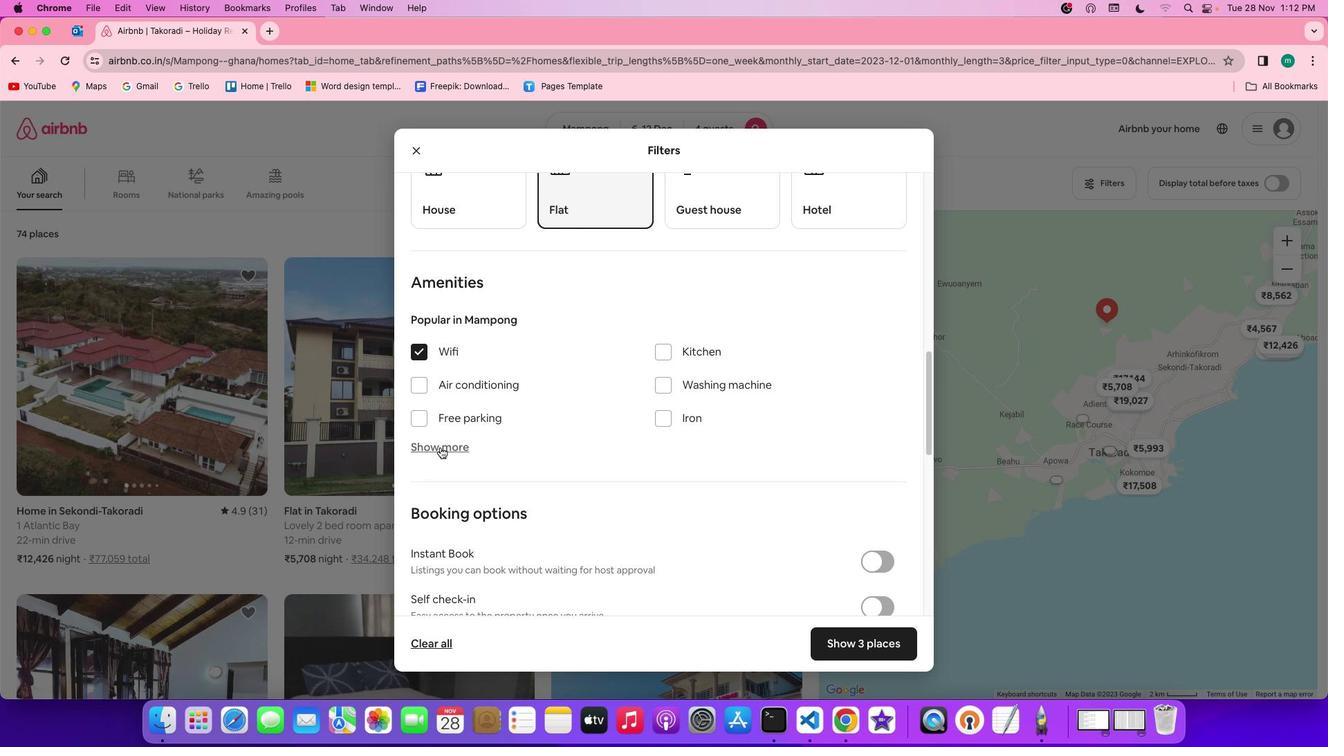 
Action: Mouse moved to (672, 532)
Screenshot: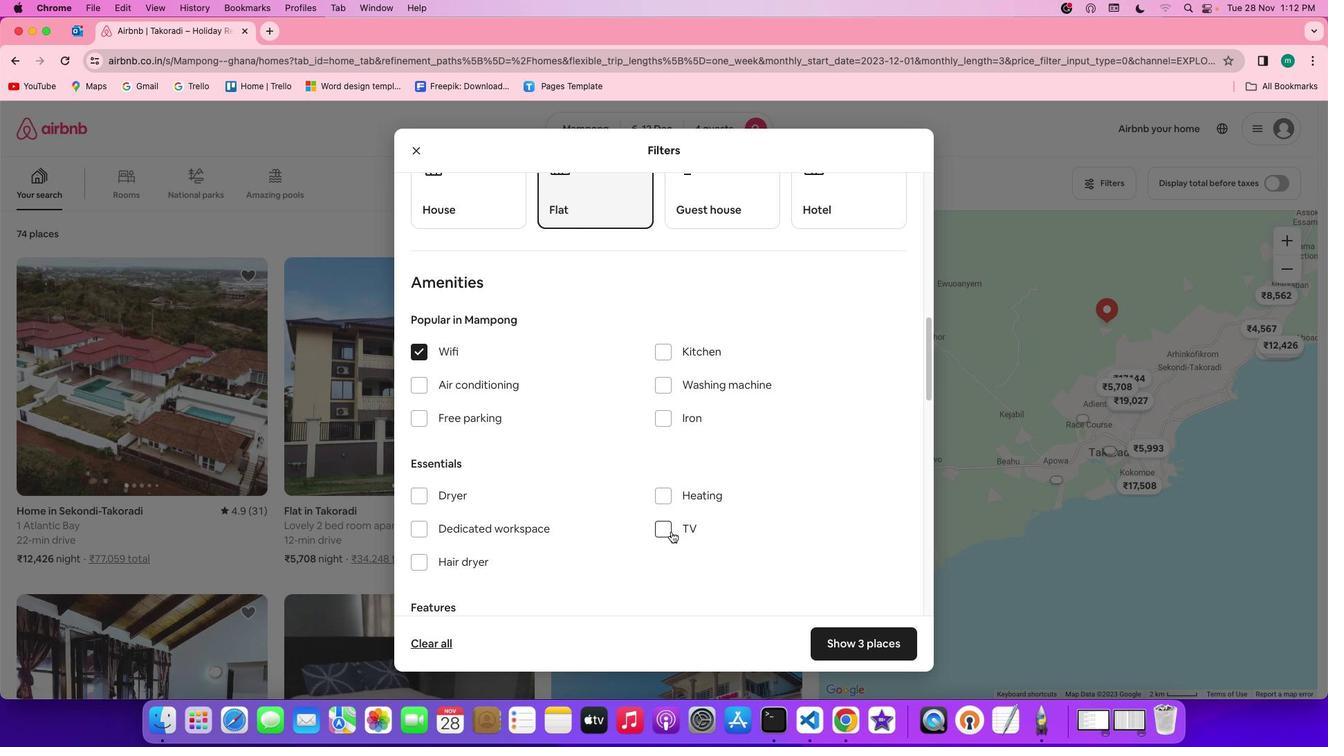 
Action: Mouse pressed left at (672, 532)
Screenshot: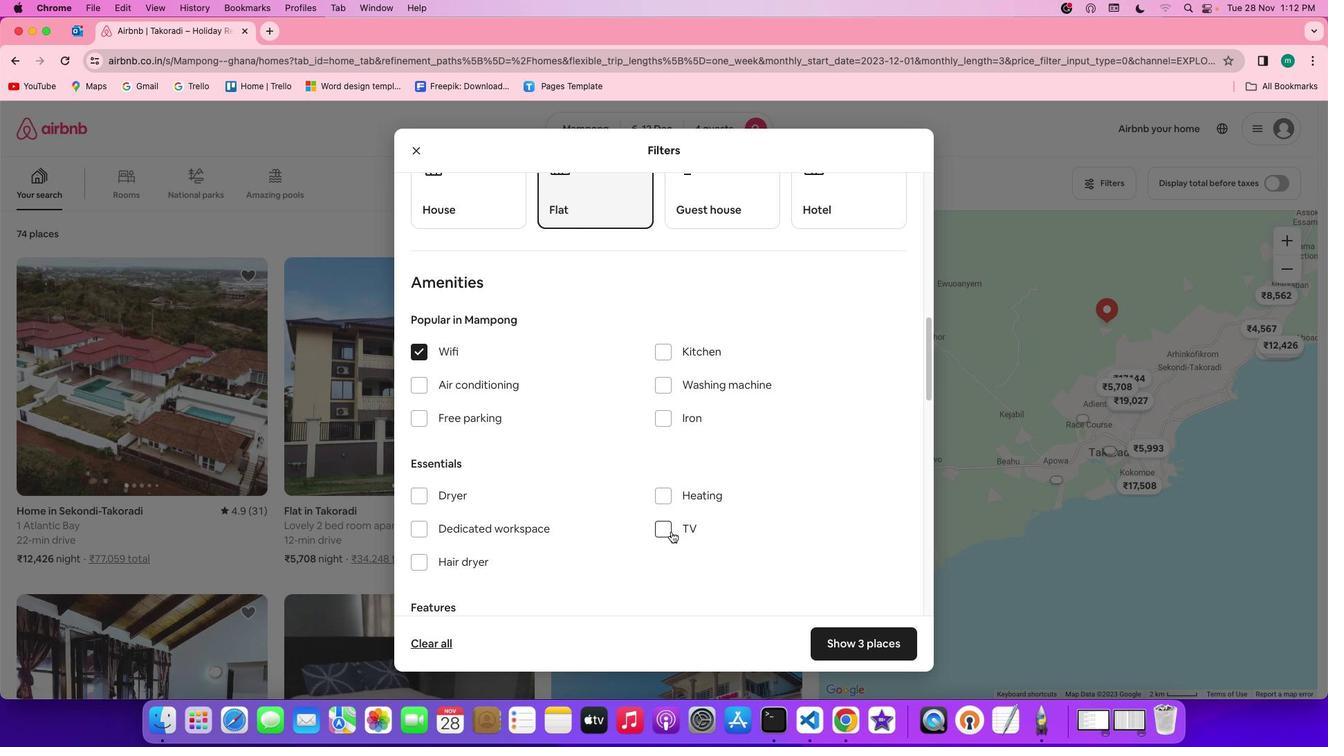 
Action: Mouse moved to (495, 415)
Screenshot: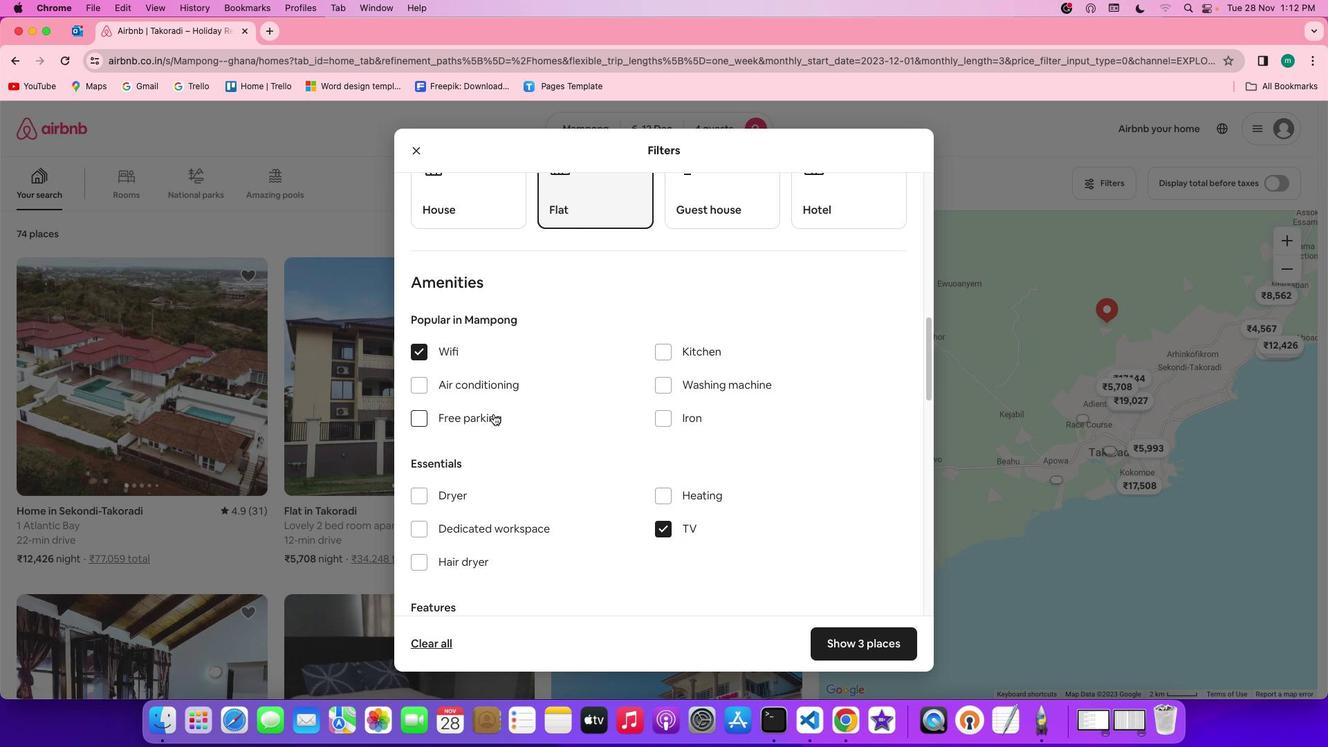 
Action: Mouse pressed left at (495, 415)
Screenshot: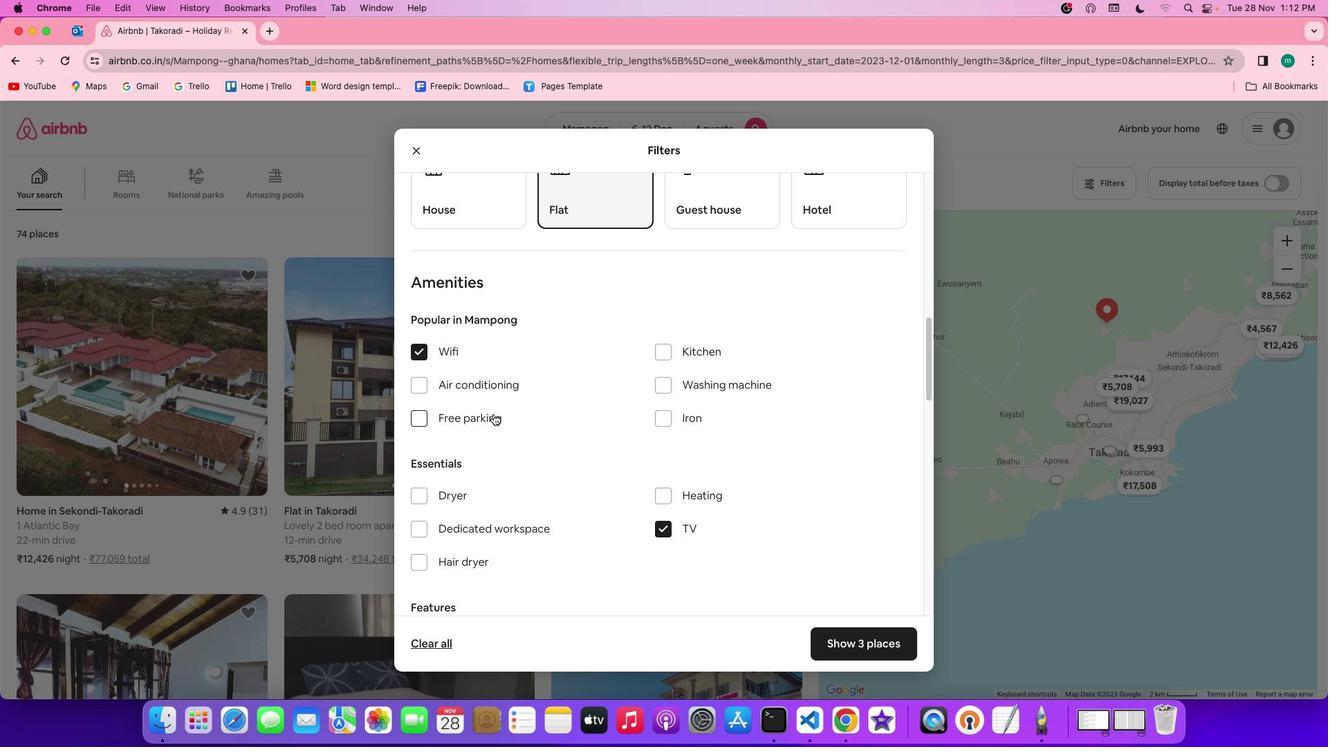 
Action: Mouse moved to (564, 440)
Screenshot: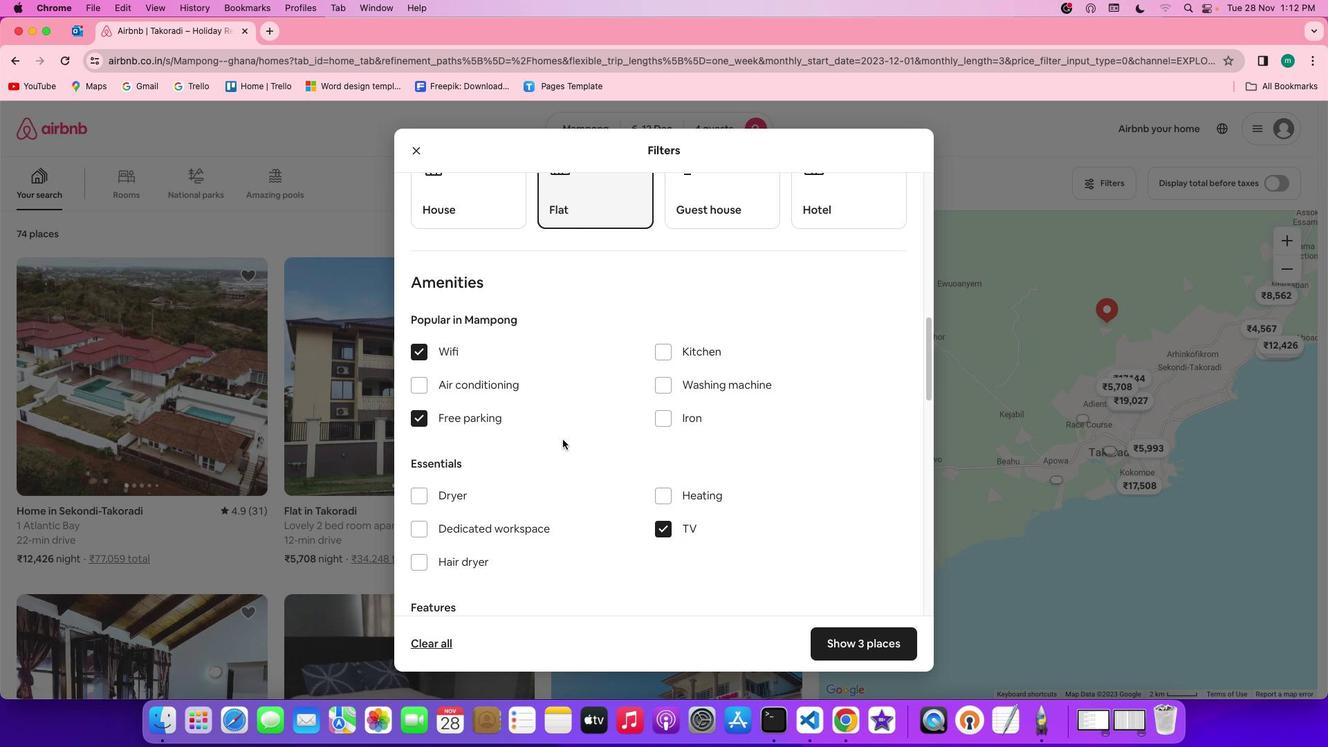 
Action: Mouse scrolled (564, 440) with delta (1, 0)
Screenshot: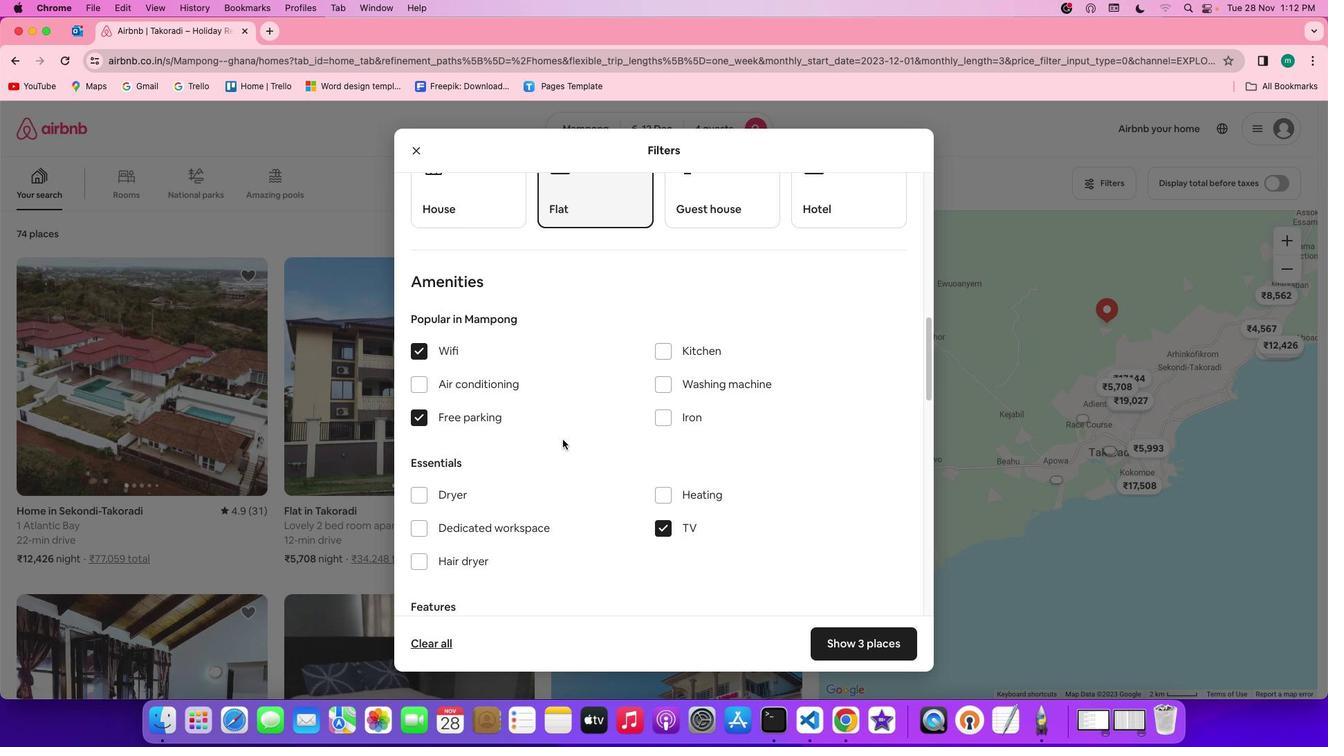 
Action: Mouse scrolled (564, 440) with delta (1, 0)
Screenshot: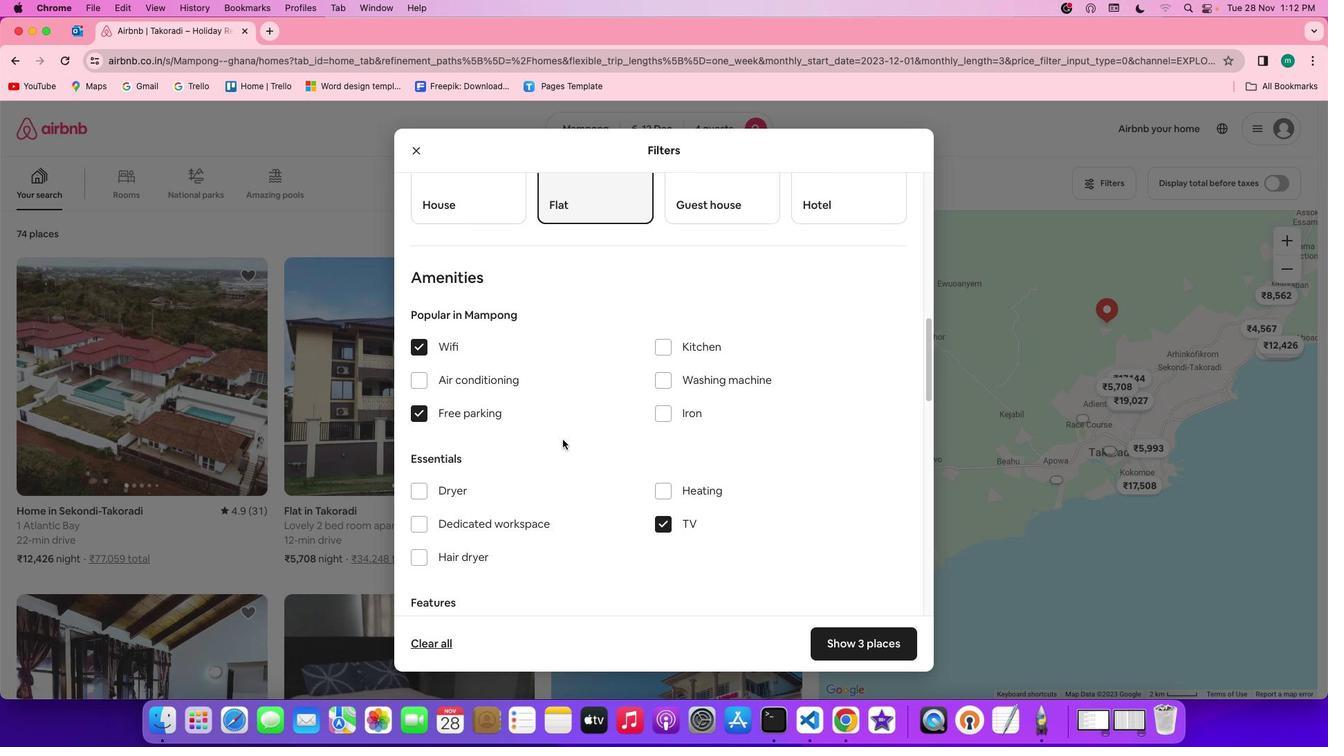 
Action: Mouse scrolled (564, 440) with delta (1, 0)
Screenshot: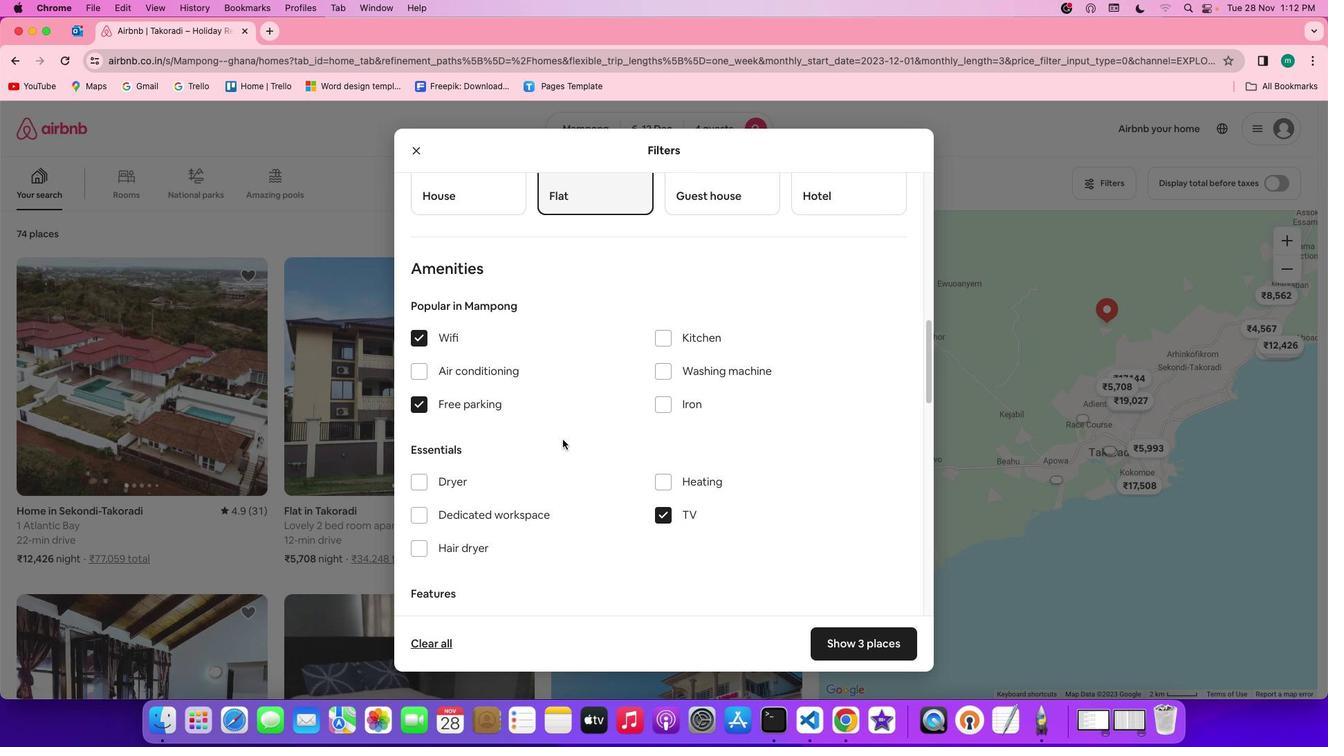 
Action: Mouse scrolled (564, 440) with delta (1, 0)
Screenshot: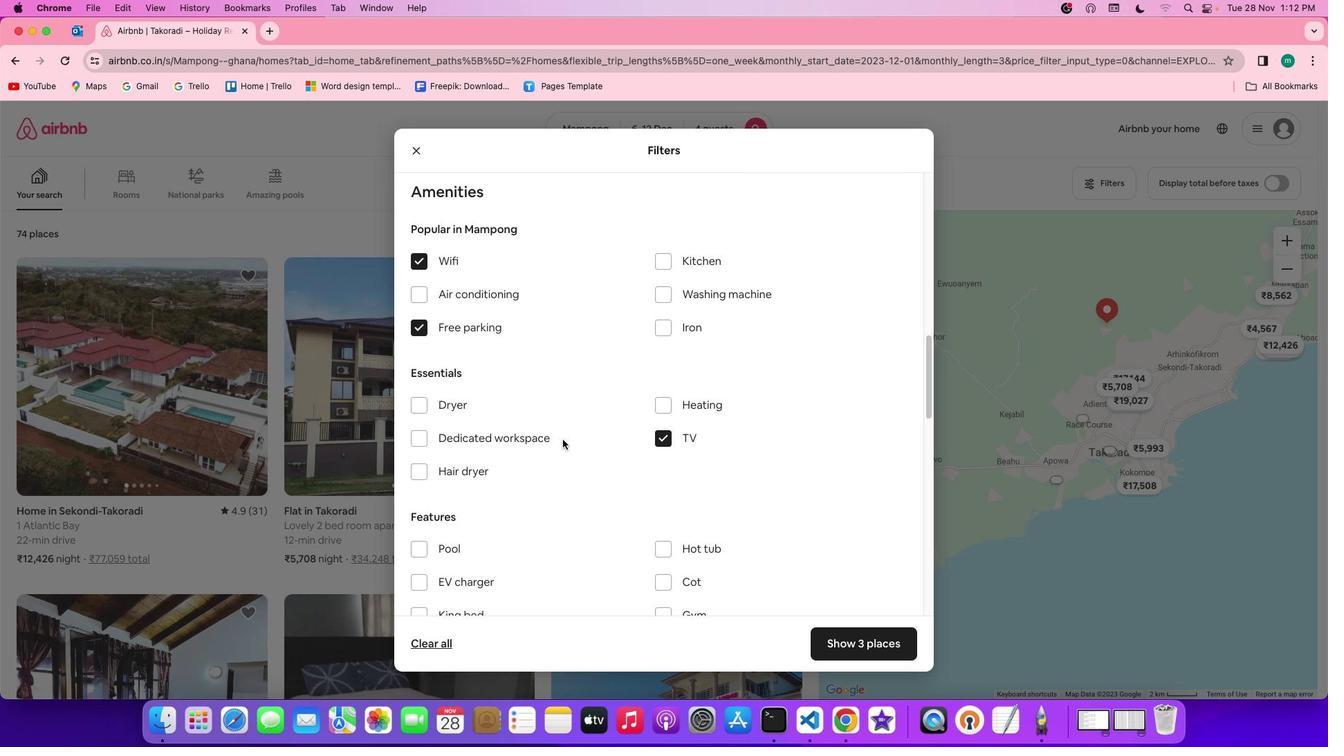 
Action: Mouse scrolled (564, 440) with delta (1, 0)
Screenshot: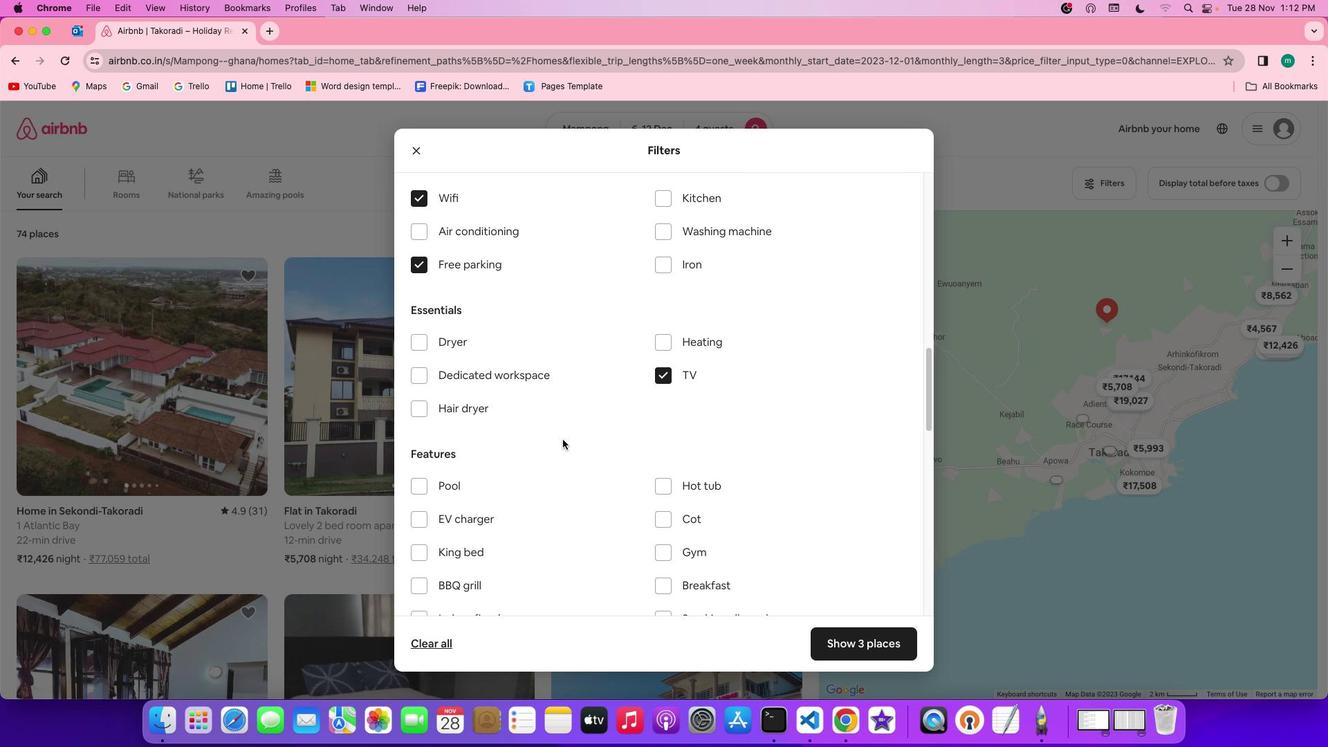 
Action: Mouse scrolled (564, 440) with delta (1, 0)
Screenshot: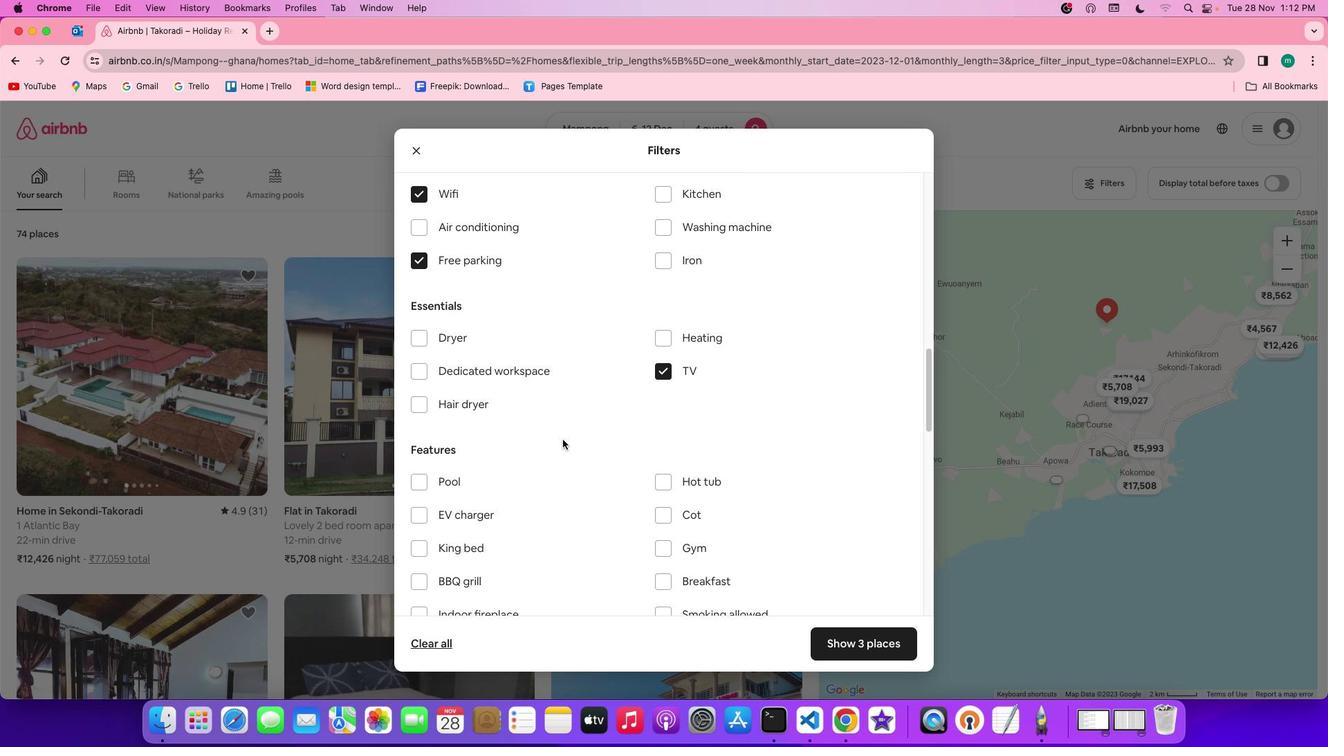 
Action: Mouse scrolled (564, 440) with delta (1, 0)
Screenshot: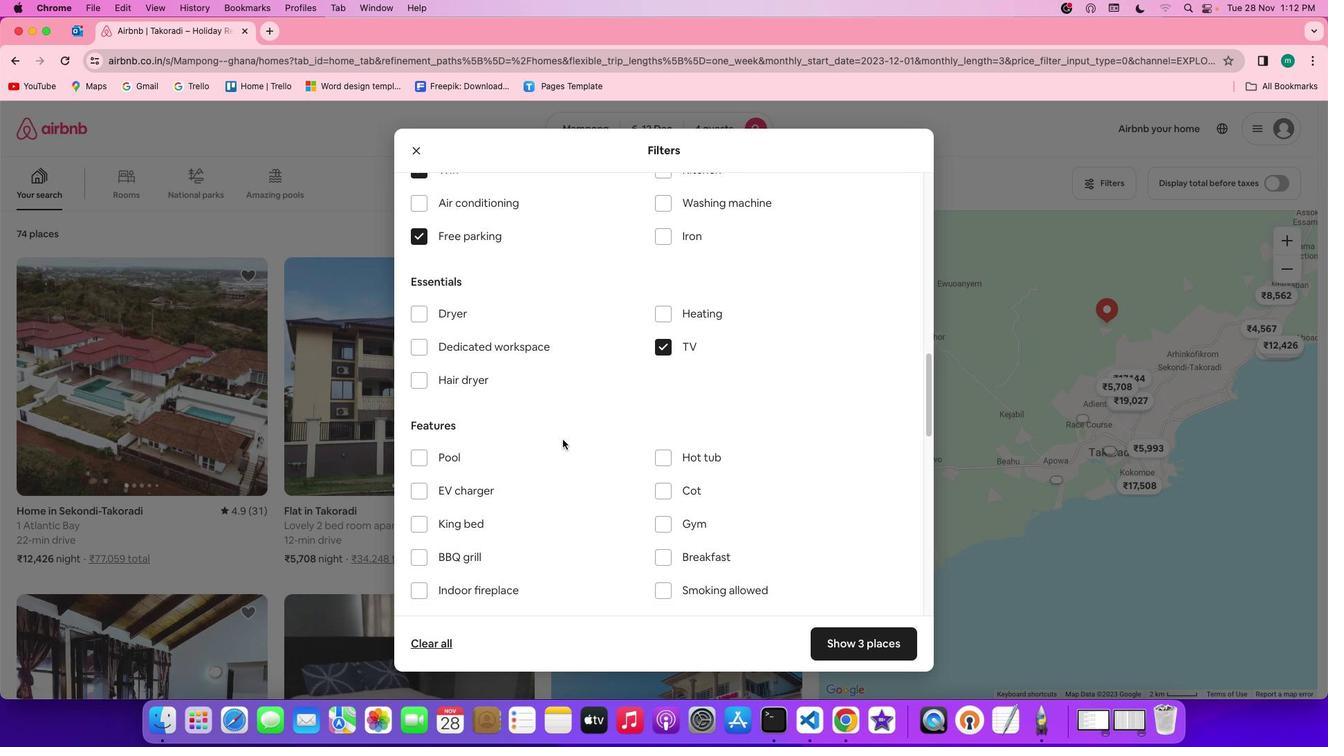 
Action: Mouse scrolled (564, 440) with delta (1, 0)
Screenshot: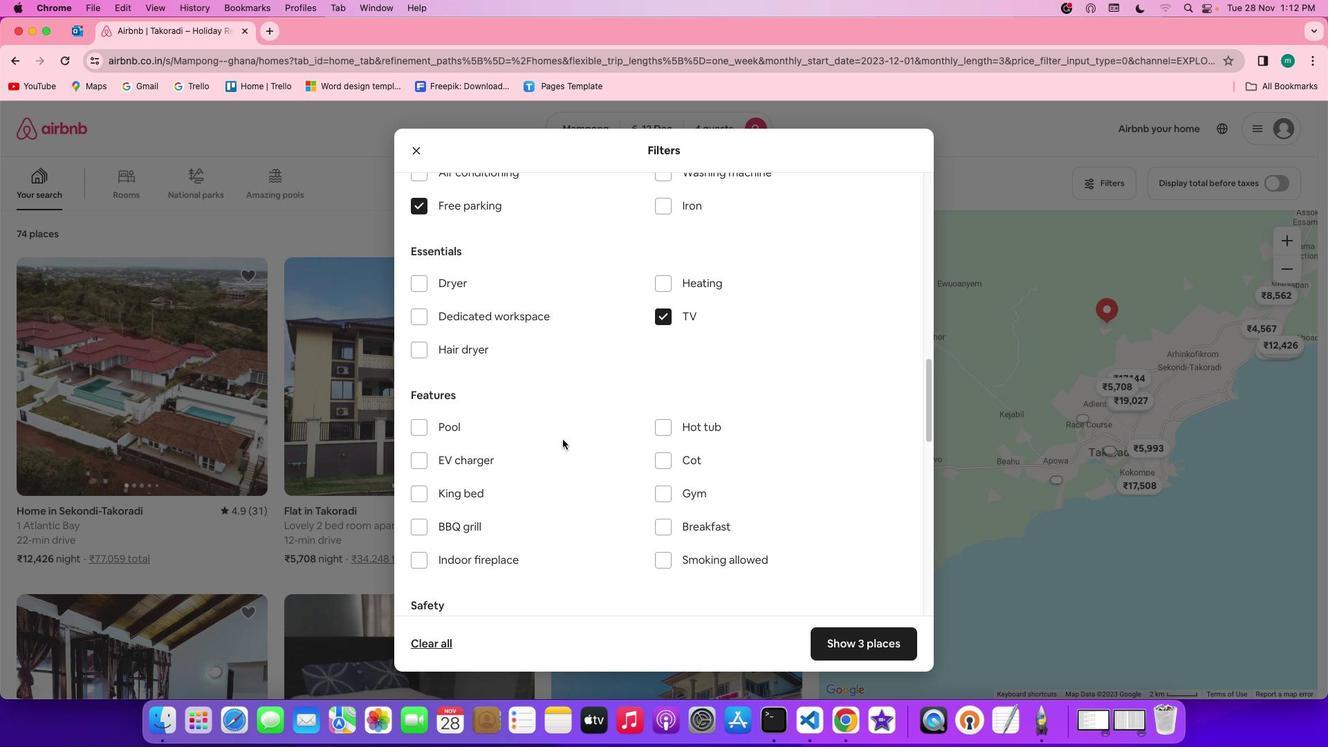 
Action: Mouse scrolled (564, 440) with delta (1, 0)
Screenshot: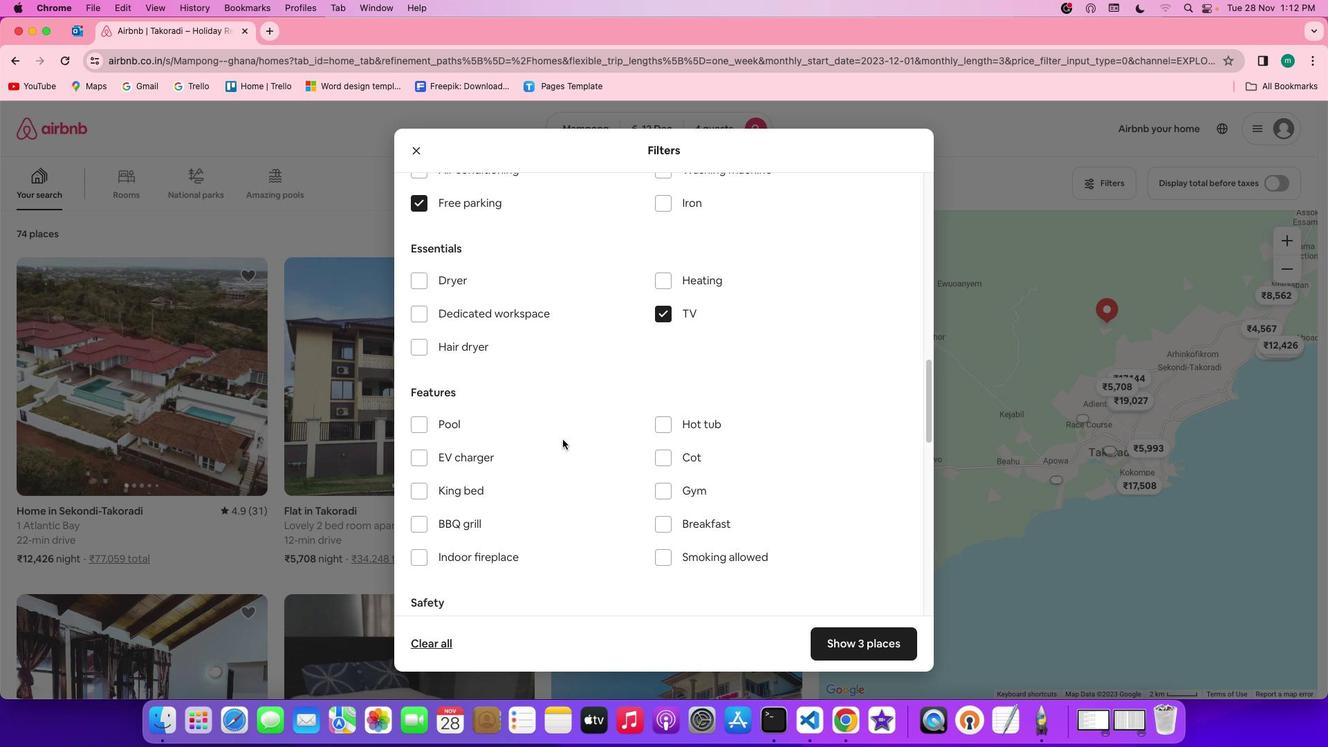 
Action: Mouse scrolled (564, 440) with delta (1, 0)
Screenshot: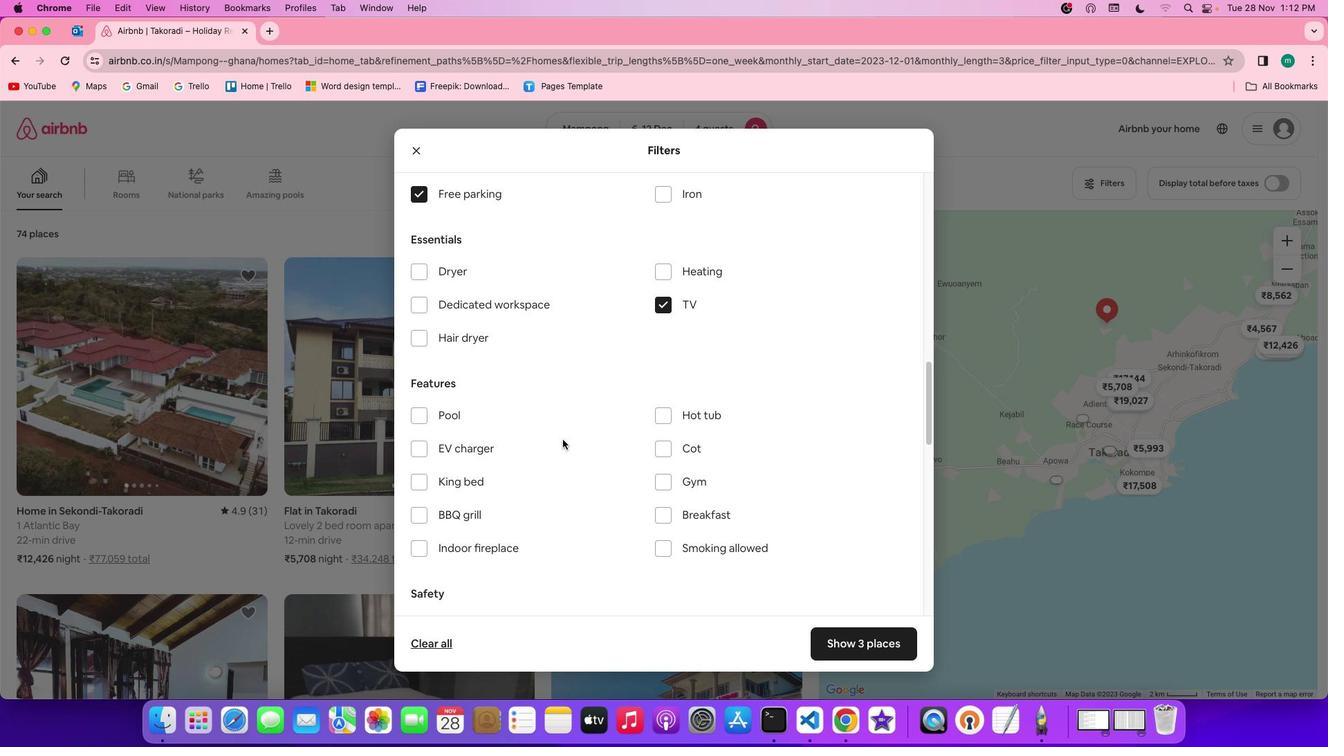 
Action: Mouse scrolled (564, 440) with delta (1, 0)
Screenshot: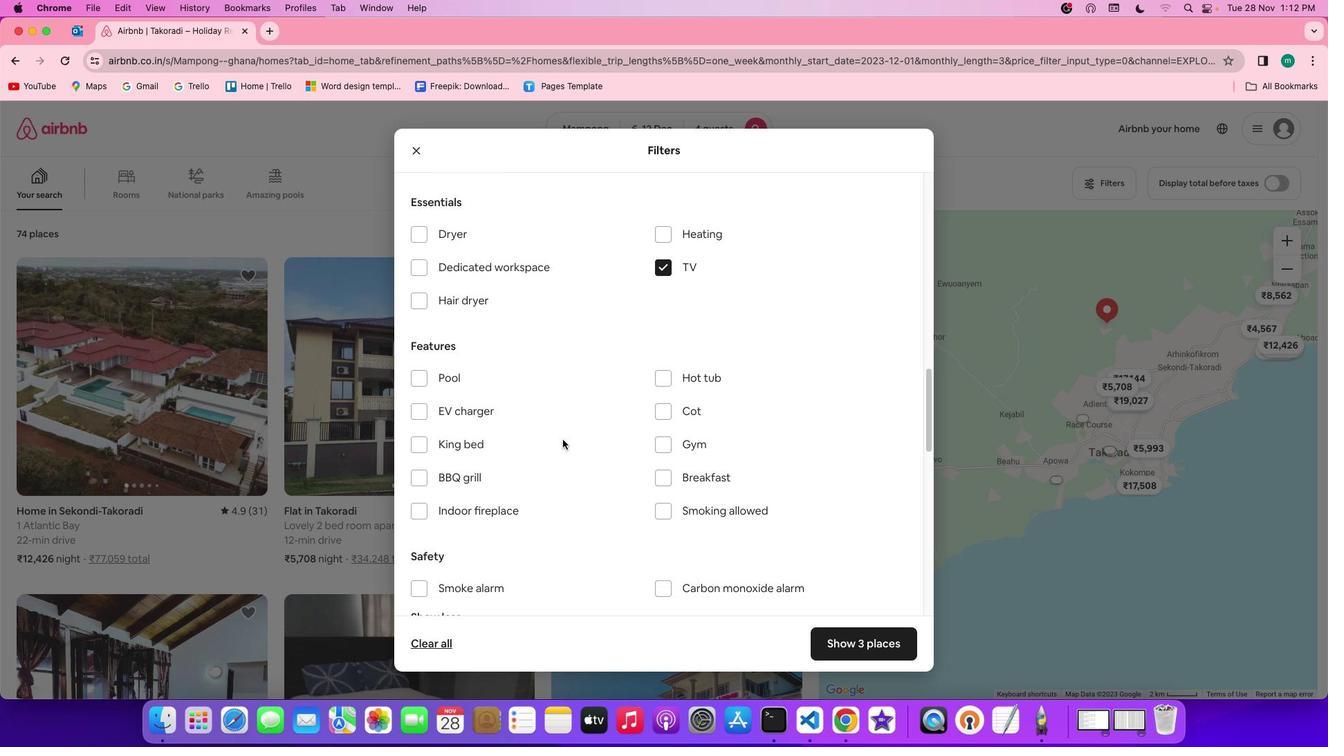 
Action: Mouse scrolled (564, 440) with delta (1, 0)
Screenshot: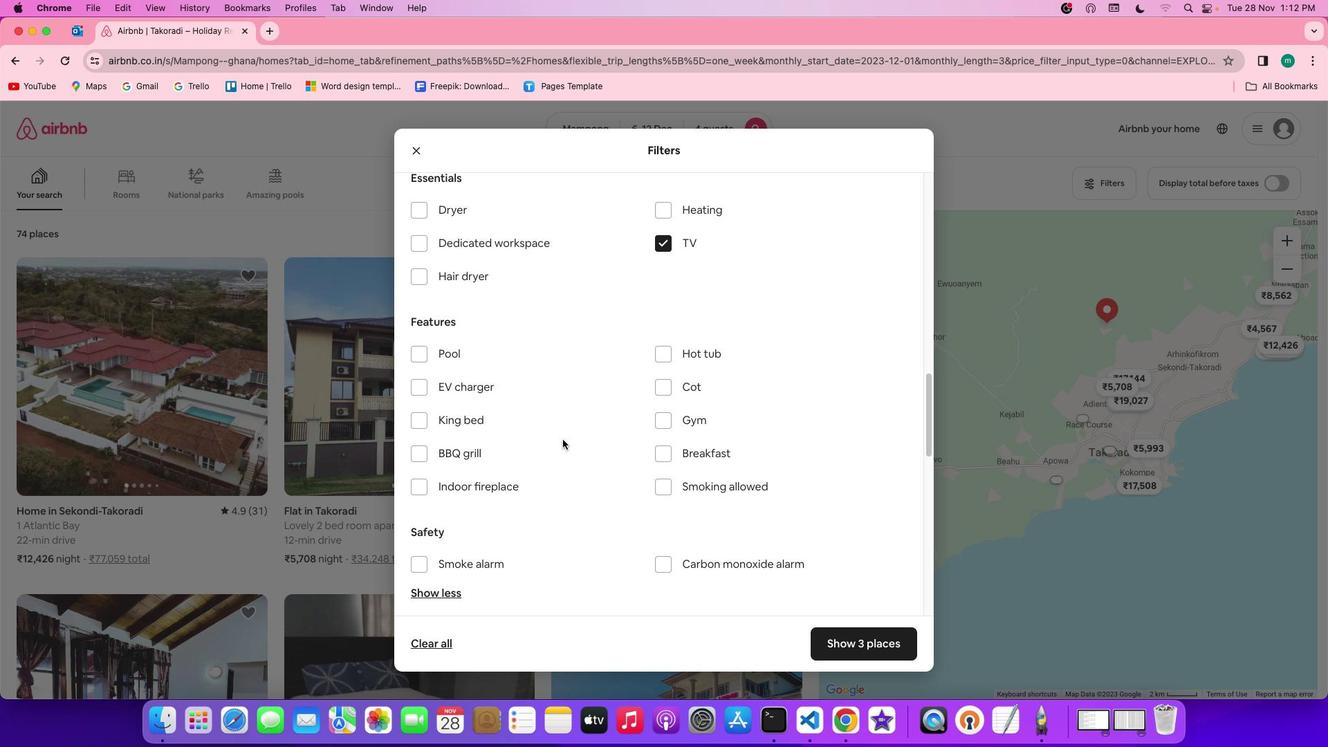 
Action: Mouse scrolled (564, 440) with delta (1, 0)
Screenshot: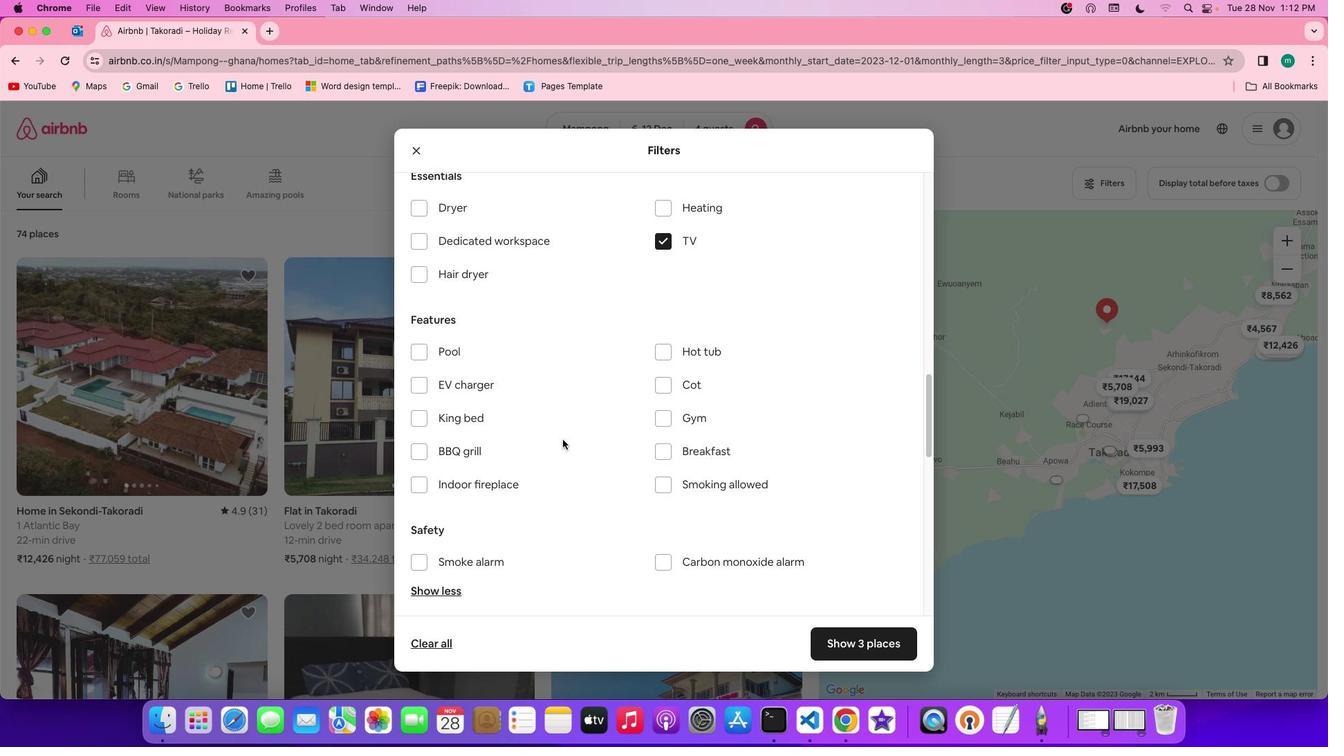 
Action: Mouse moved to (669, 404)
Screenshot: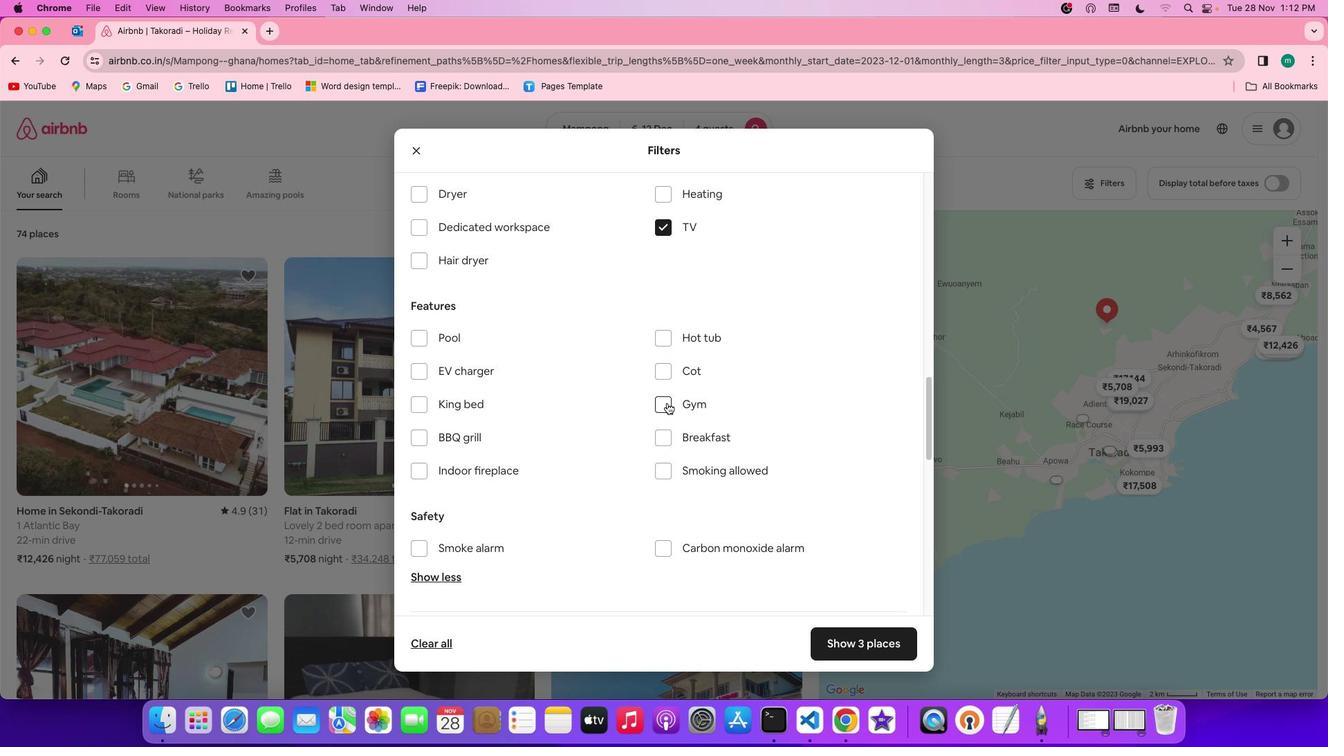 
Action: Mouse pressed left at (669, 404)
Screenshot: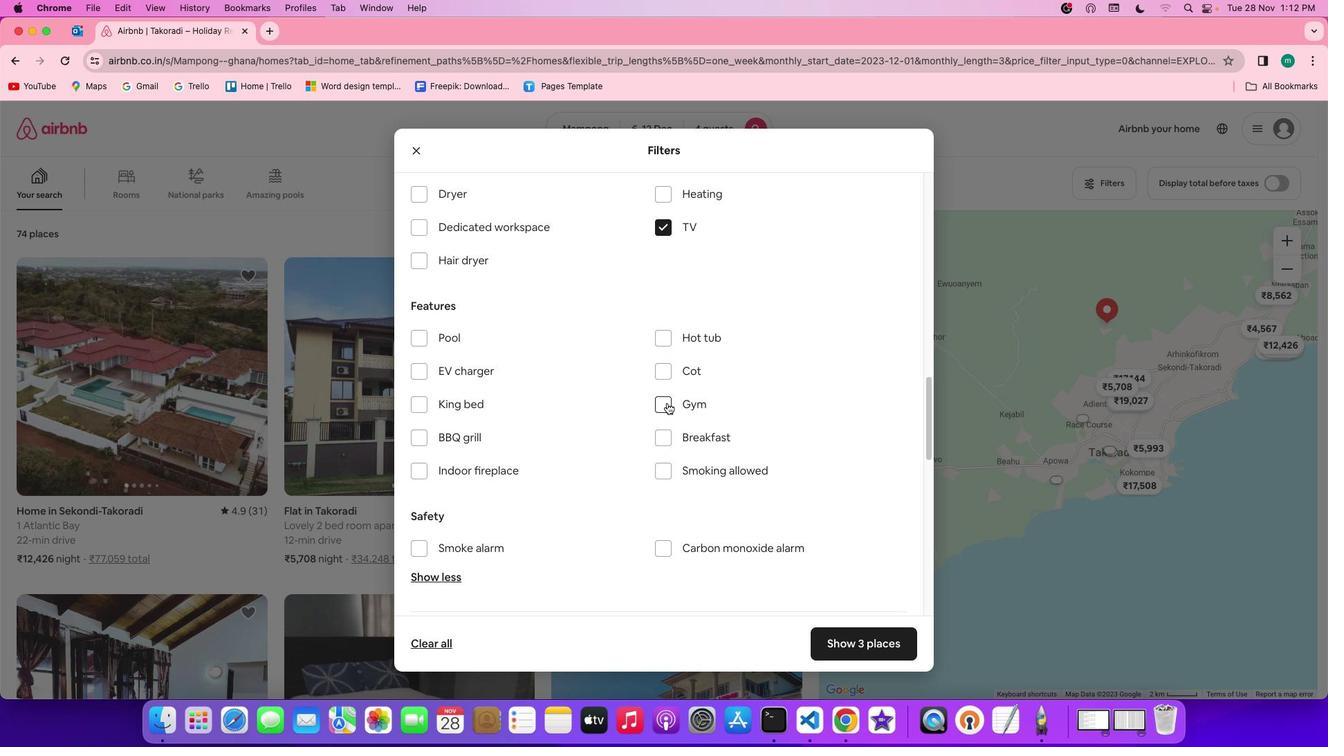 
Action: Mouse moved to (672, 445)
Screenshot: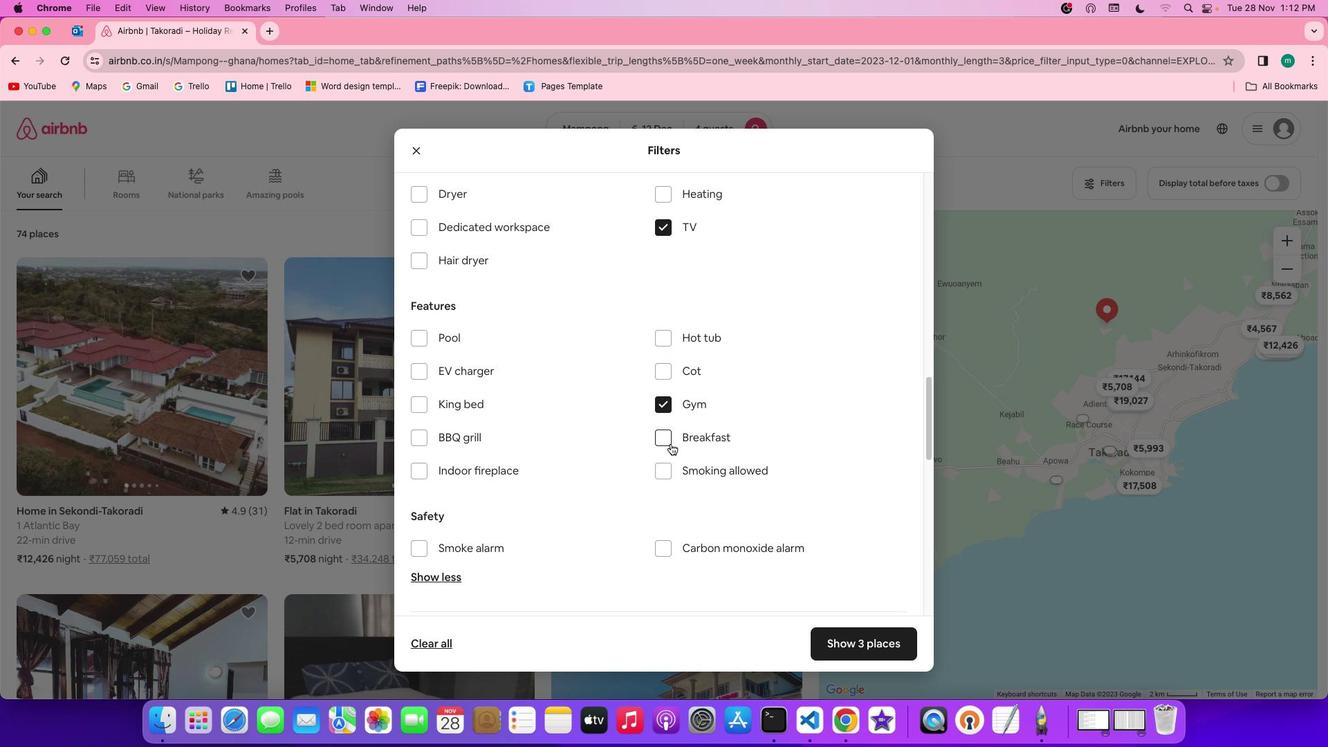 
Action: Mouse pressed left at (672, 445)
Screenshot: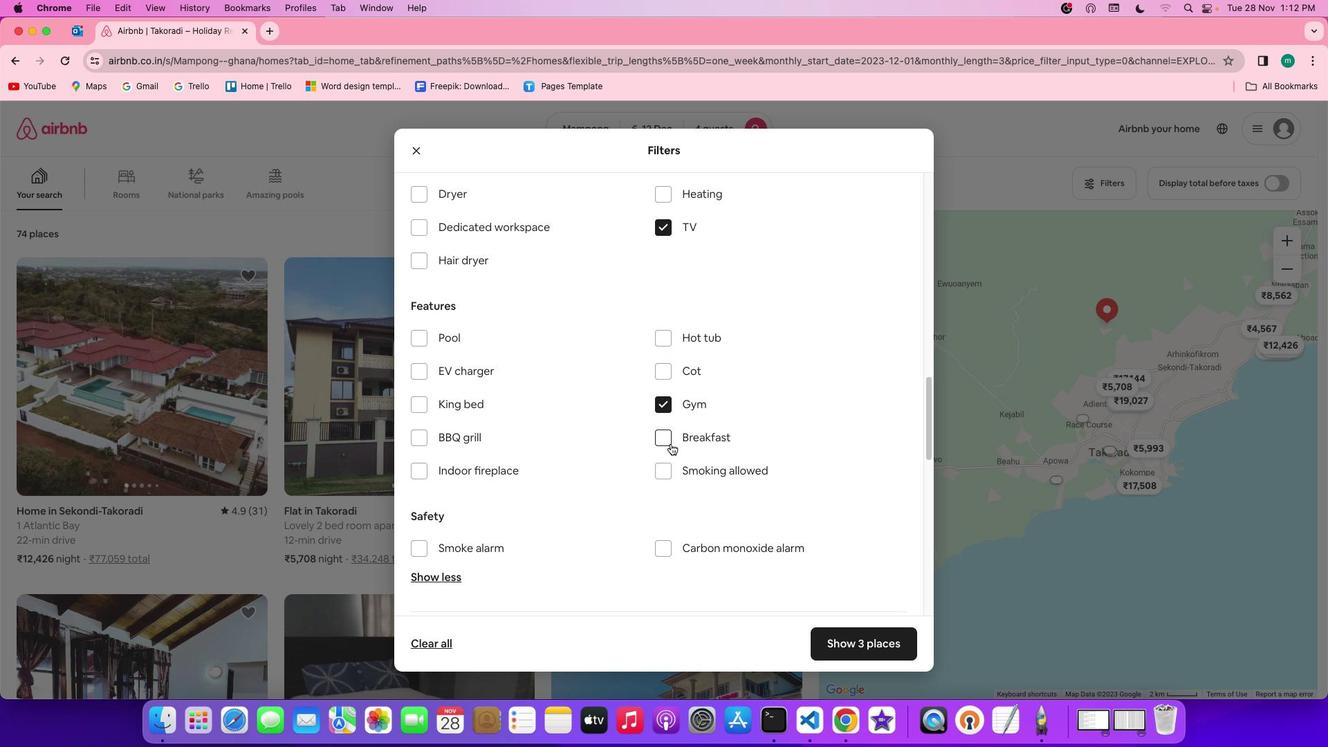 
Action: Mouse moved to (745, 490)
Screenshot: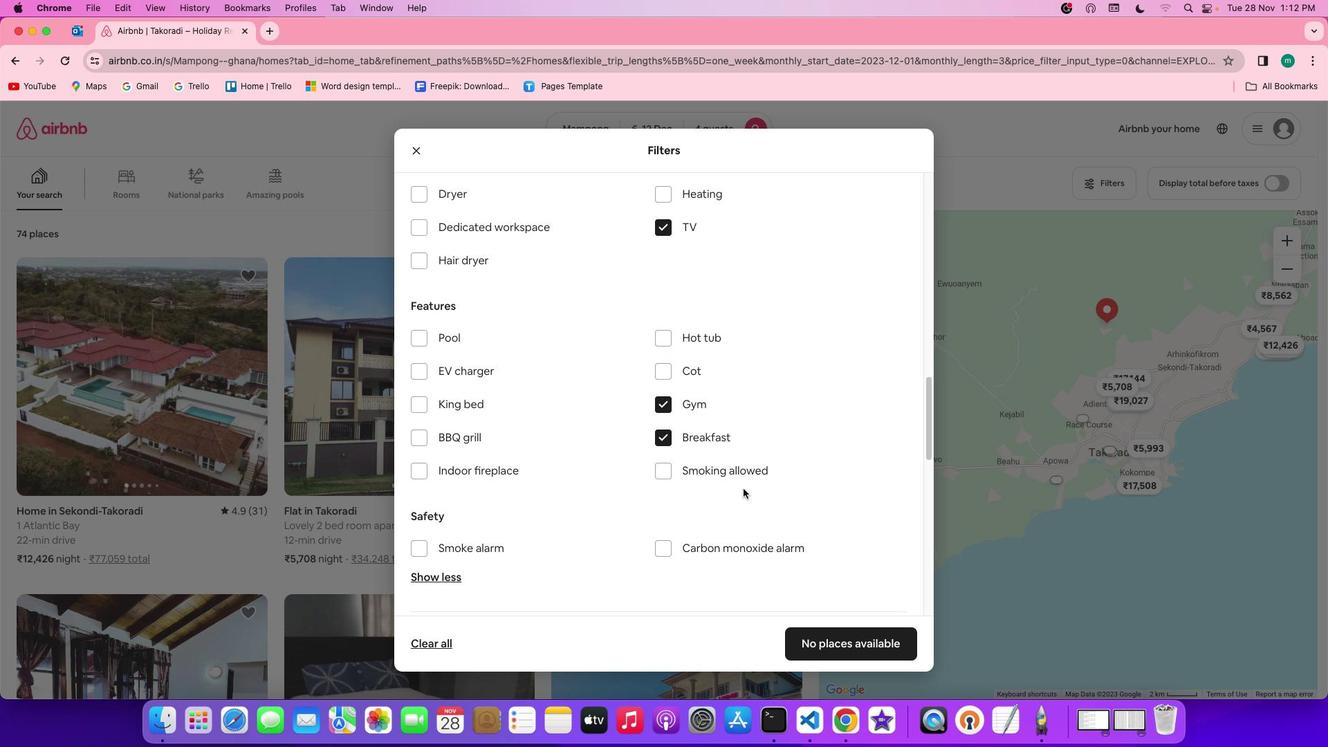
Action: Mouse scrolled (745, 490) with delta (1, 0)
Screenshot: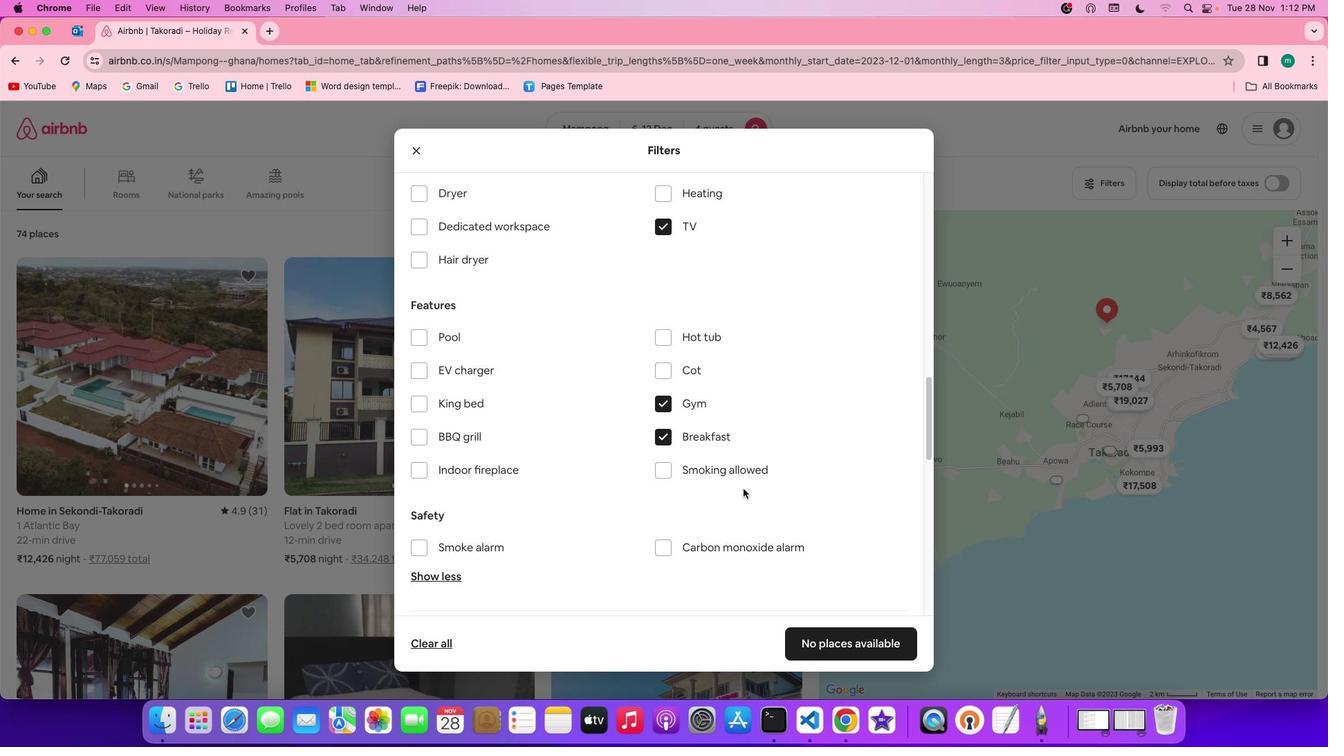
Action: Mouse scrolled (745, 490) with delta (1, 0)
Screenshot: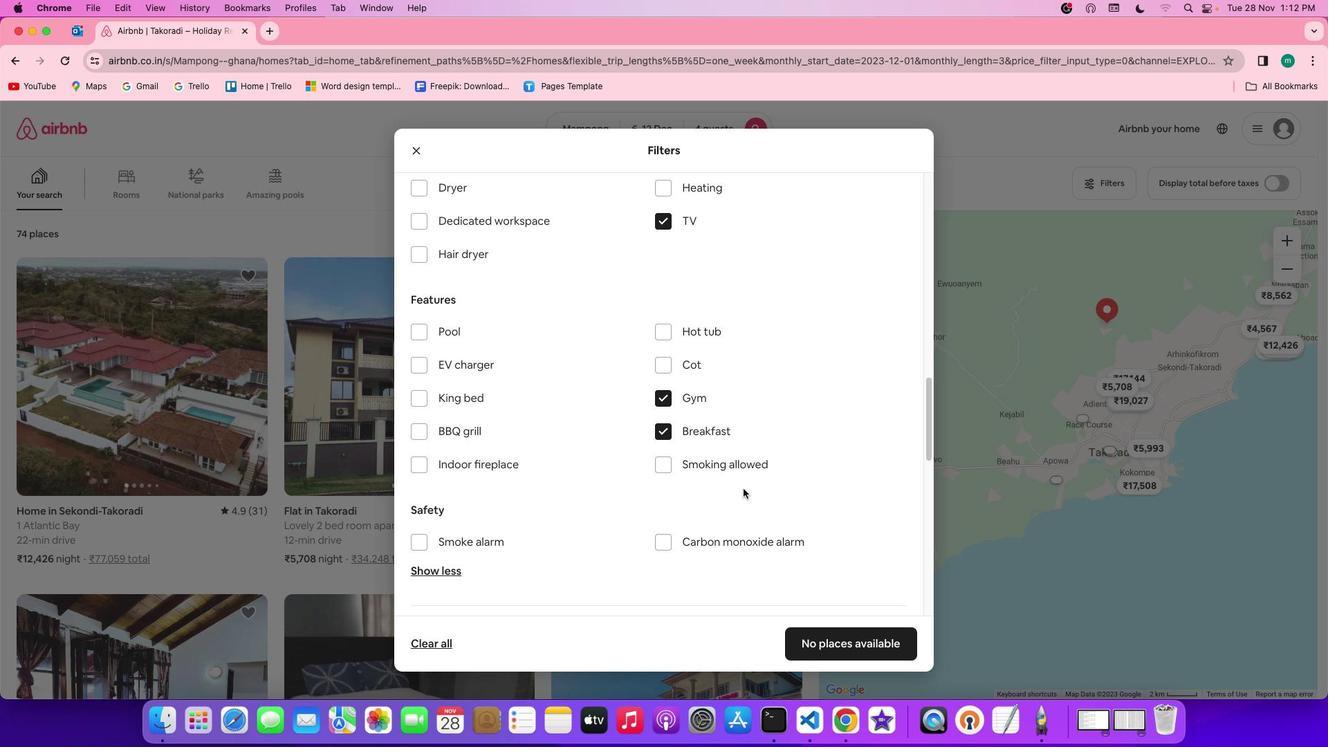 
Action: Mouse scrolled (745, 490) with delta (1, 0)
Screenshot: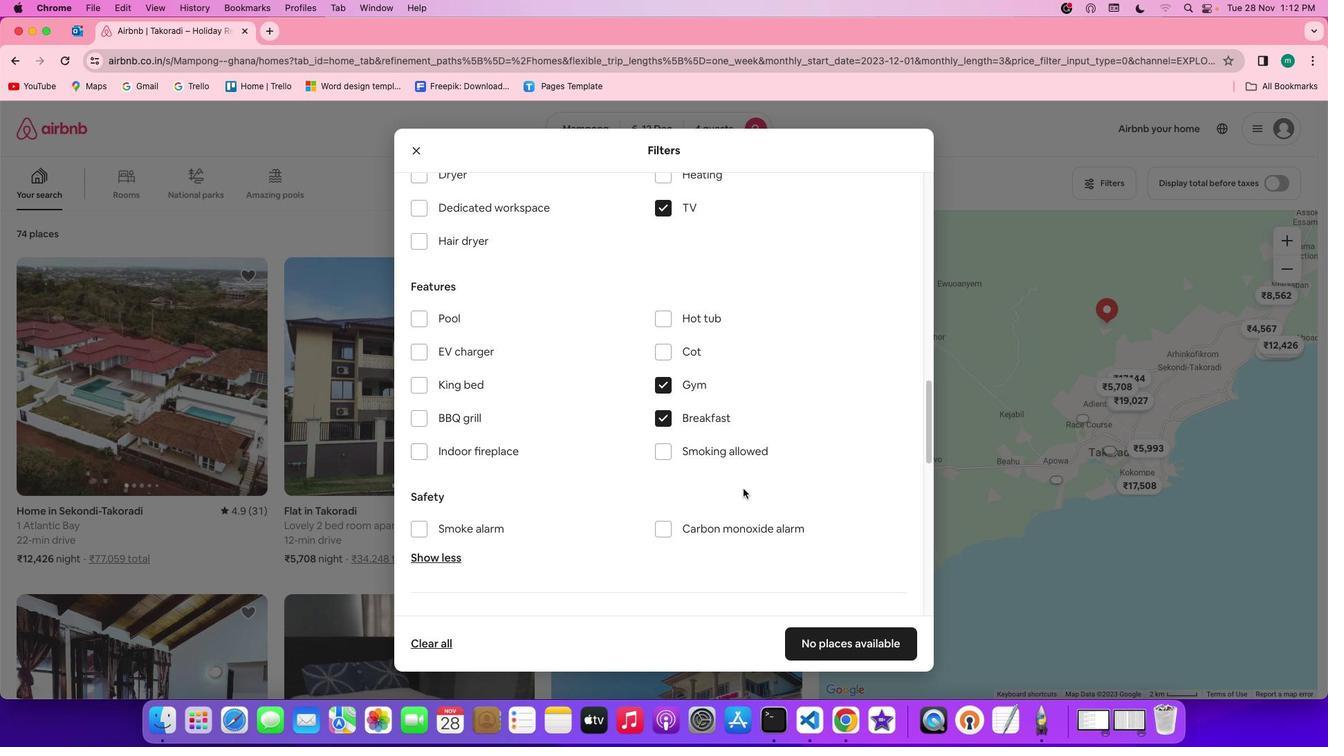 
Action: Mouse scrolled (745, 490) with delta (1, 0)
Screenshot: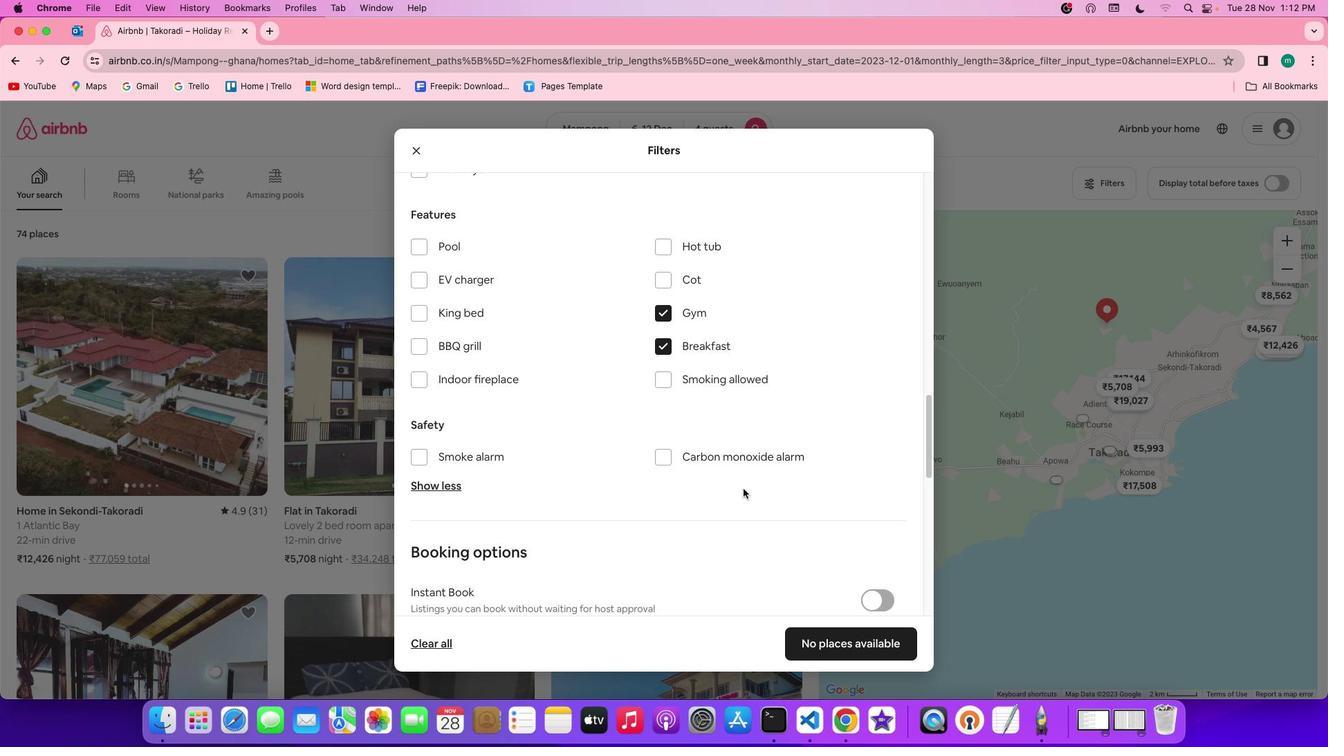 
Action: Mouse moved to (763, 519)
Screenshot: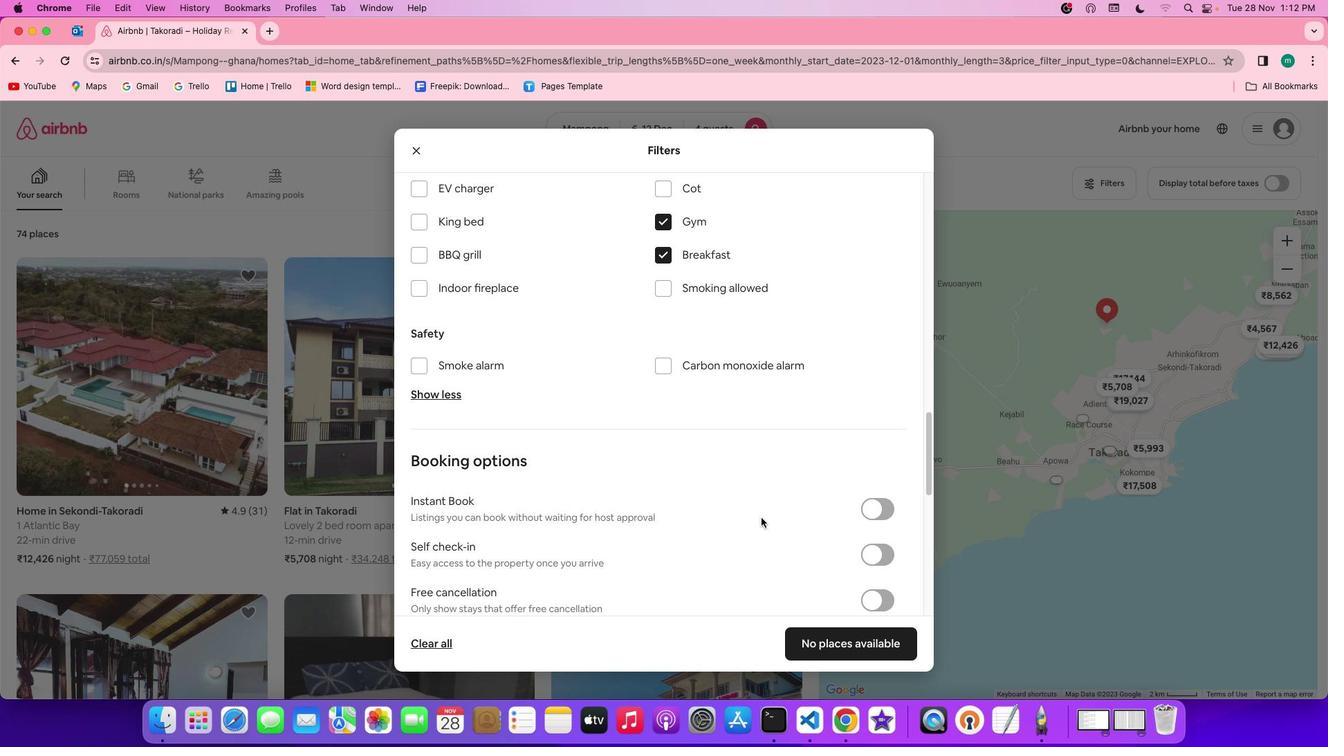 
Action: Mouse scrolled (763, 519) with delta (1, 0)
Screenshot: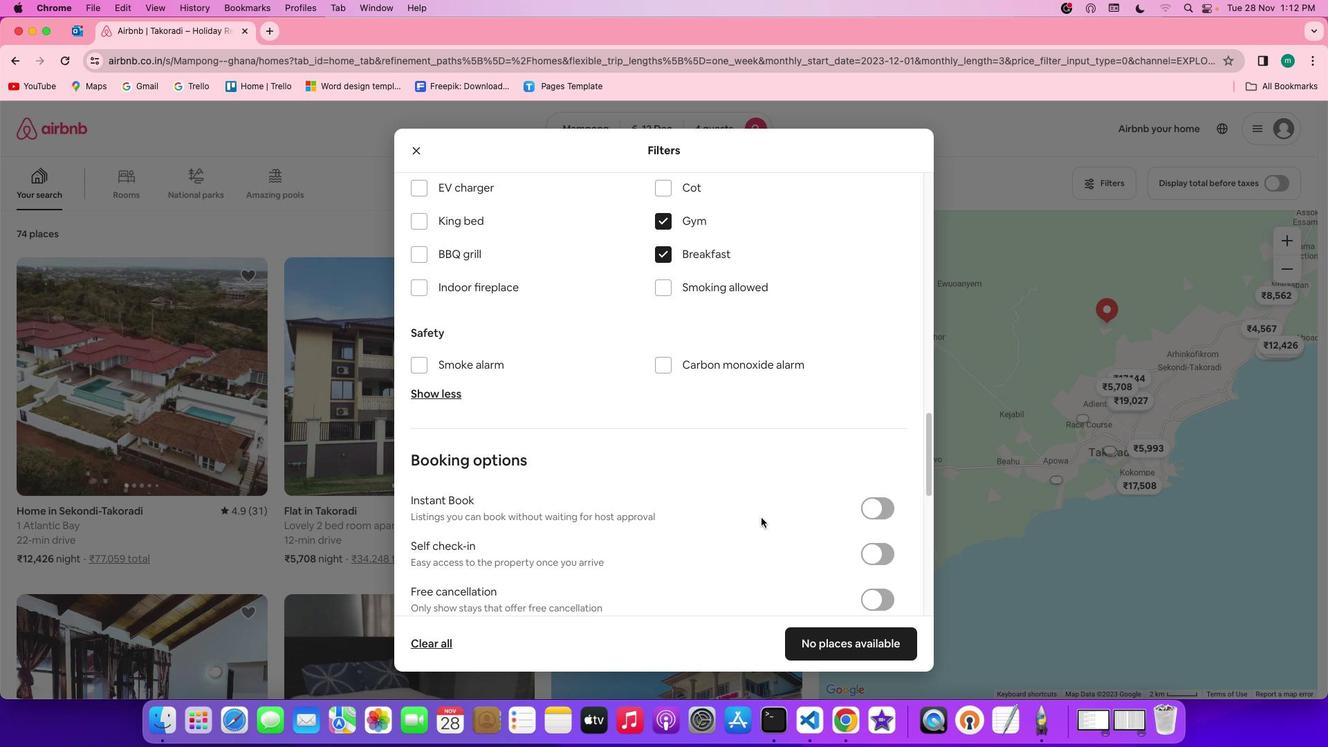 
Action: Mouse scrolled (763, 519) with delta (1, 0)
Screenshot: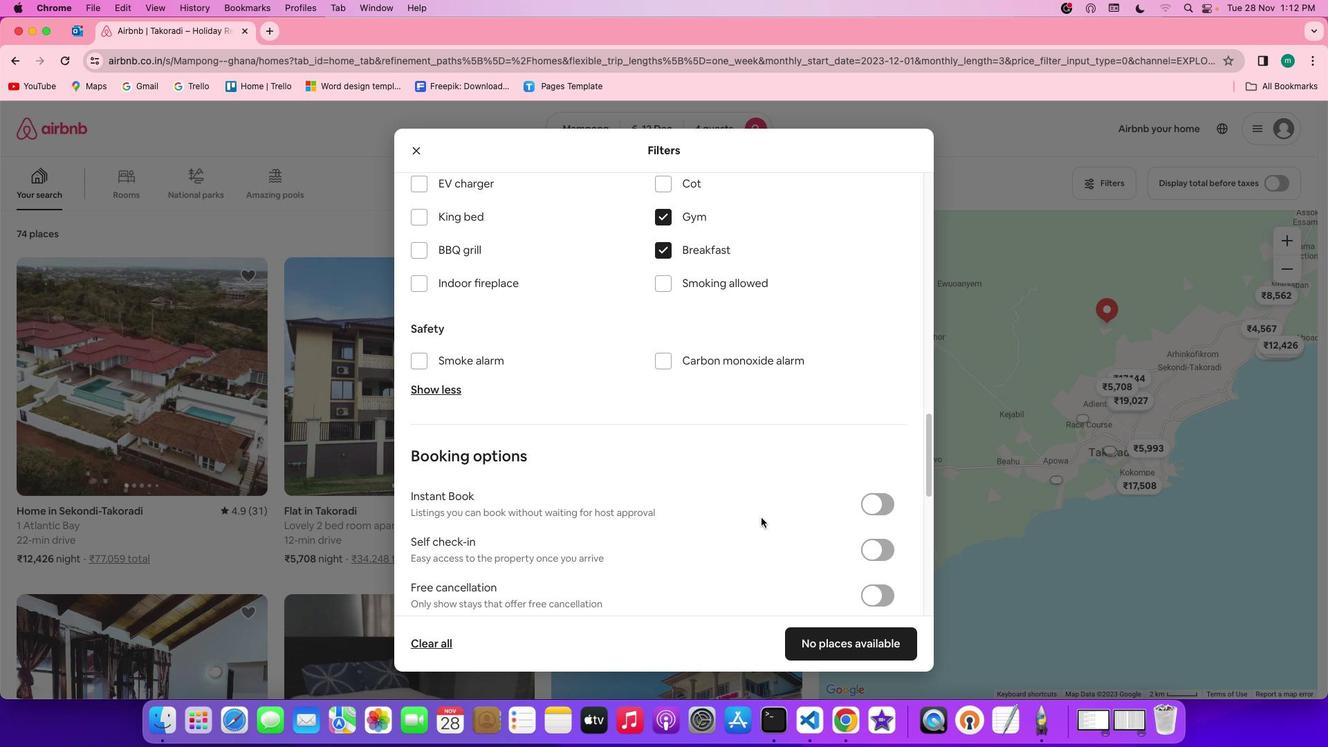 
Action: Mouse scrolled (763, 519) with delta (1, 0)
Screenshot: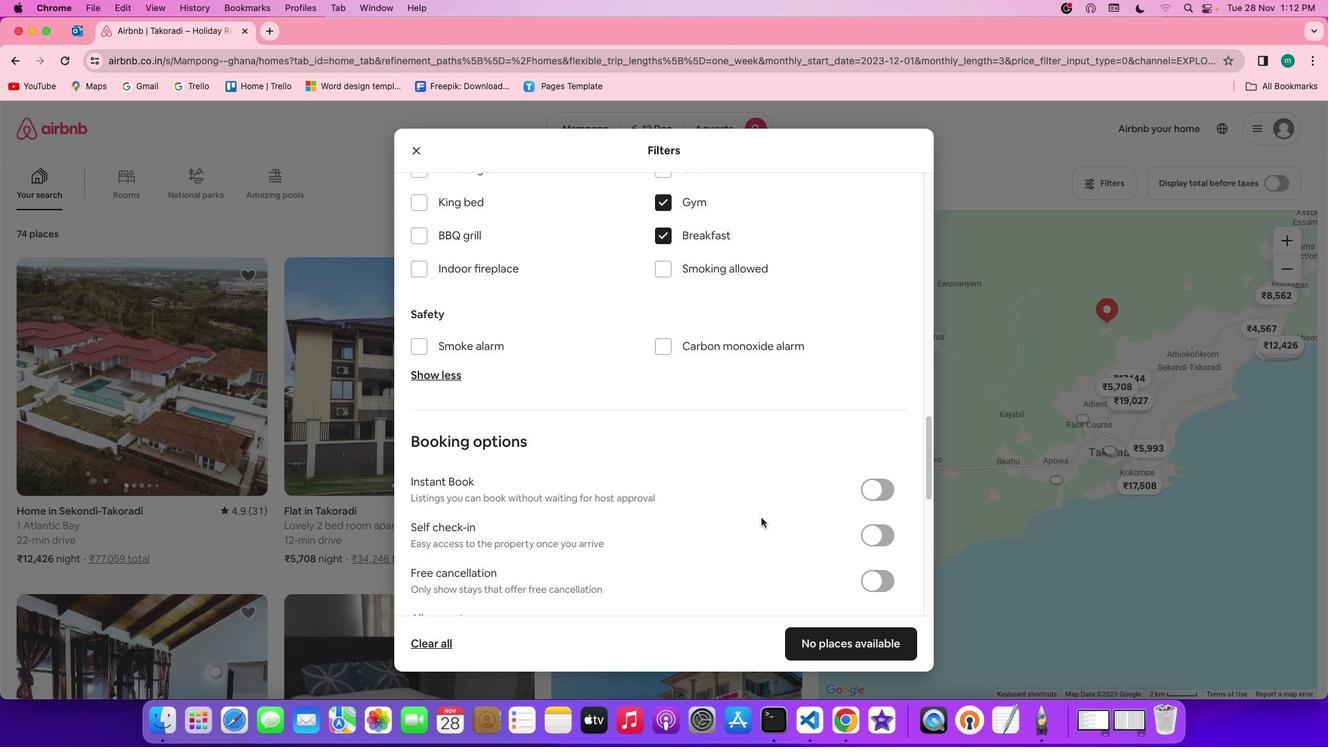 
Action: Mouse scrolled (763, 519) with delta (1, 0)
Screenshot: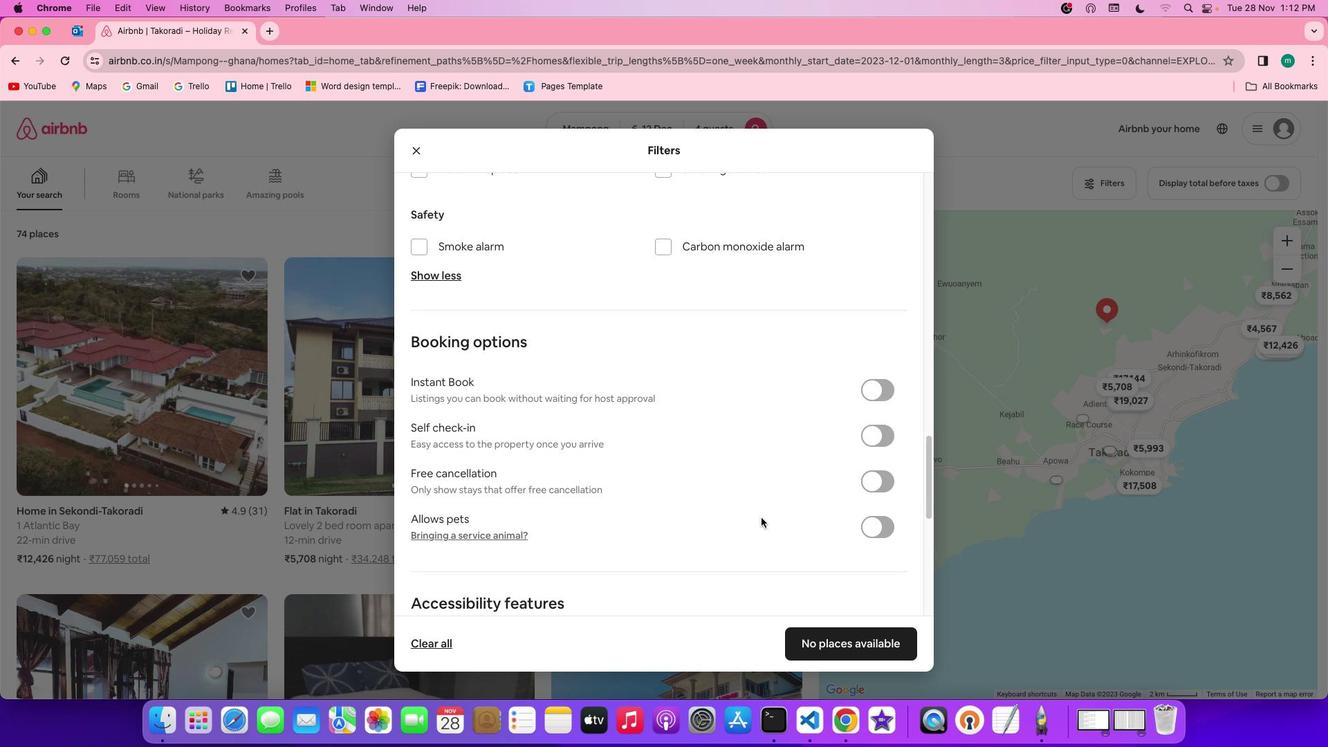 
Action: Mouse moved to (763, 519)
Screenshot: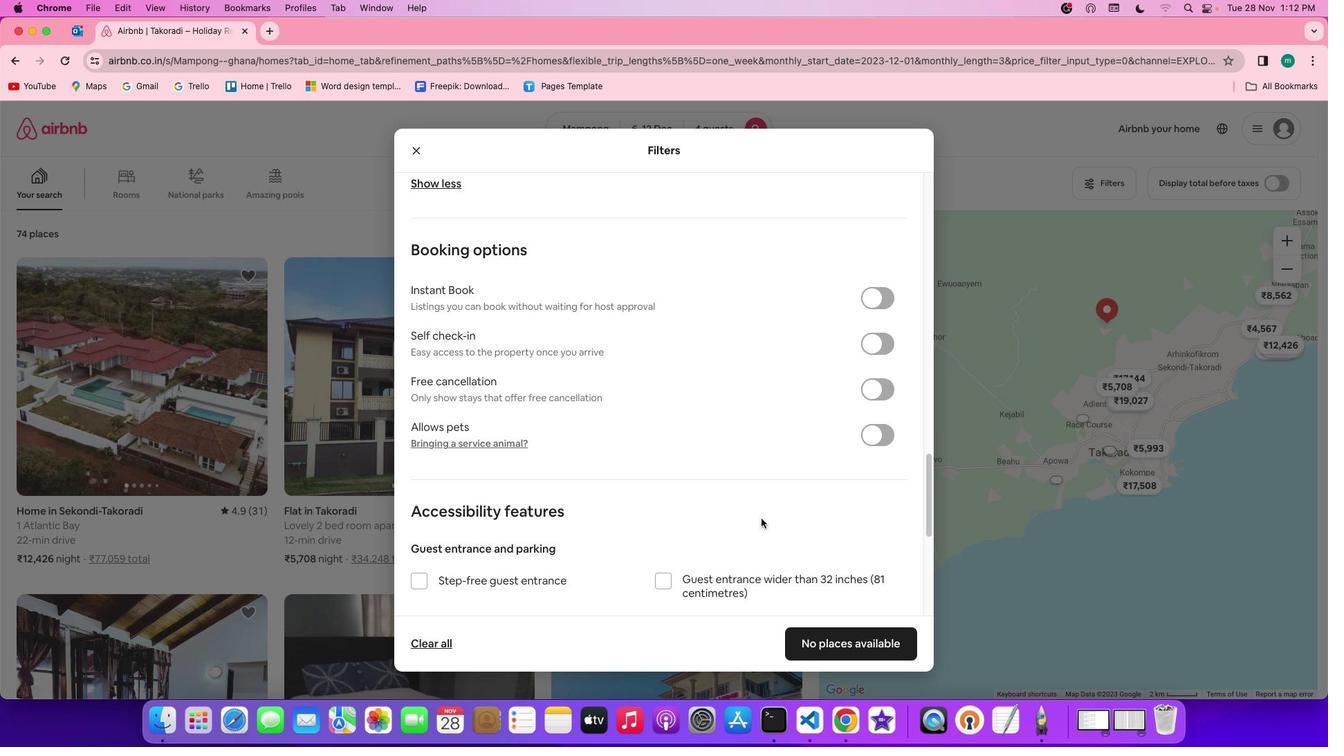 
Action: Mouse scrolled (763, 519) with delta (1, 0)
Screenshot: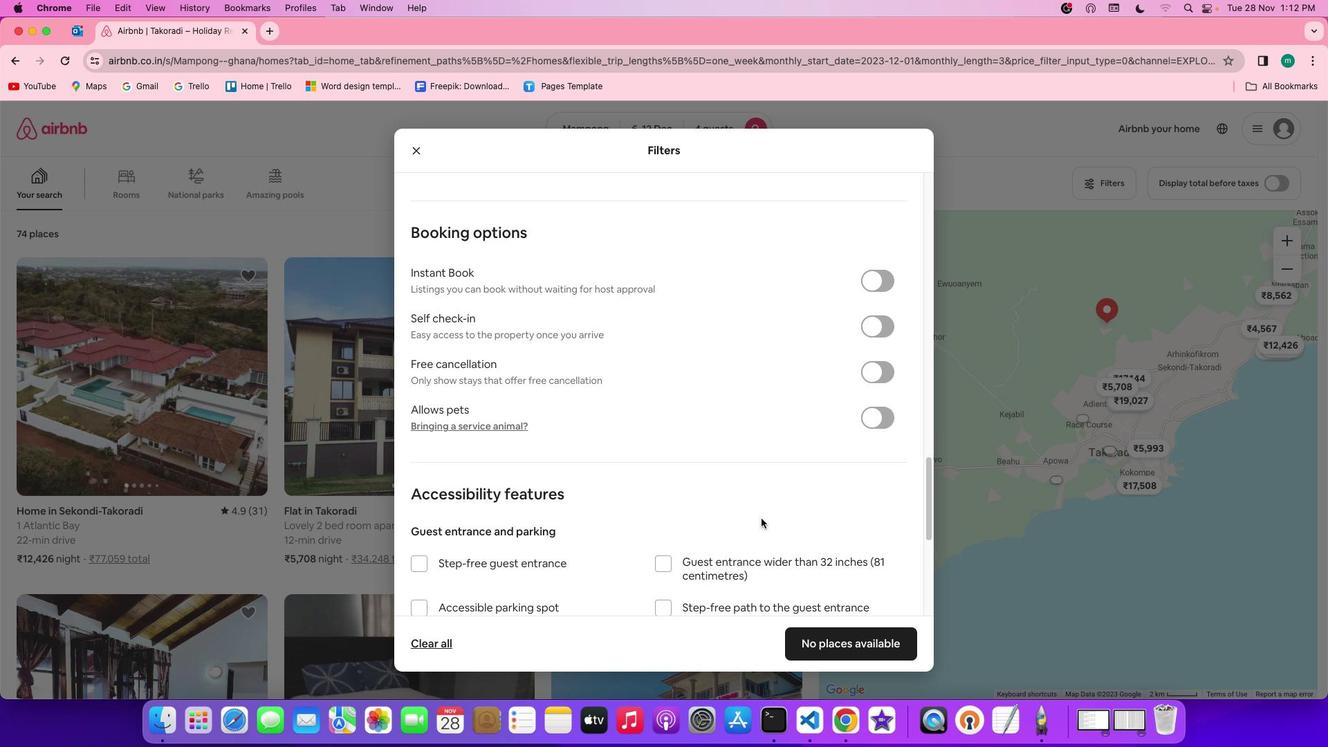 
Action: Mouse scrolled (763, 519) with delta (1, 0)
Screenshot: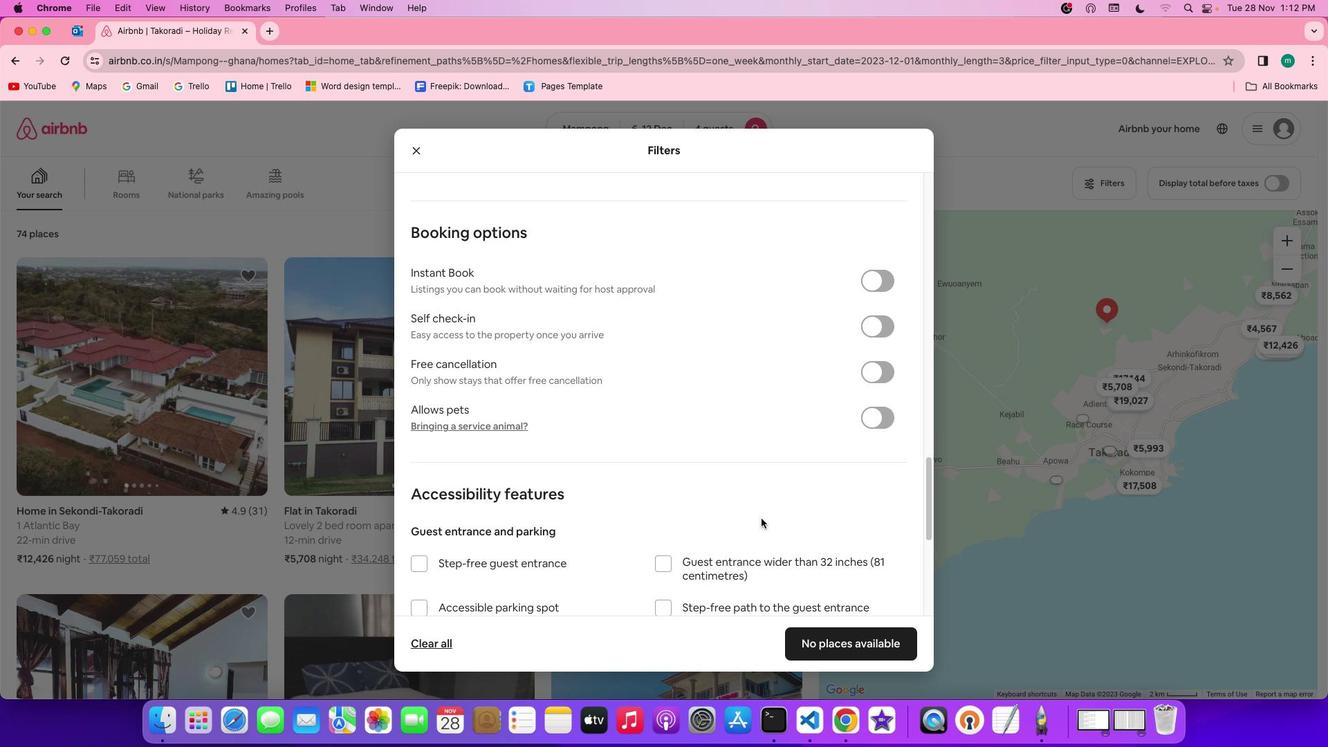 
Action: Mouse scrolled (763, 519) with delta (1, 0)
Screenshot: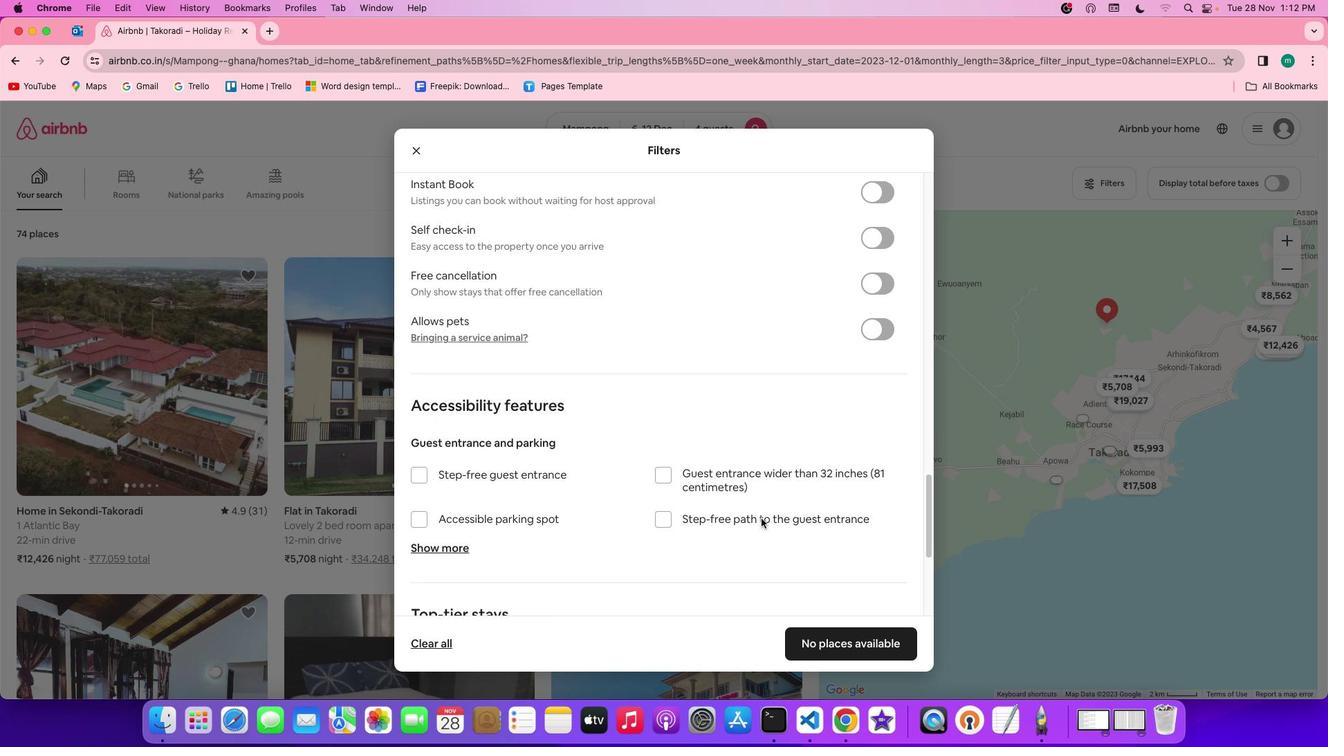 
Action: Mouse scrolled (763, 519) with delta (1, -1)
Screenshot: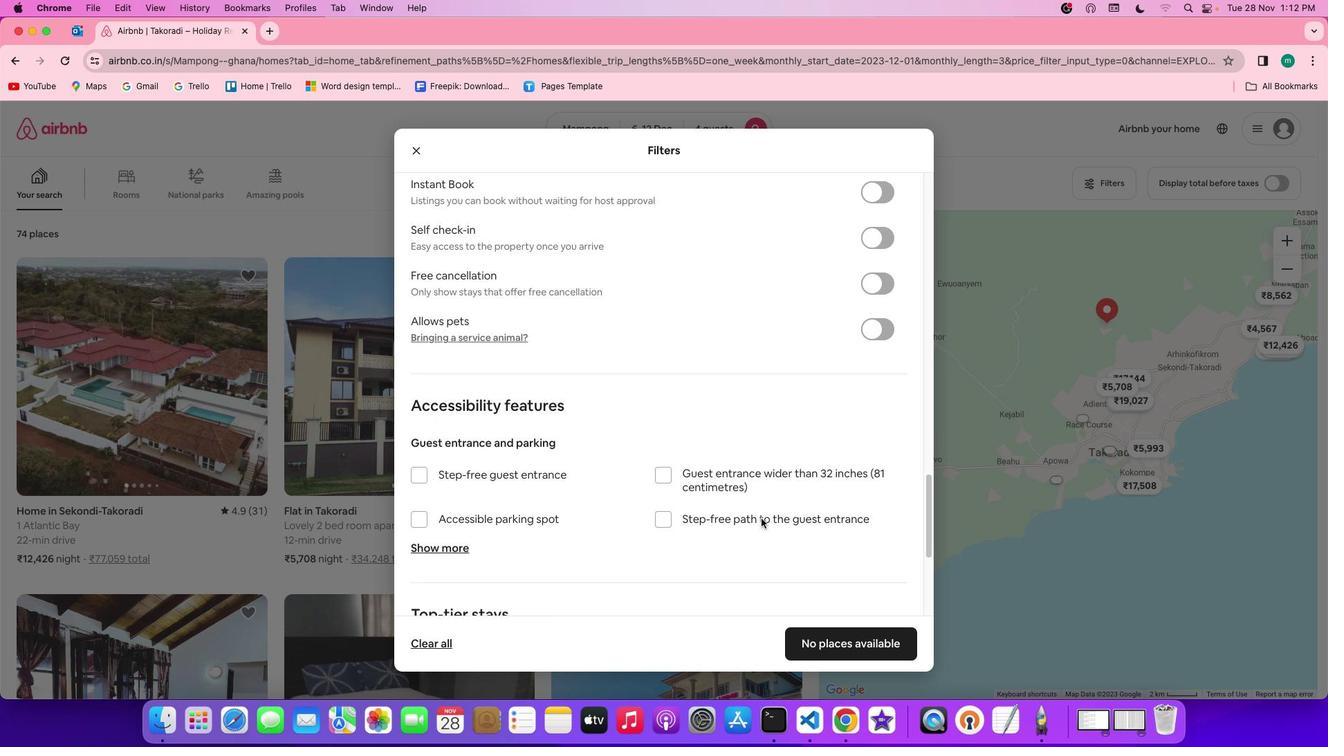 
Action: Mouse scrolled (763, 519) with delta (1, -2)
Screenshot: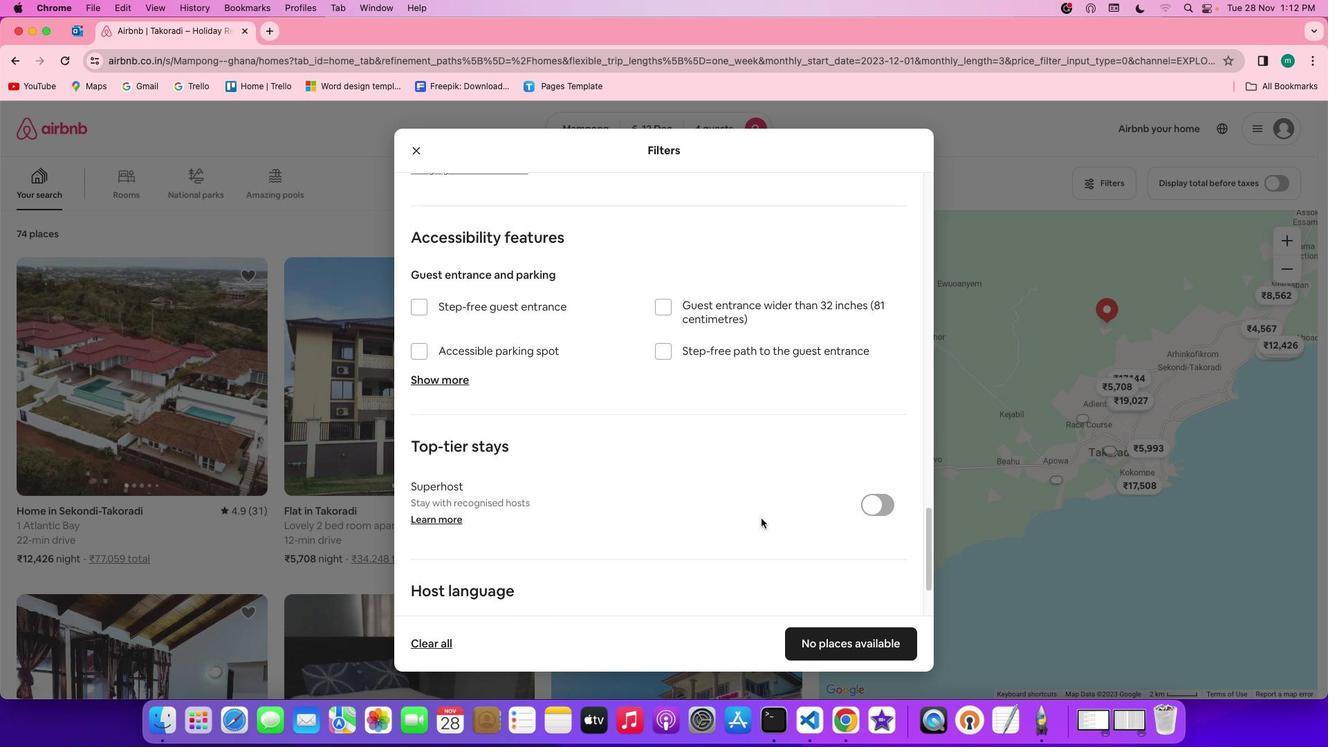 
Action: Mouse scrolled (763, 519) with delta (1, -2)
Screenshot: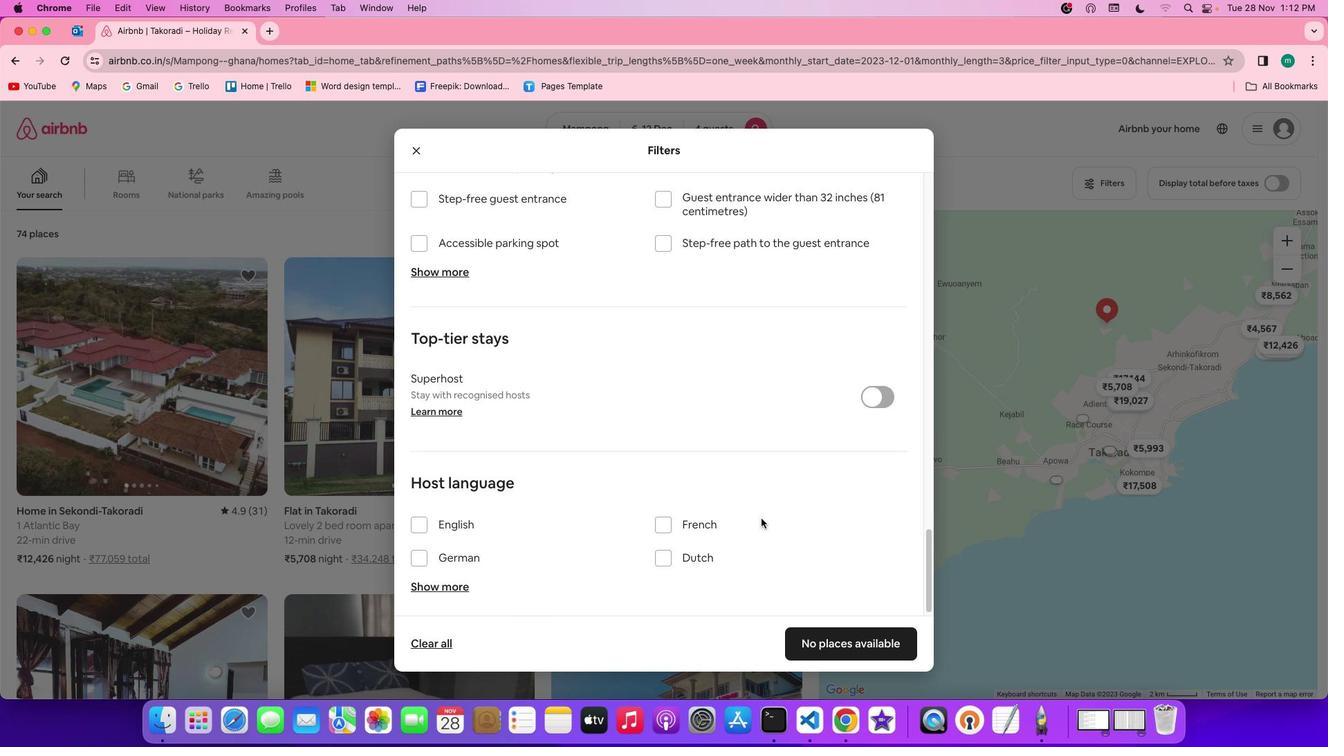 
Action: Mouse moved to (762, 520)
Screenshot: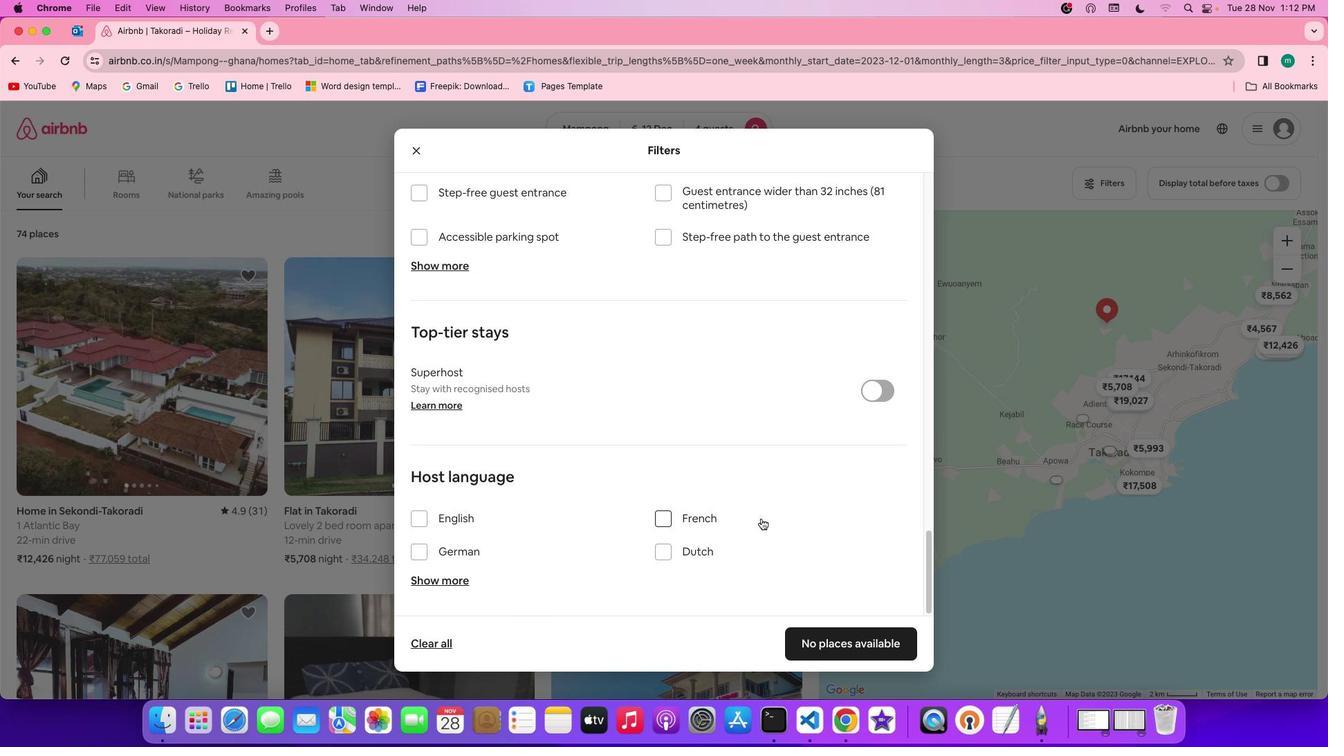 
Action: Mouse scrolled (762, 520) with delta (1, 0)
Screenshot: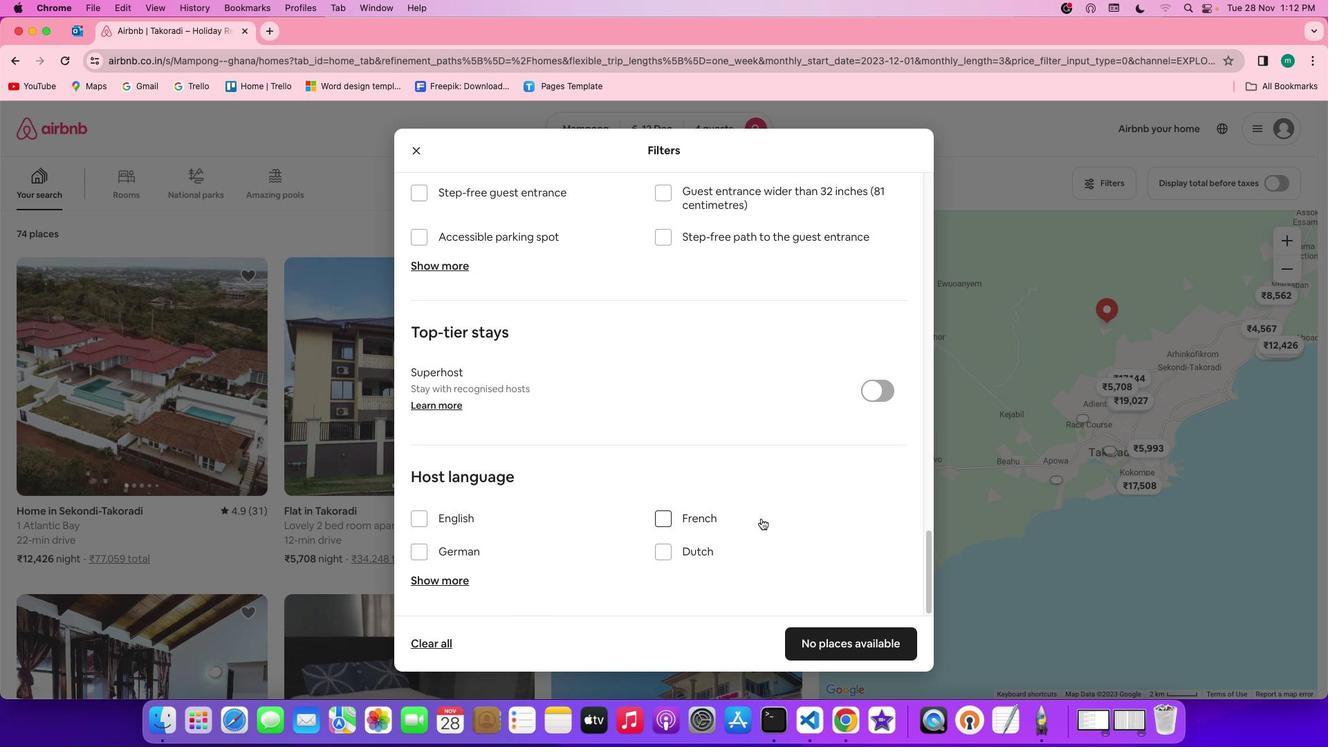 
Action: Mouse scrolled (762, 520) with delta (1, 0)
Screenshot: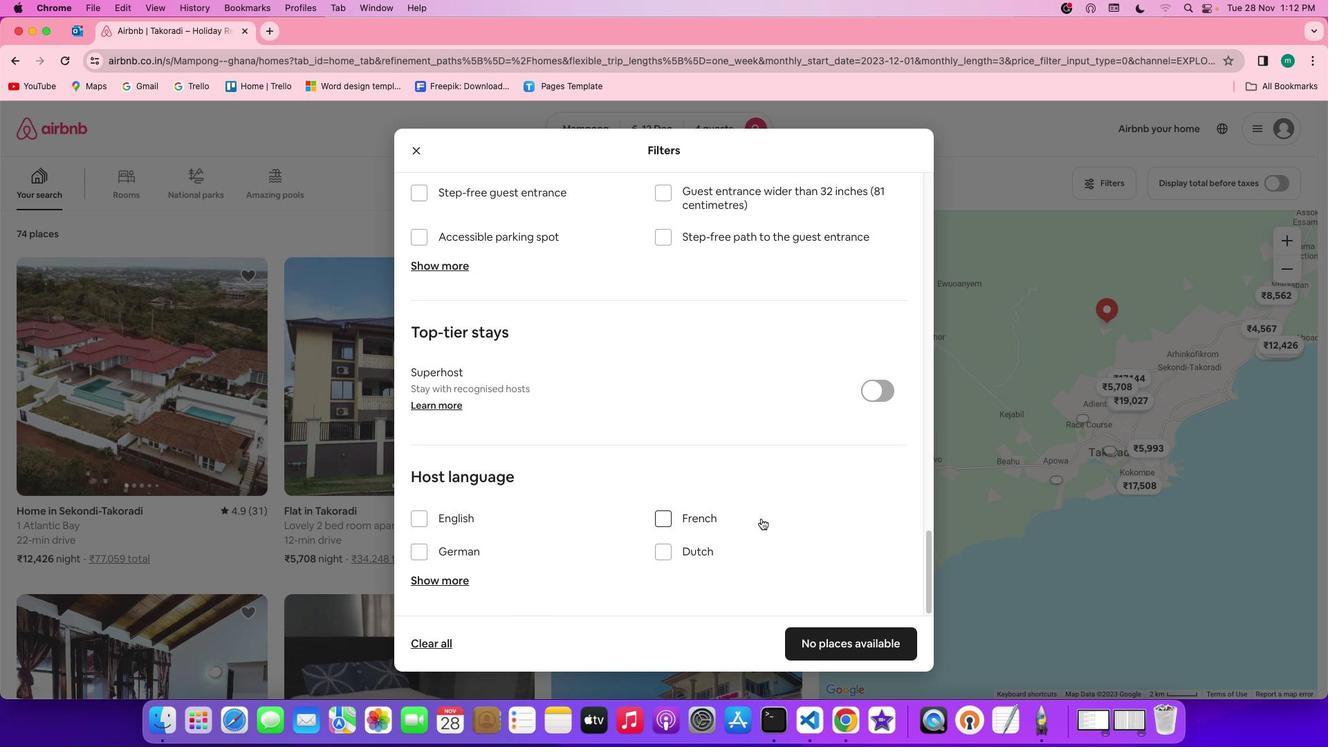 
Action: Mouse scrolled (762, 520) with delta (1, 0)
Screenshot: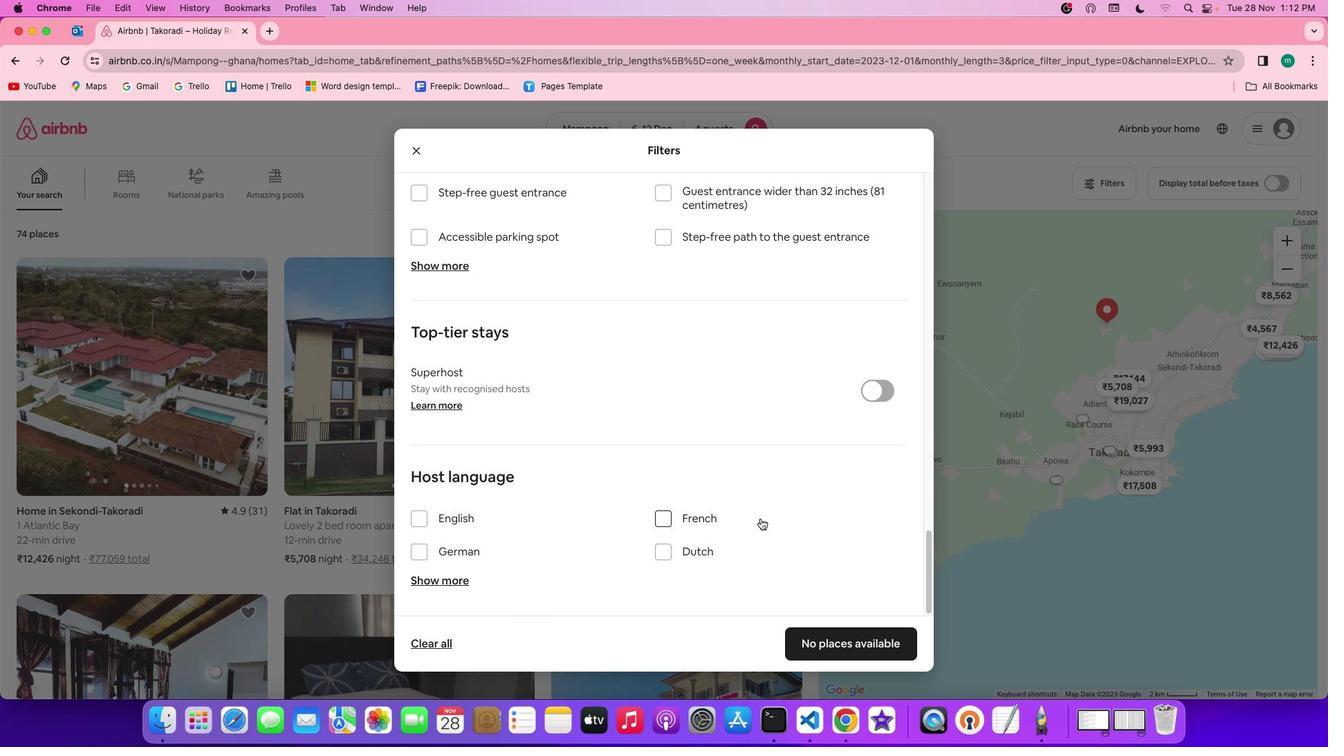 
Action: Mouse scrolled (762, 520) with delta (1, -1)
Screenshot: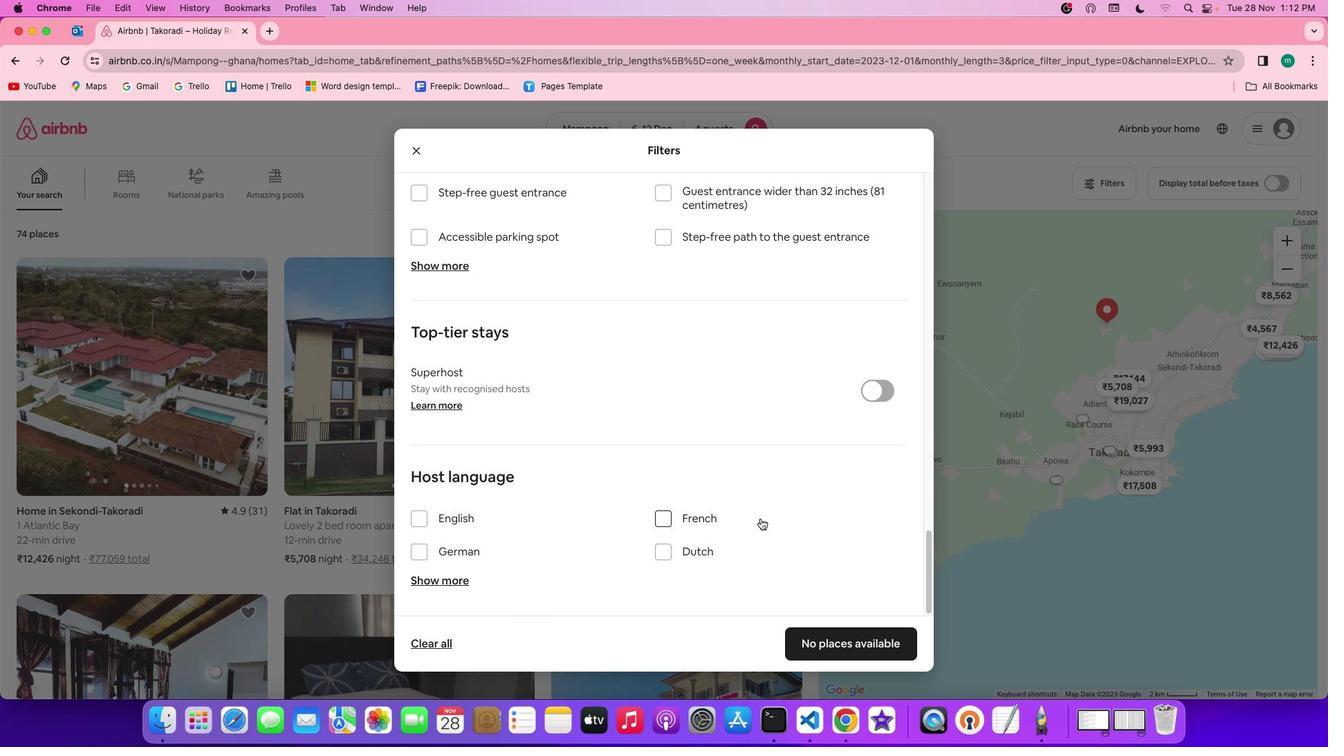 
Action: Mouse scrolled (762, 520) with delta (1, -2)
Screenshot: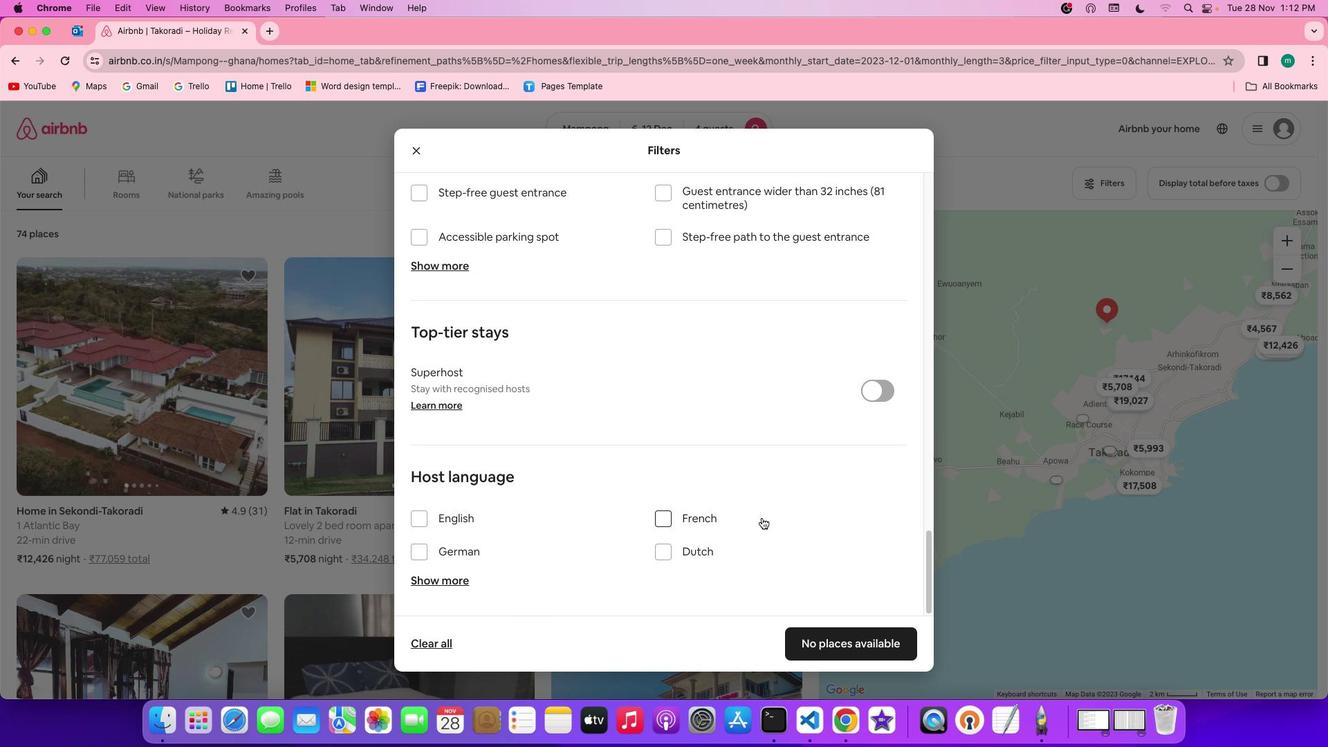 
Action: Mouse moved to (840, 646)
Screenshot: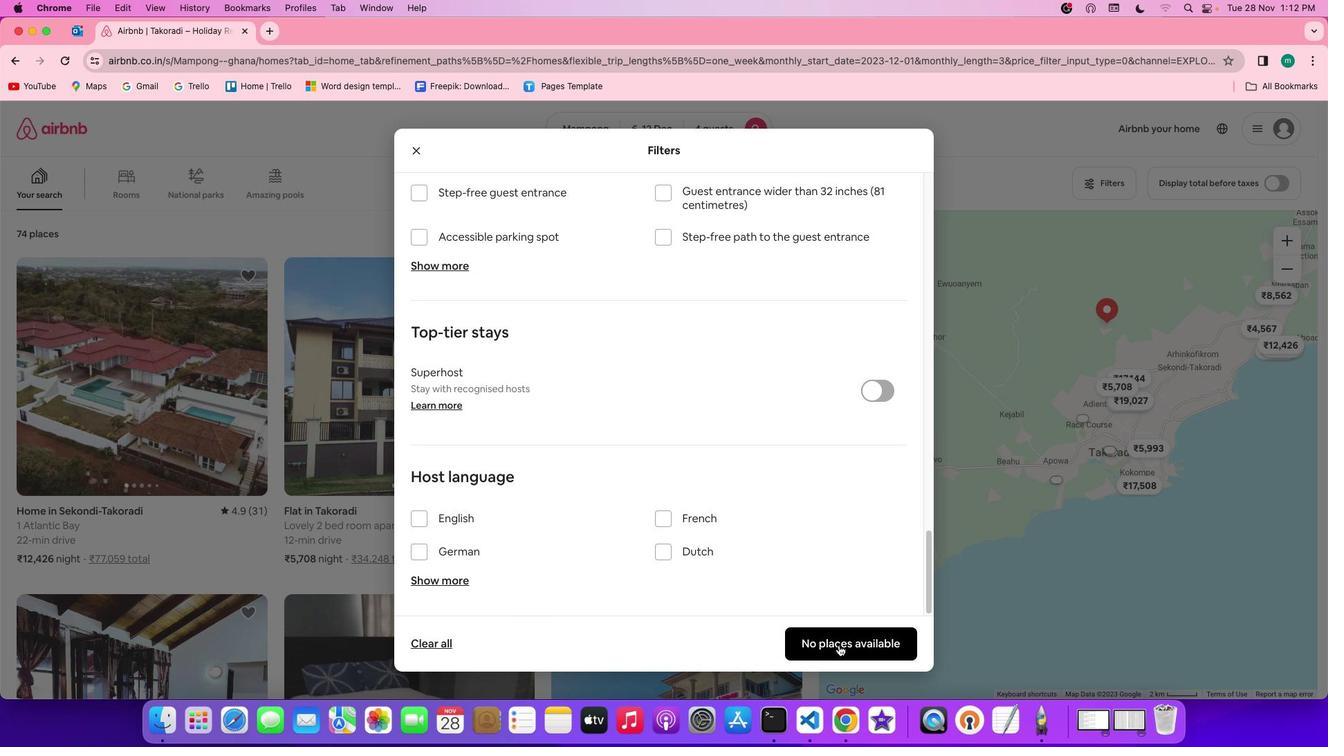 
Action: Mouse pressed left at (840, 646)
Screenshot: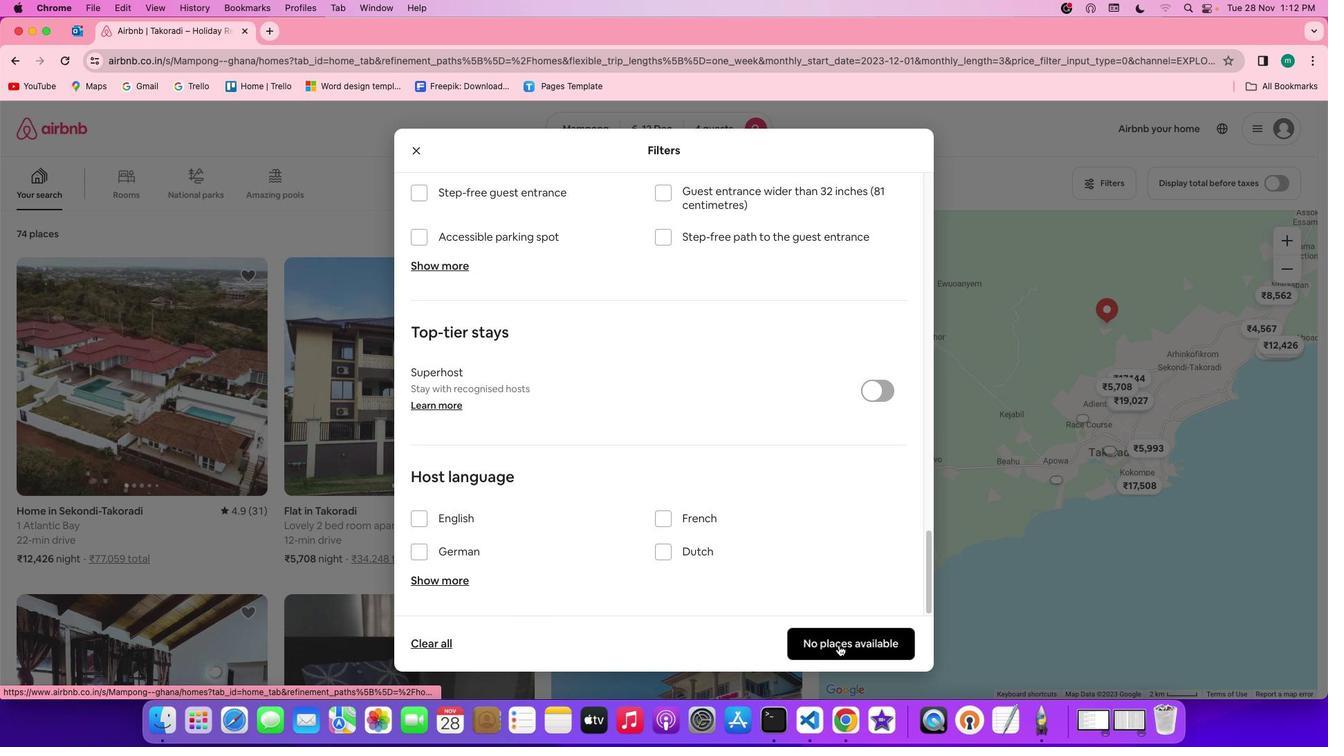 
Action: Mouse moved to (490, 447)
Screenshot: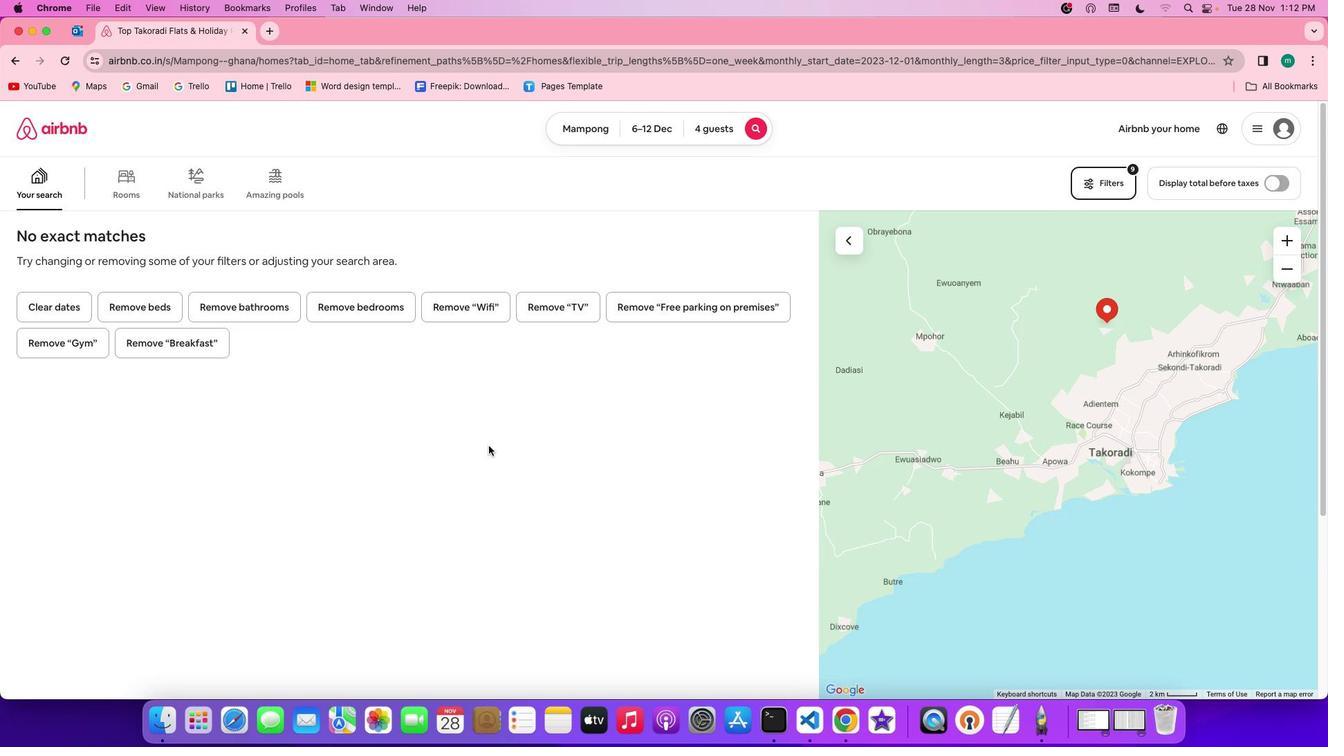 
